 Task: Add a signature Mia Wilson containing Best wishes for a happy National Puzzle Day, Mia Wilson to email address softage.6@softage.net and add a folder Long-term care insurance
Action: Mouse pressed left at (487, 308)
Screenshot: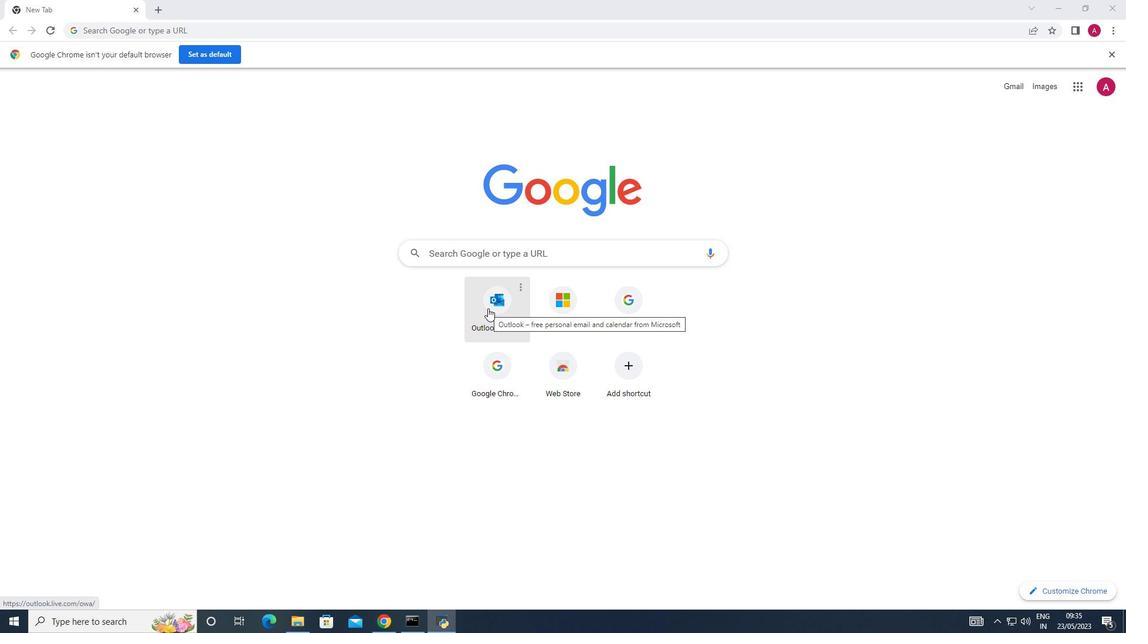 
Action: Mouse moved to (820, 48)
Screenshot: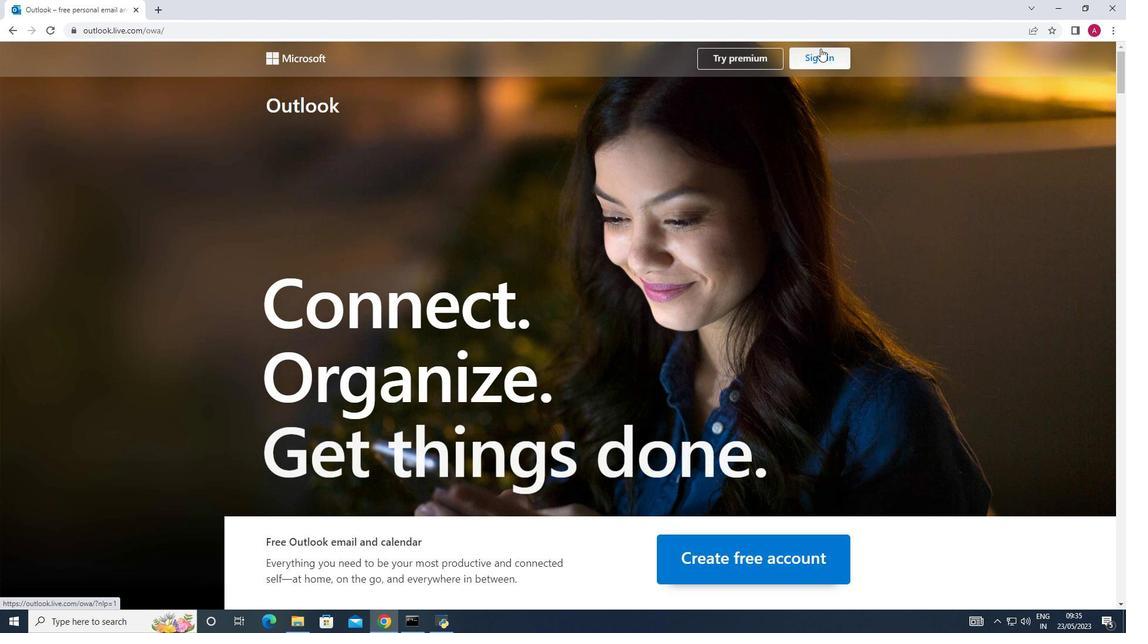 
Action: Mouse pressed left at (820, 48)
Screenshot: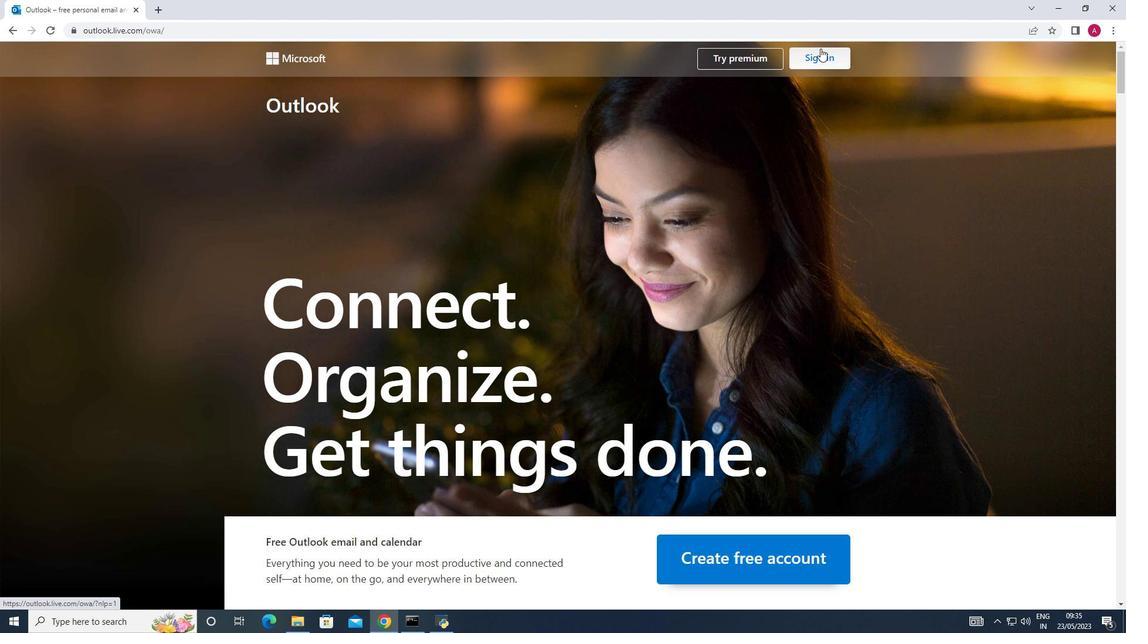 
Action: Mouse moved to (615, 280)
Screenshot: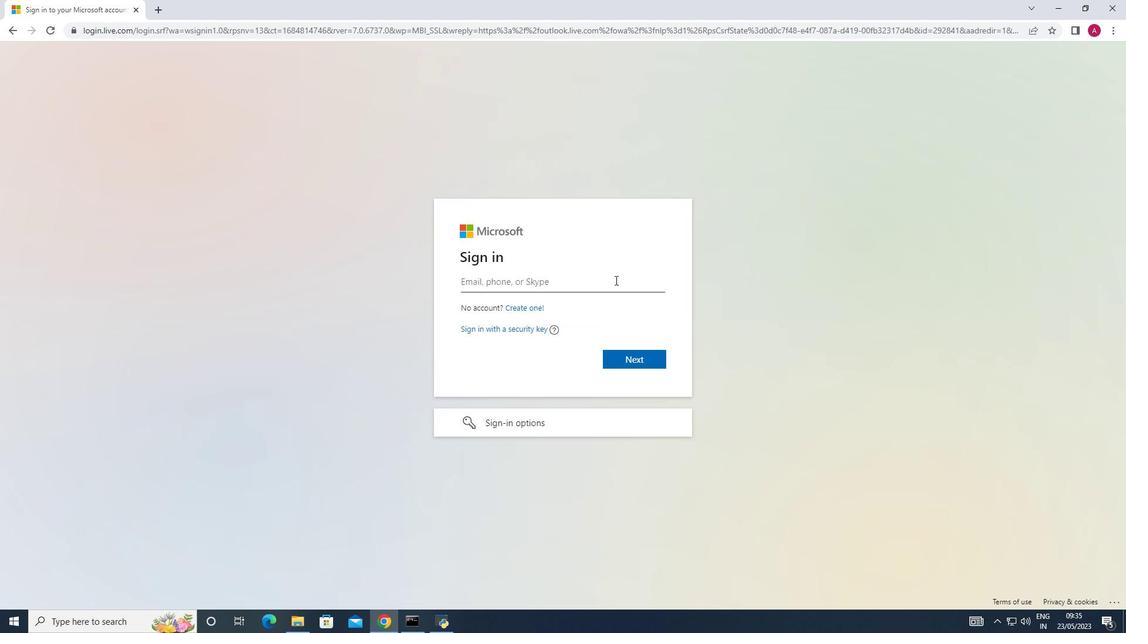 
Action: Key pressed anu<Key.shift>@softage.net
Screenshot: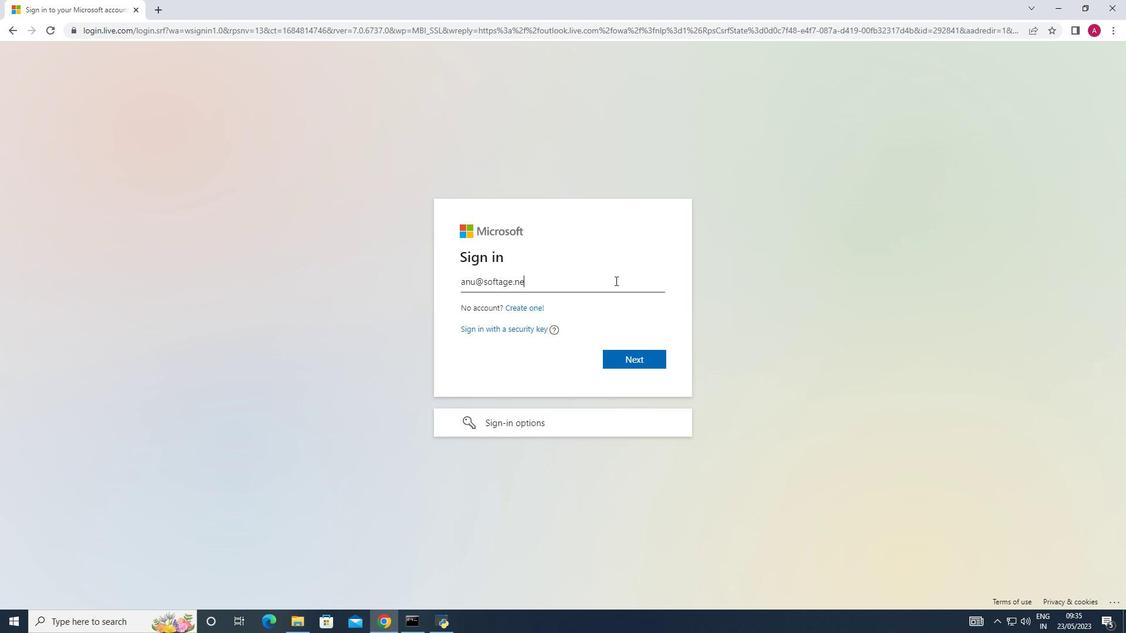 
Action: Mouse moved to (636, 353)
Screenshot: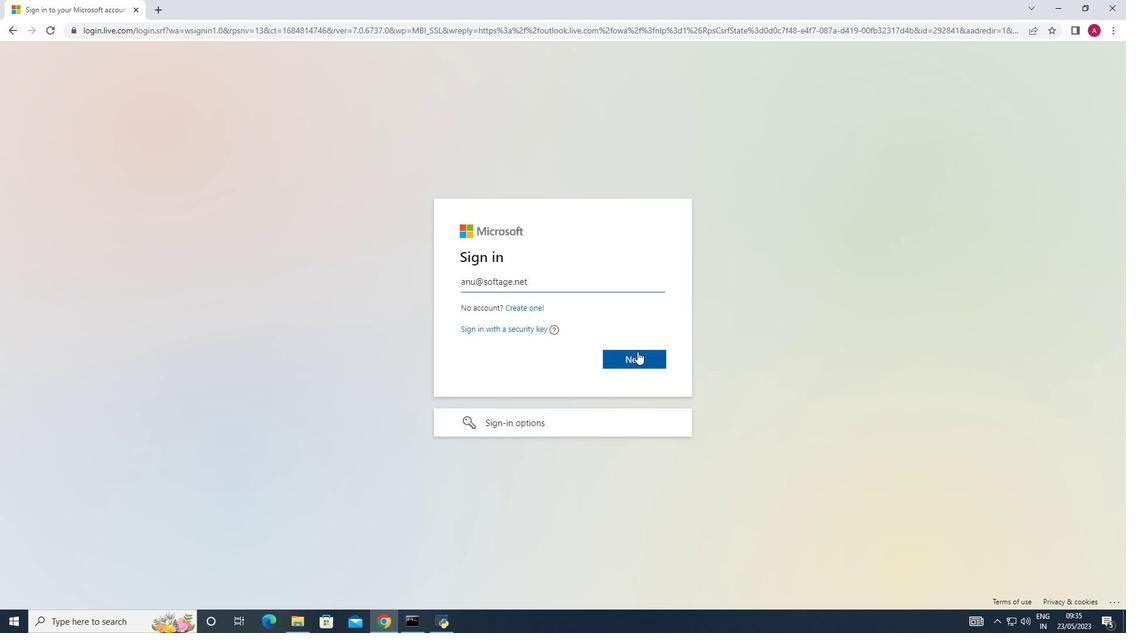 
Action: Mouse pressed left at (636, 353)
Screenshot: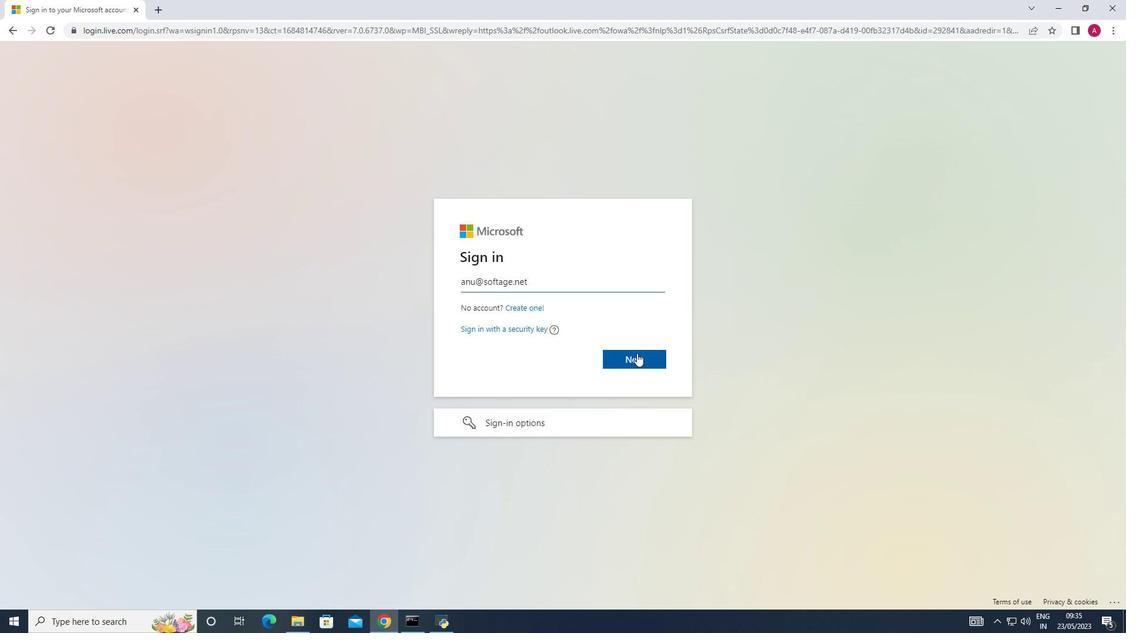 
Action: Mouse moved to (251, 502)
Screenshot: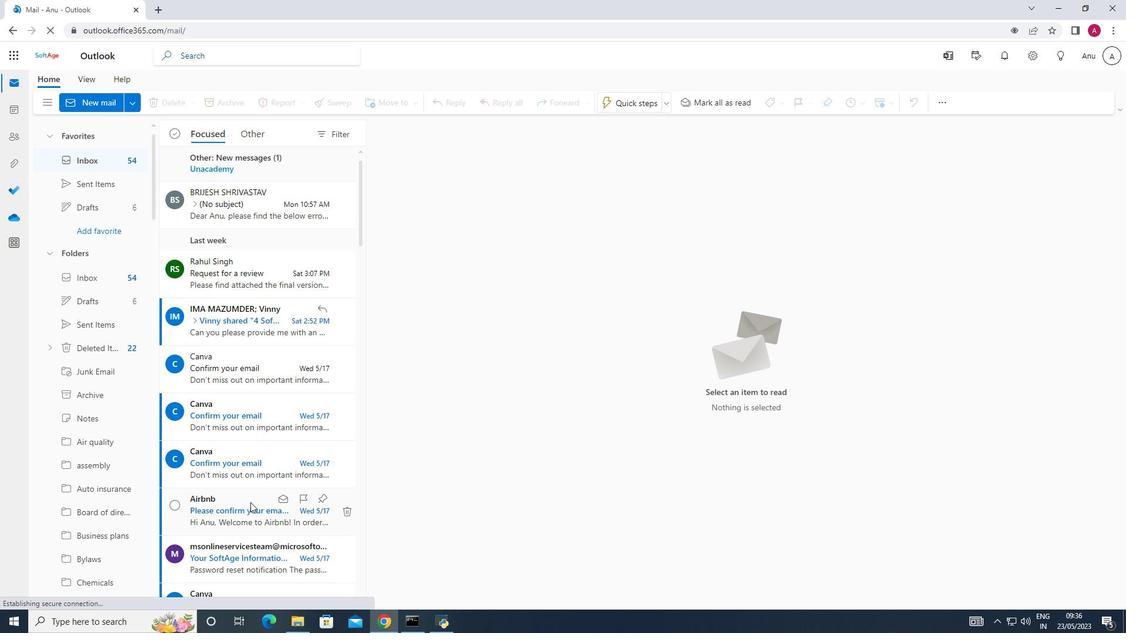 
Action: Mouse scrolled (251, 503) with delta (0, 0)
Screenshot: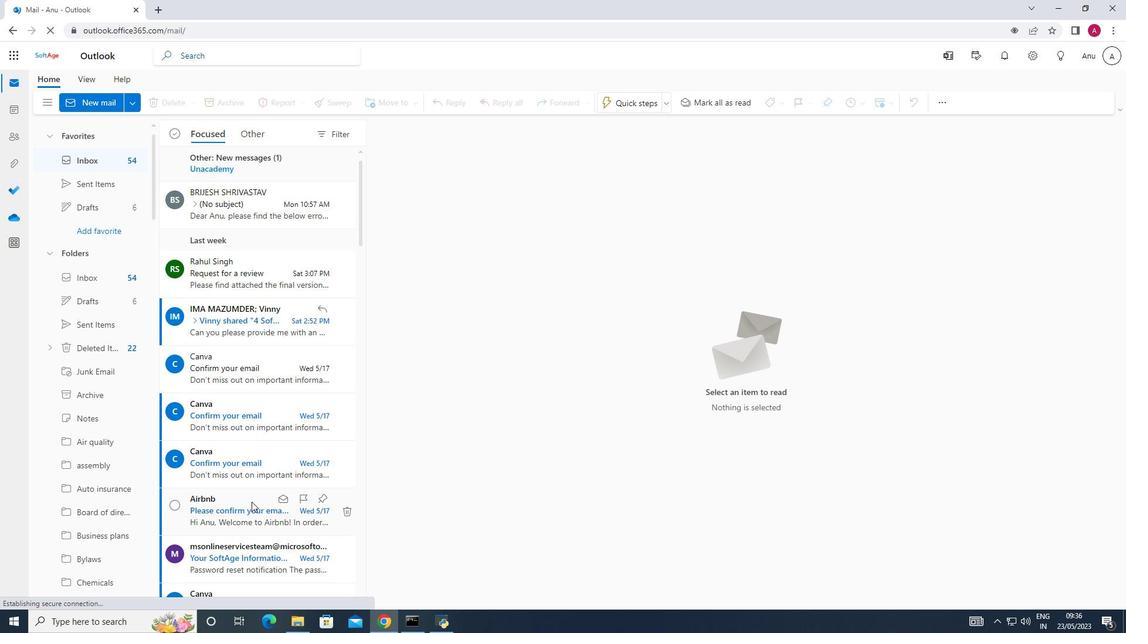 
Action: Mouse moved to (251, 502)
Screenshot: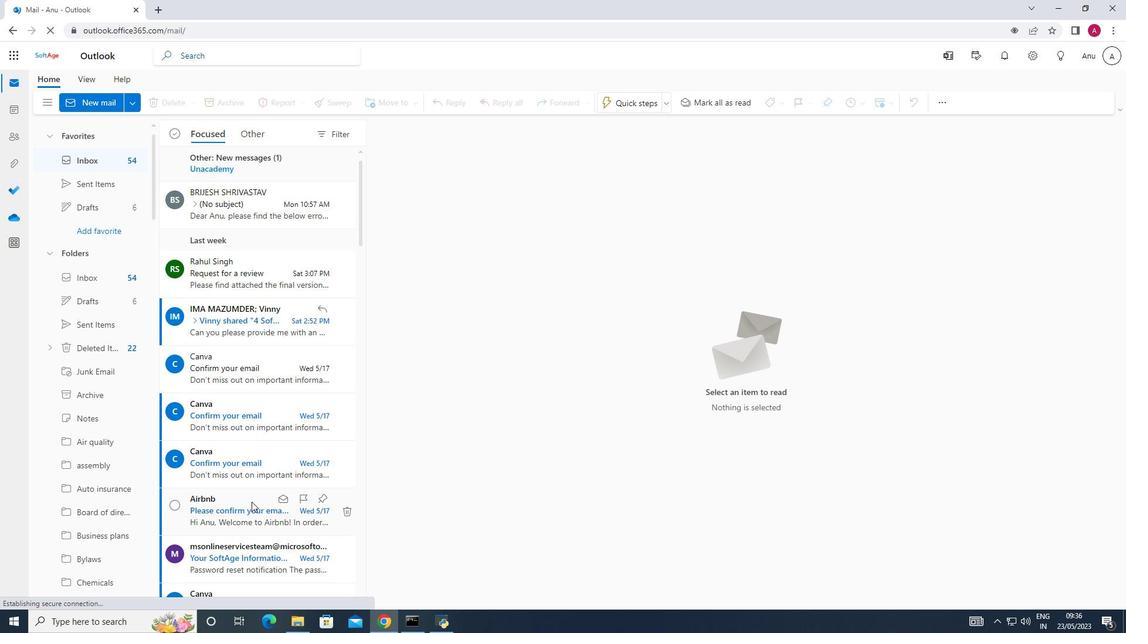
Action: Mouse scrolled (251, 502) with delta (0, 0)
Screenshot: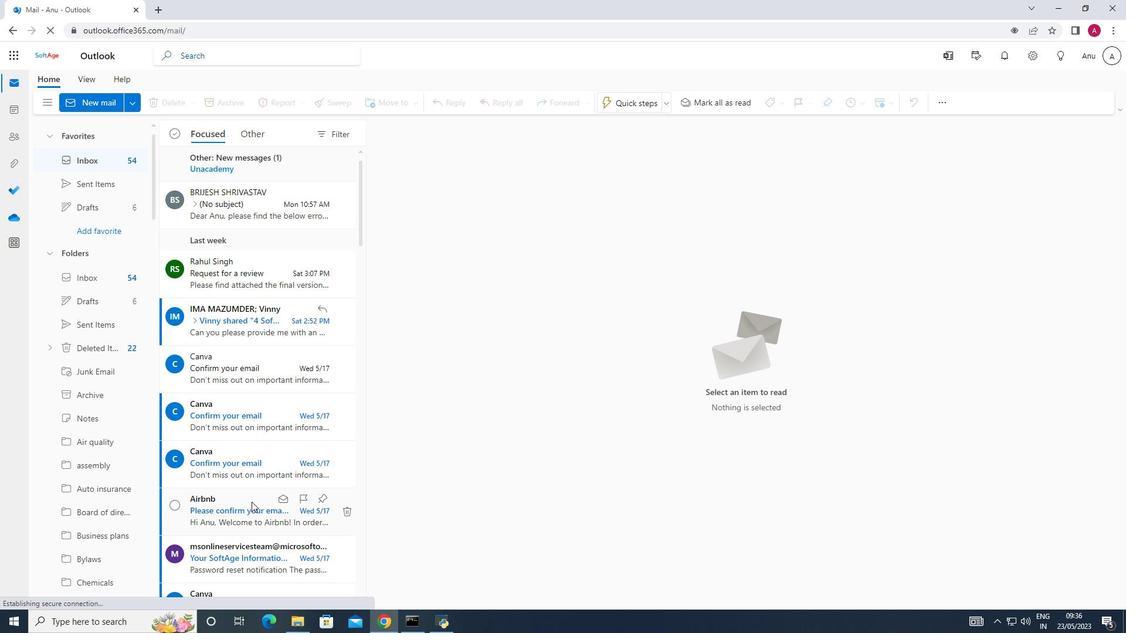 
Action: Mouse moved to (112, 106)
Screenshot: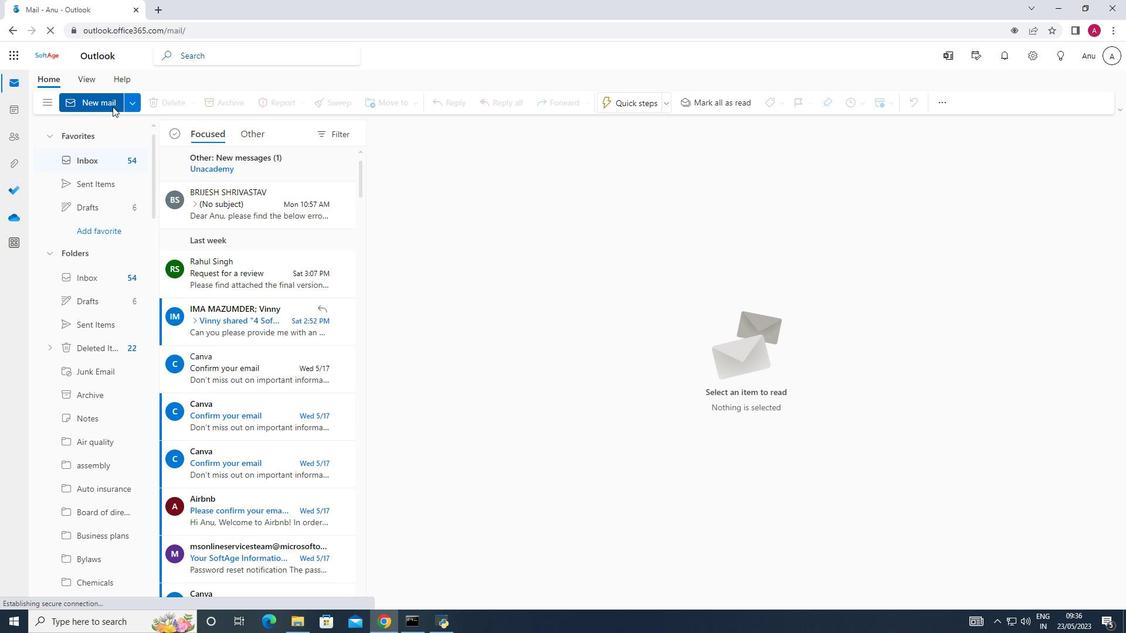 
Action: Mouse pressed left at (112, 106)
Screenshot: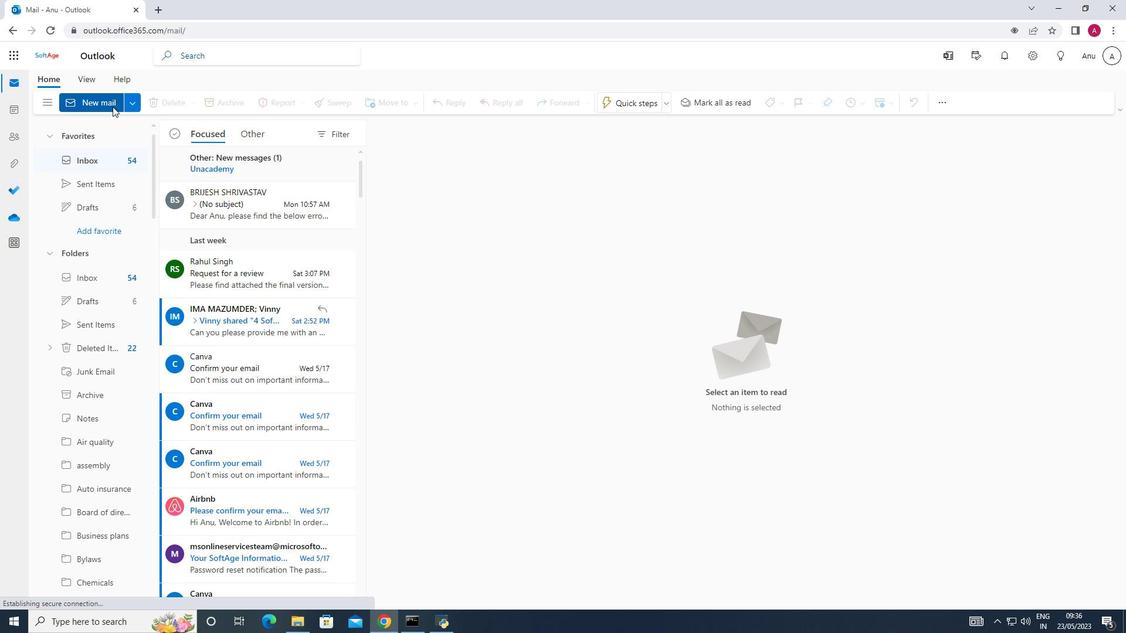 
Action: Mouse moved to (798, 103)
Screenshot: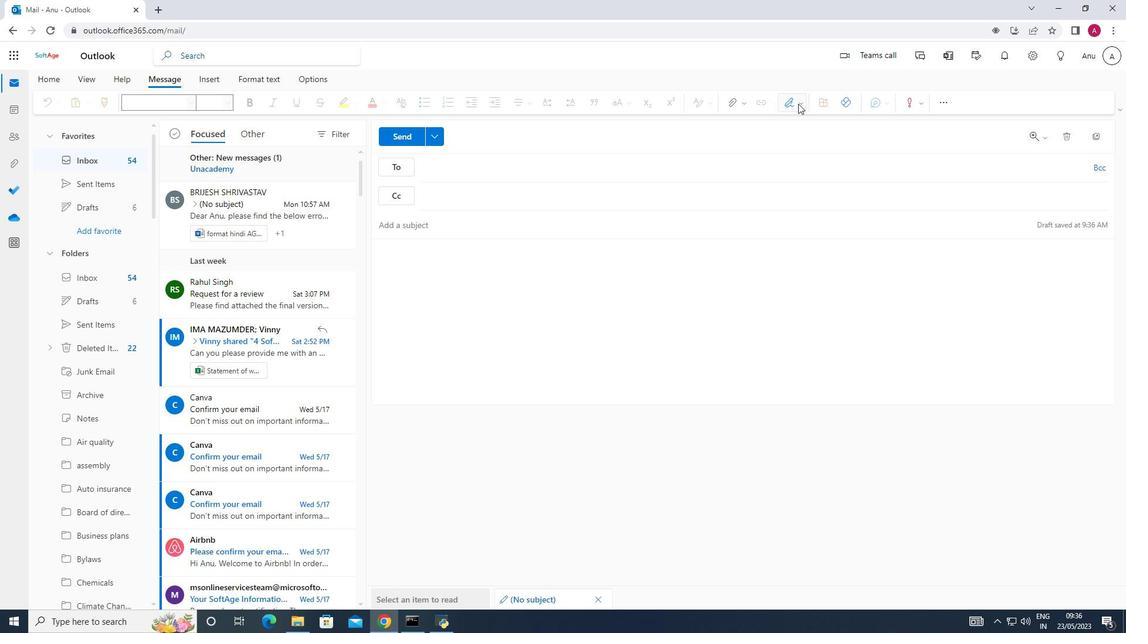 
Action: Mouse pressed left at (798, 103)
Screenshot: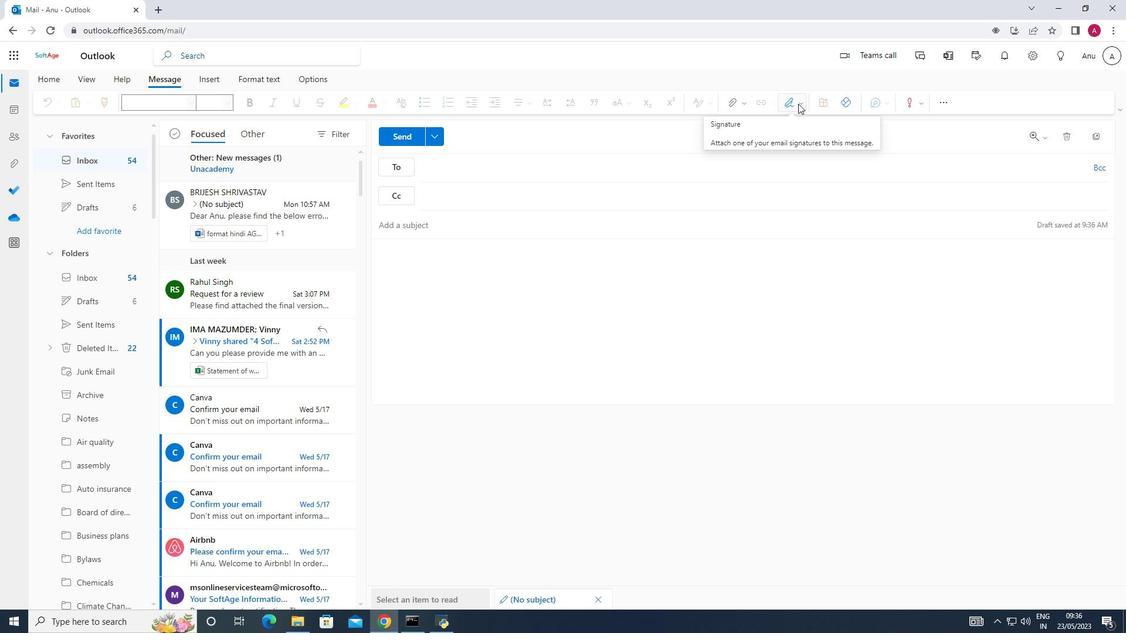 
Action: Mouse moved to (781, 147)
Screenshot: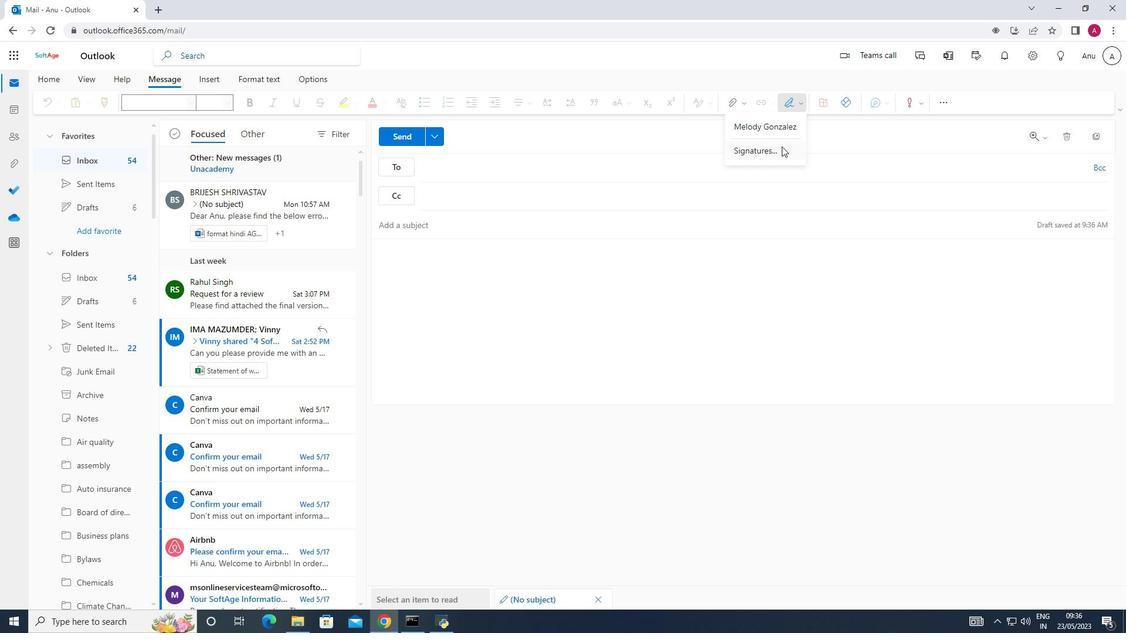
Action: Mouse pressed left at (781, 147)
Screenshot: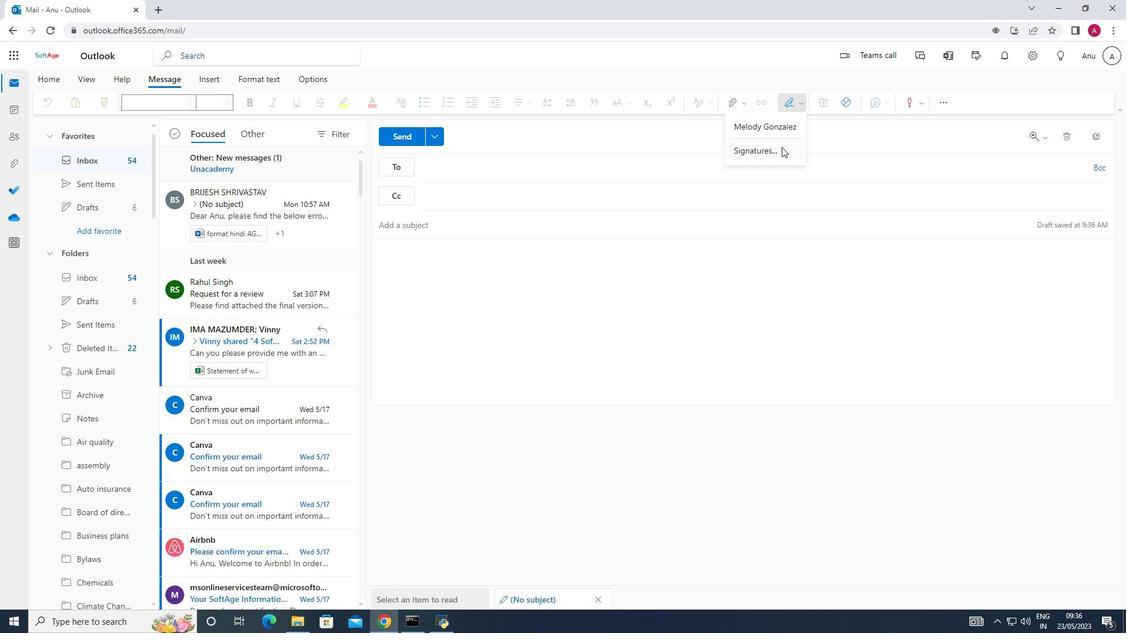 
Action: Mouse moved to (785, 201)
Screenshot: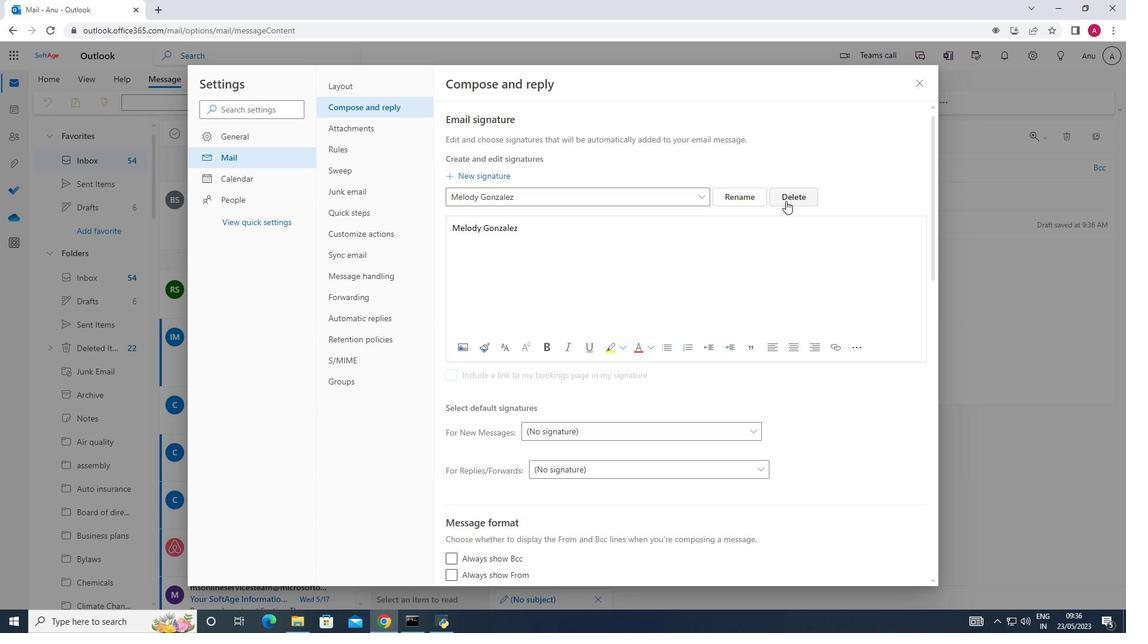 
Action: Mouse pressed left at (785, 201)
Screenshot: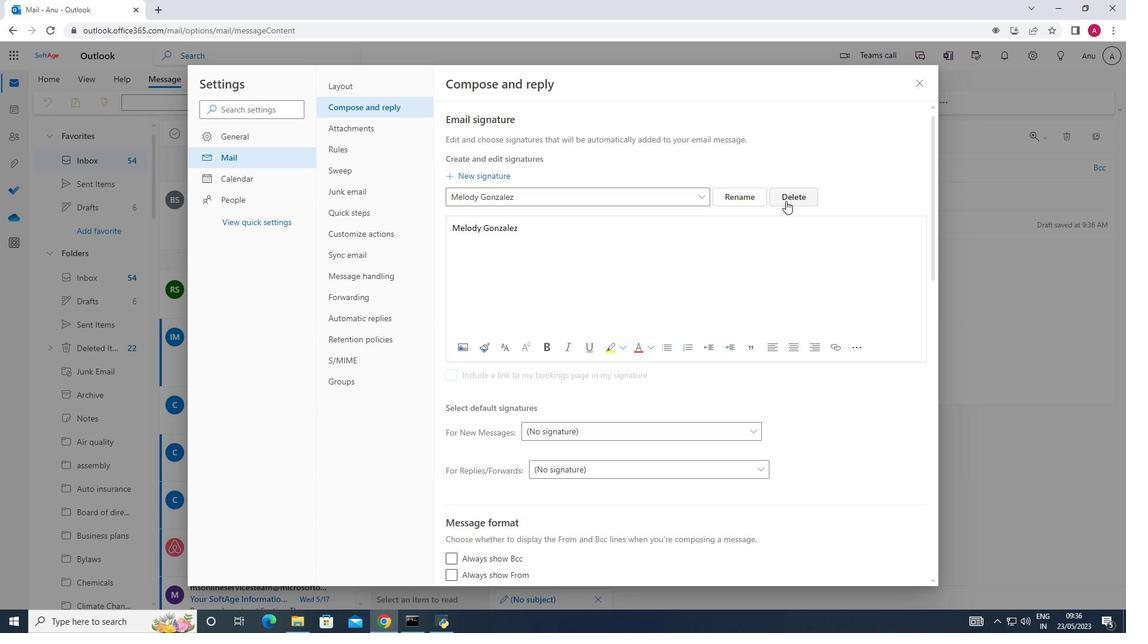 
Action: Mouse moved to (554, 198)
Screenshot: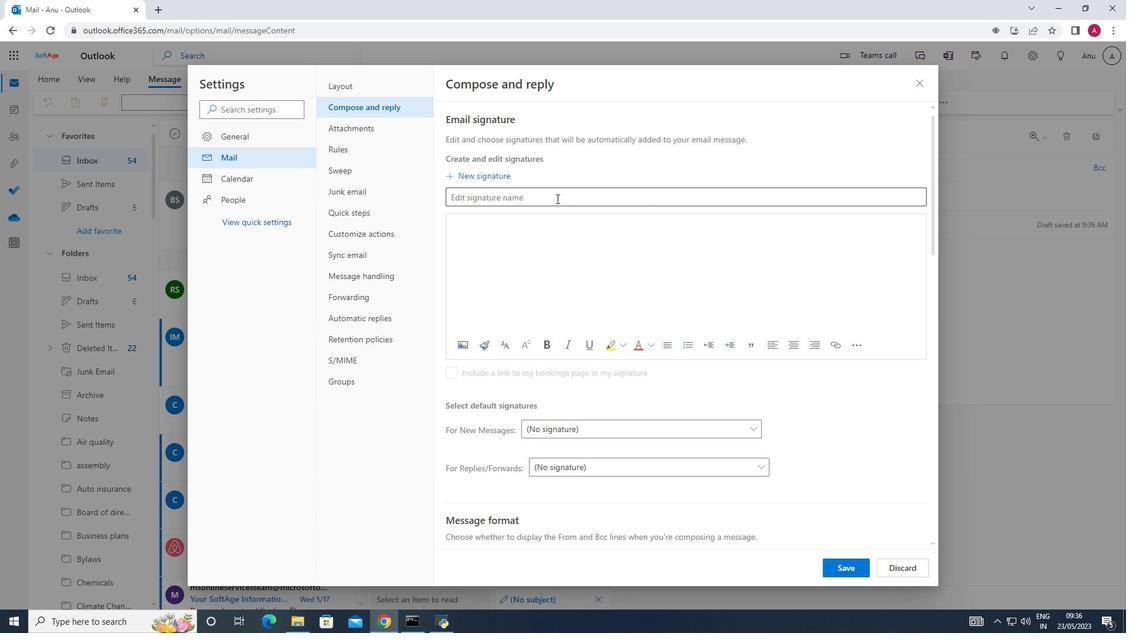 
Action: Mouse pressed left at (554, 198)
Screenshot: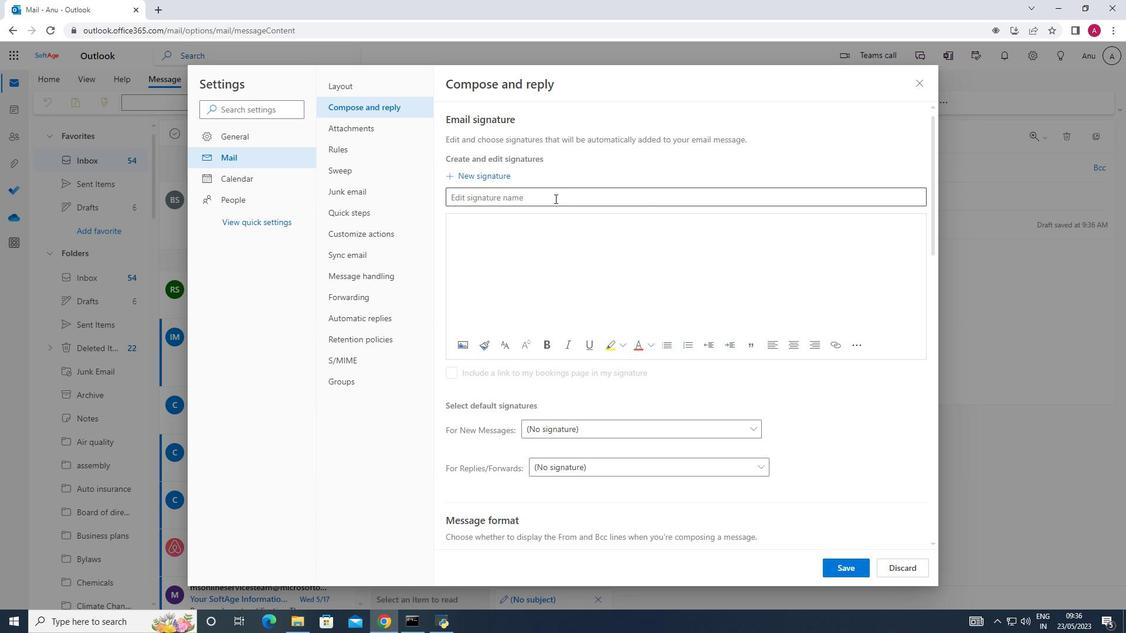 
Action: Key pressed m<Key.backspace><Key.shift_r>Mia<Key.space><Key.shift>Wilson
Screenshot: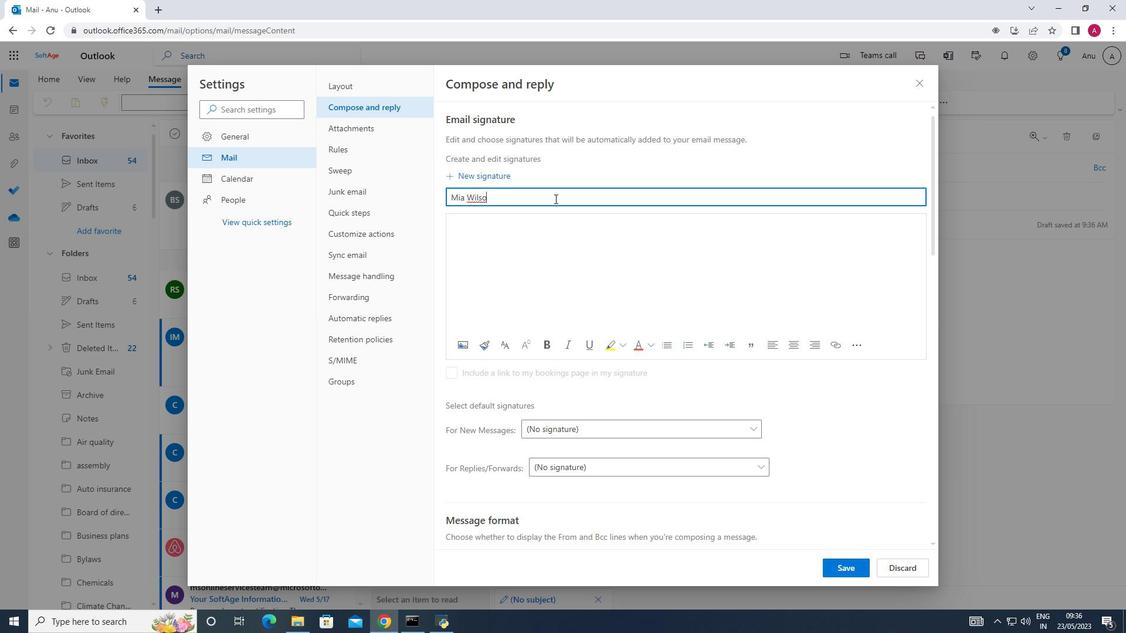 
Action: Mouse moved to (462, 232)
Screenshot: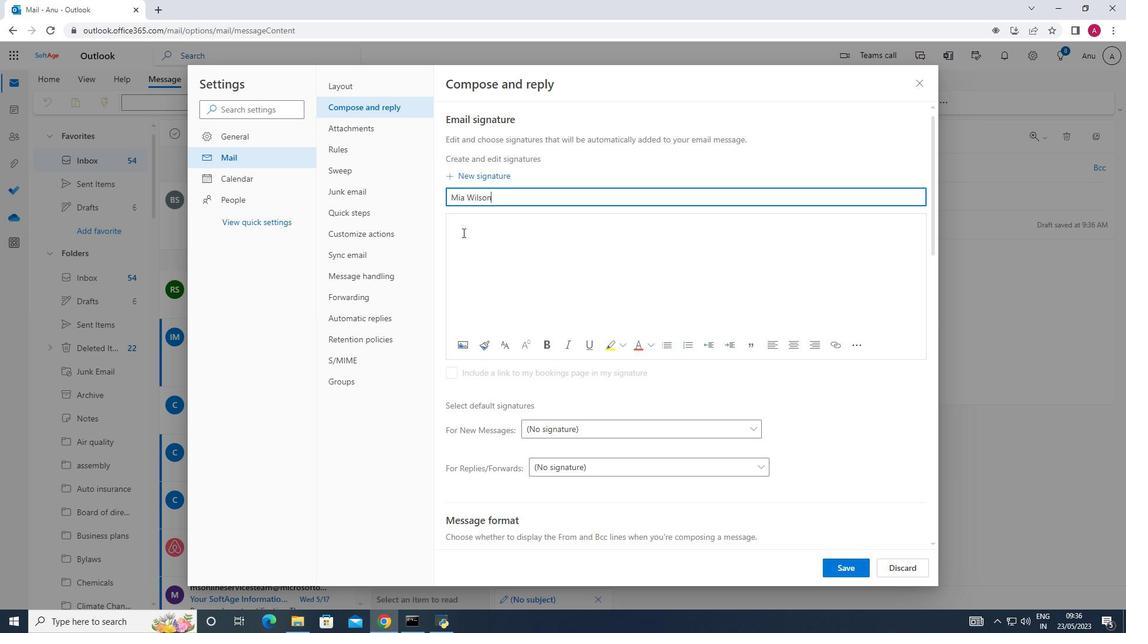 
Action: Mouse pressed left at (462, 232)
Screenshot: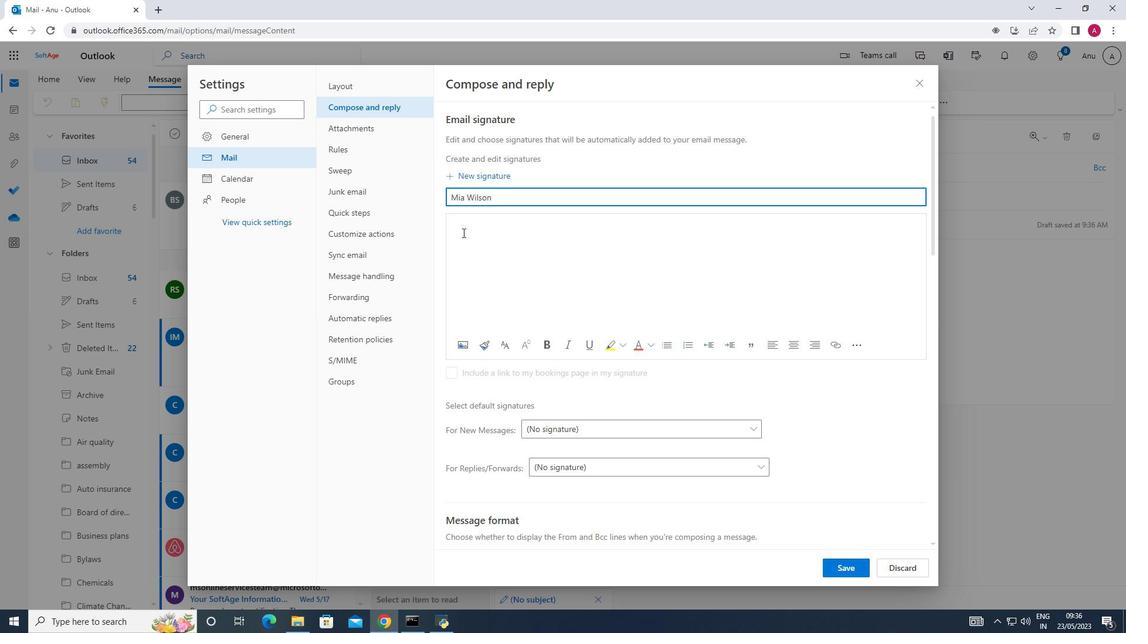 
Action: Key pressed <Key.shift_r>Mia<Key.space><Key.shift>Wilson
Screenshot: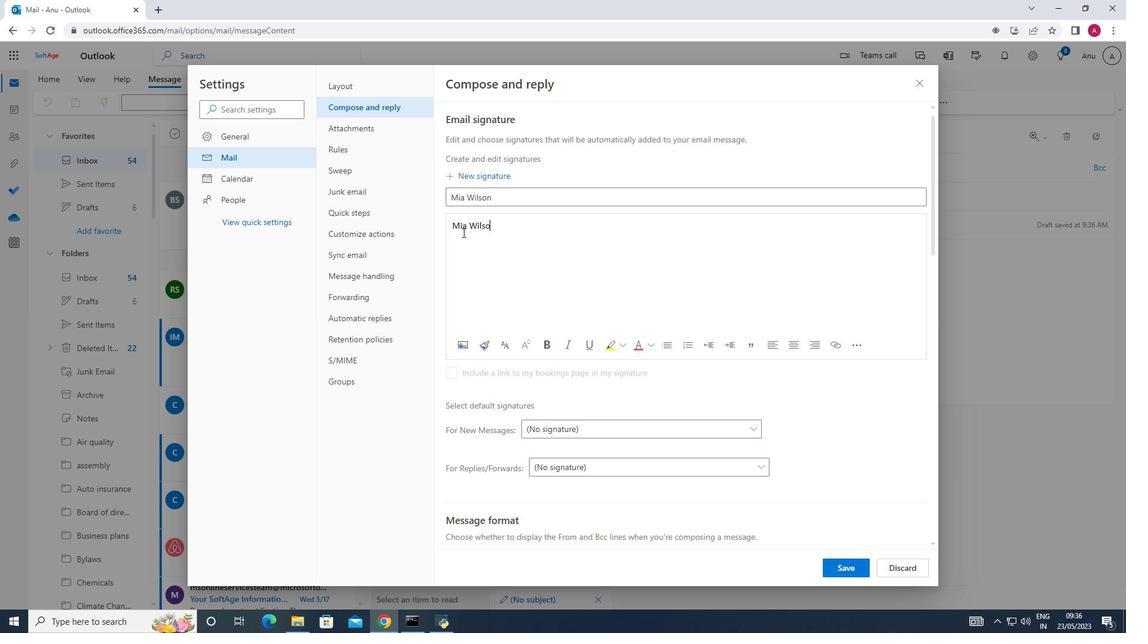 
Action: Mouse moved to (849, 567)
Screenshot: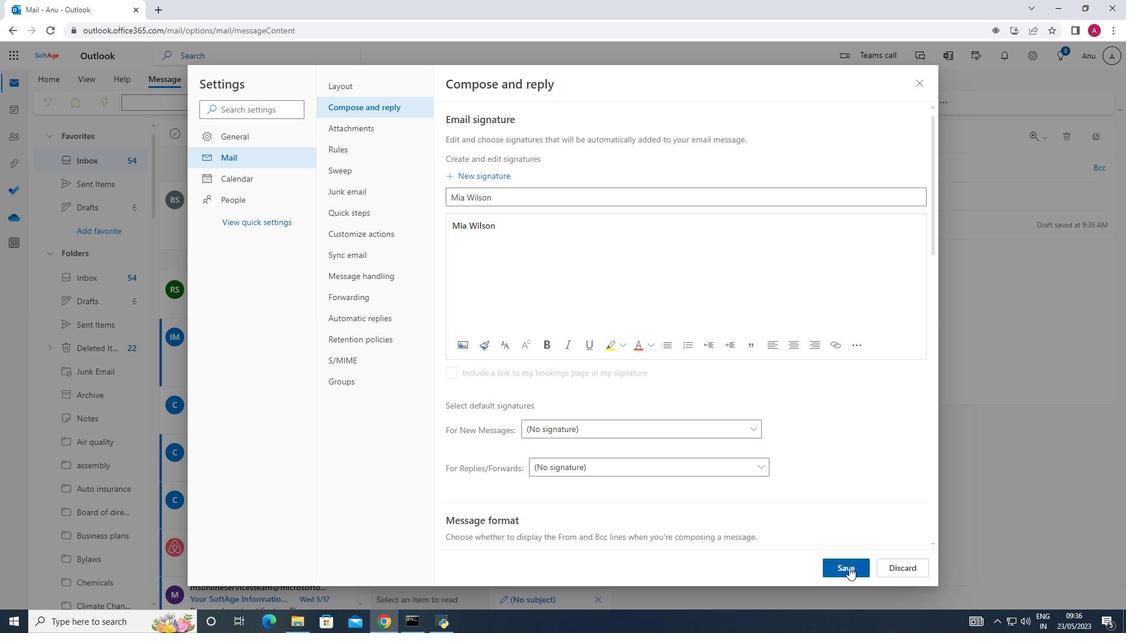 
Action: Mouse pressed left at (849, 567)
Screenshot: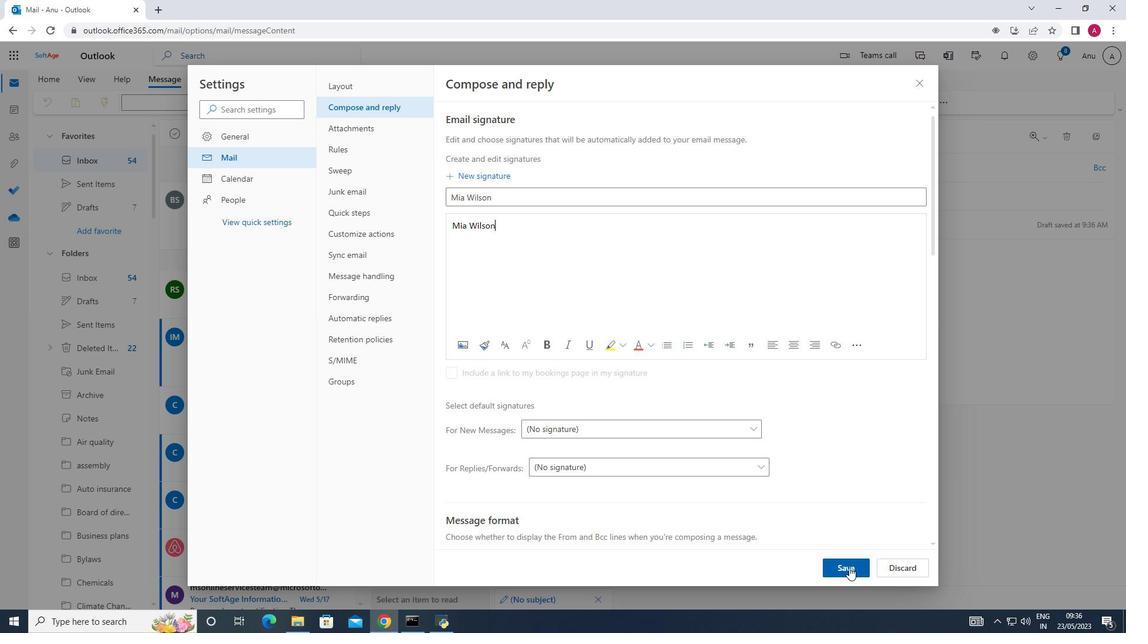 
Action: Mouse moved to (916, 80)
Screenshot: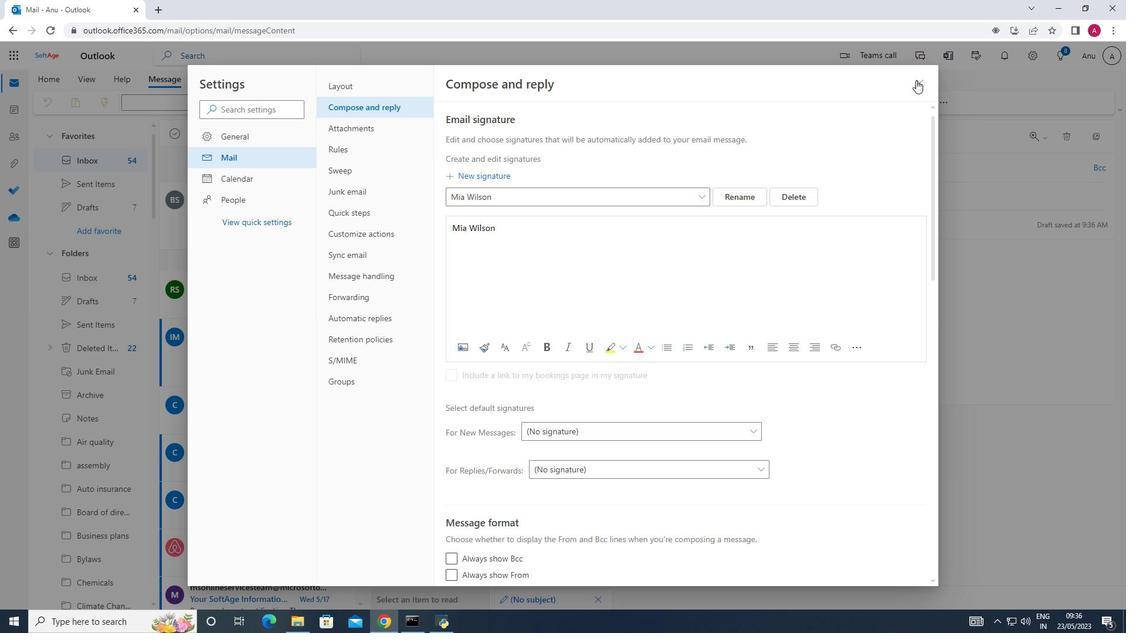 
Action: Mouse pressed left at (916, 80)
Screenshot: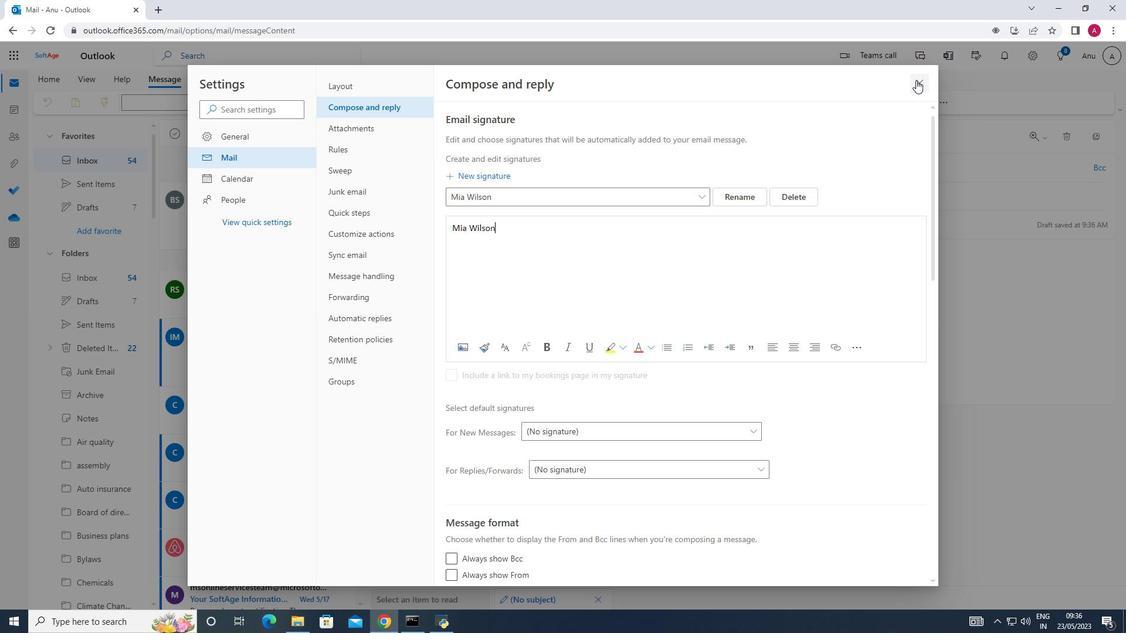 
Action: Mouse moved to (806, 100)
Screenshot: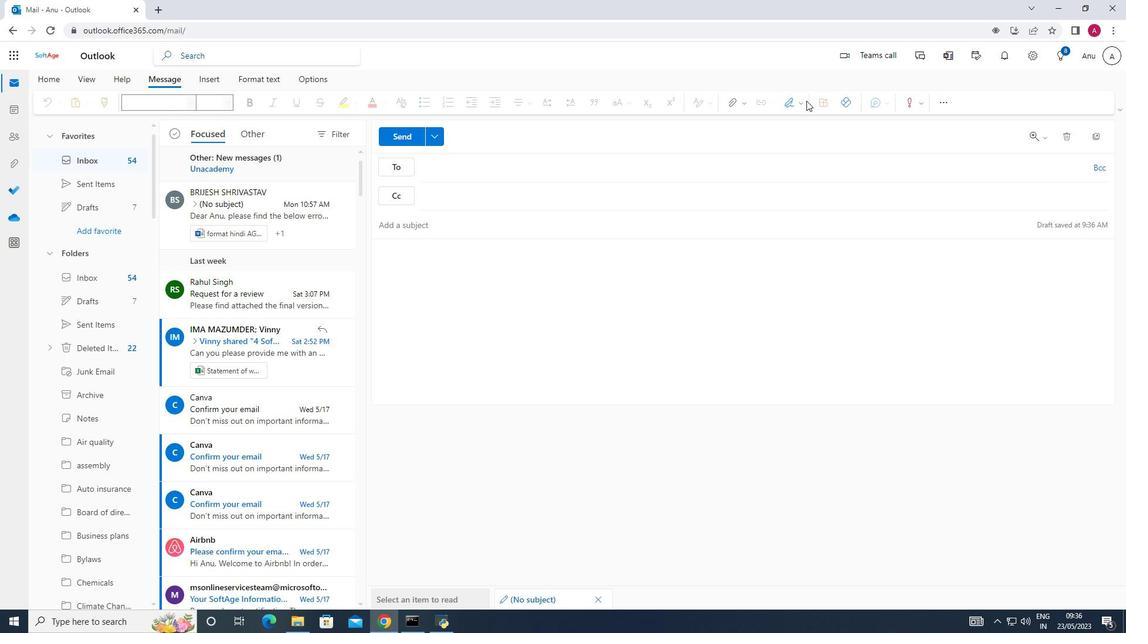 
Action: Mouse pressed left at (806, 100)
Screenshot: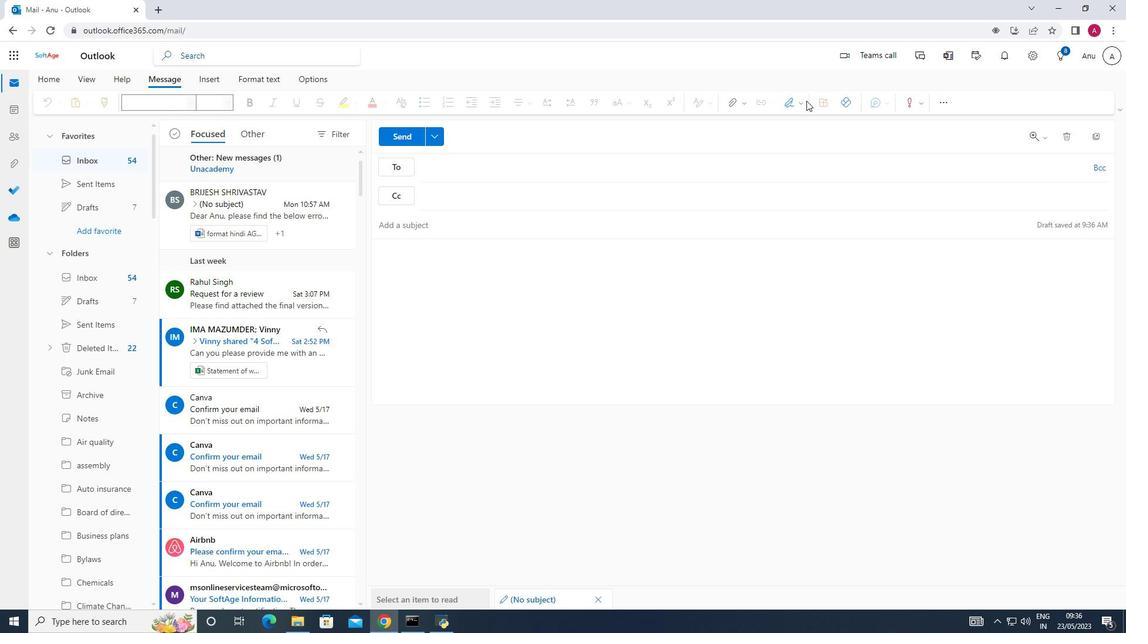 
Action: Mouse moved to (804, 102)
Screenshot: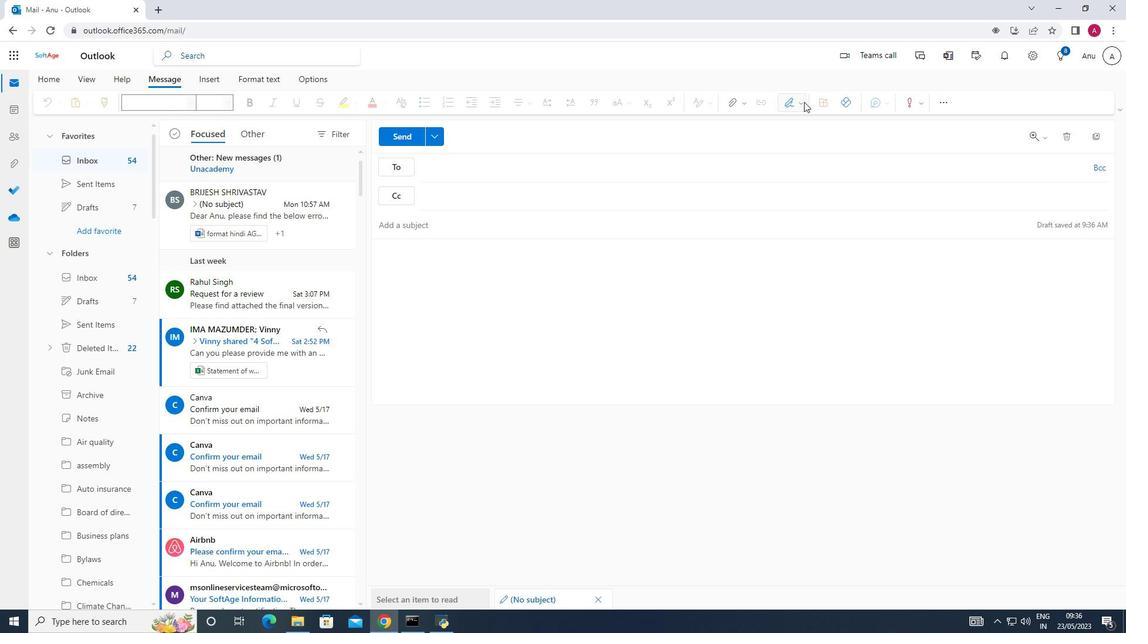 
Action: Mouse pressed left at (804, 102)
Screenshot: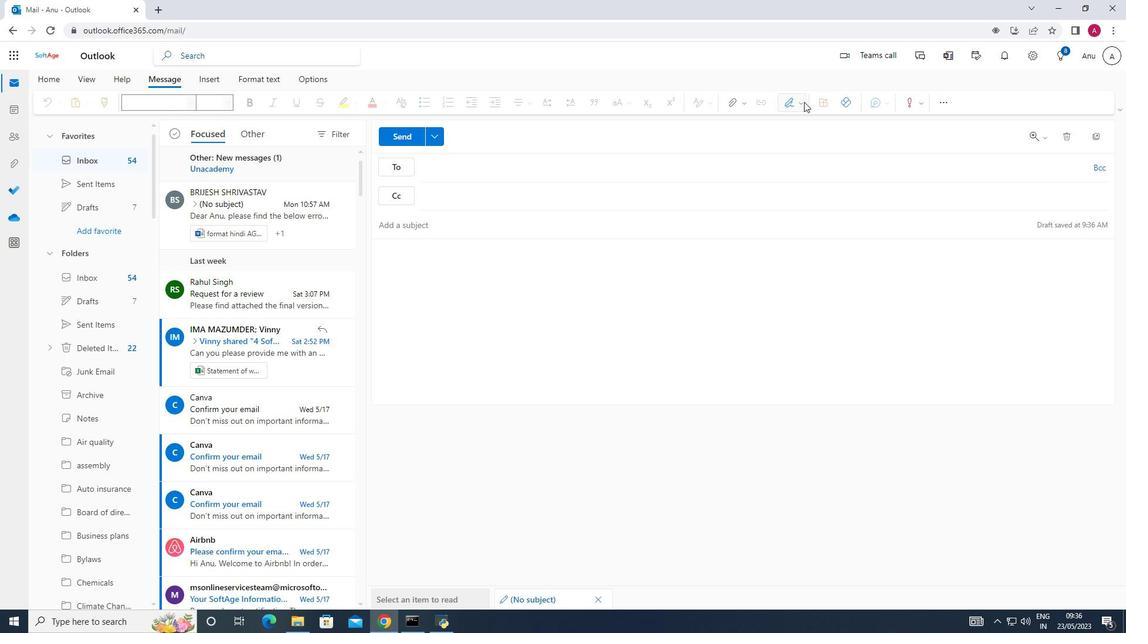 
Action: Mouse moved to (785, 123)
Screenshot: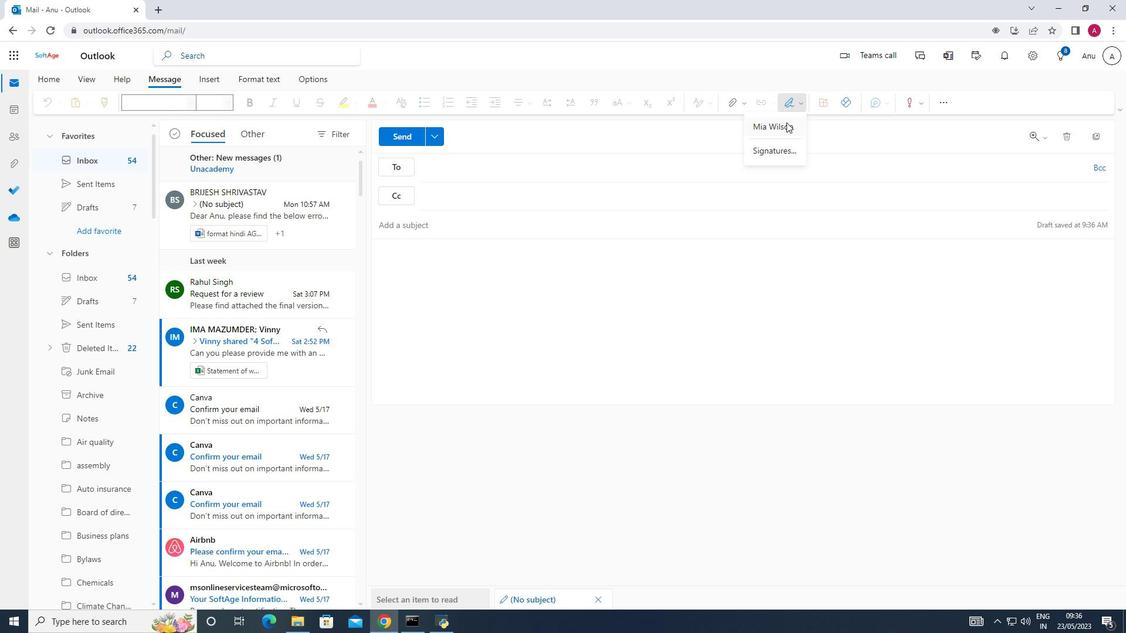 
Action: Mouse pressed left at (785, 123)
Screenshot: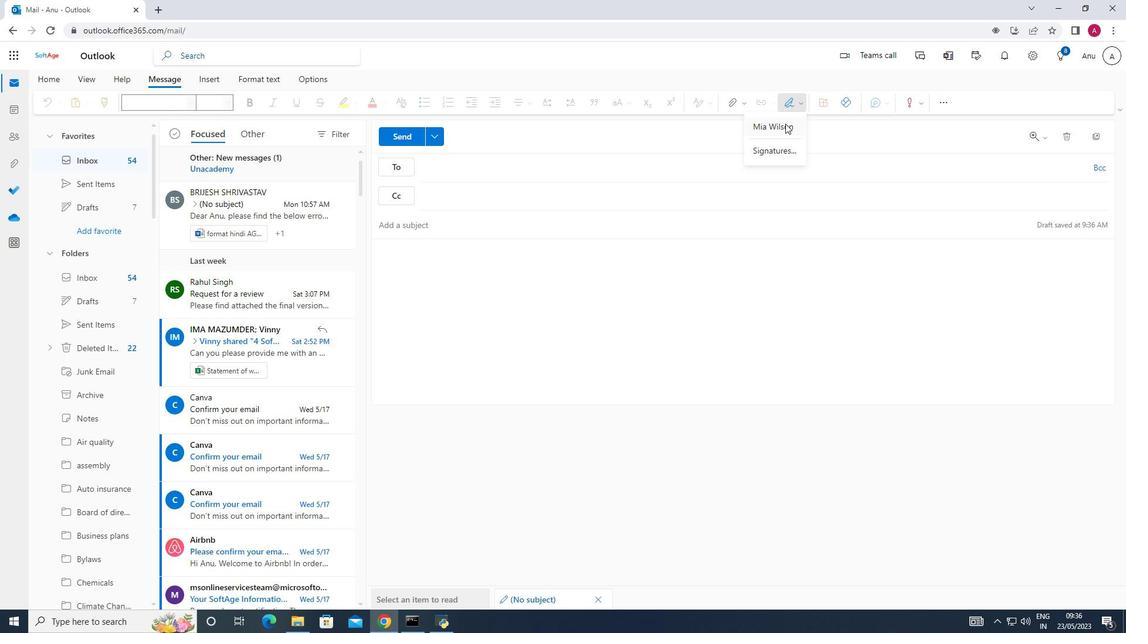 
Action: Mouse moved to (737, 164)
Screenshot: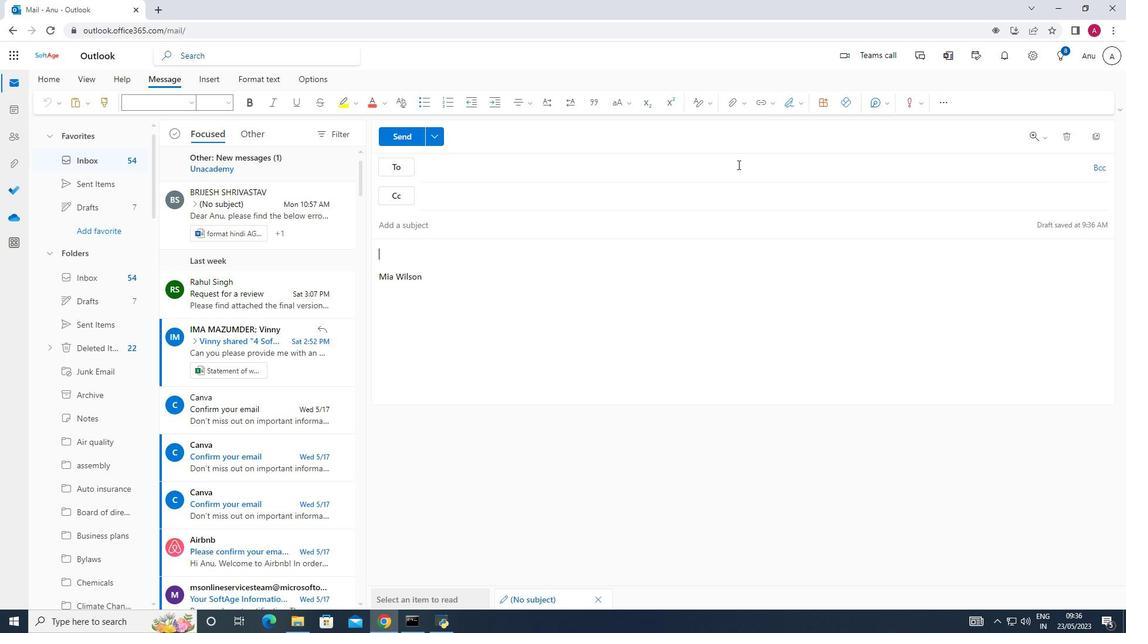
Action: Key pressed <Key.shift>Best<Key.space>wishes<Key.space>for<Key.space>a<Key.space>happy<Key.space><Key.shift>National<Key.space><Key.shift_r>Puzzle<Key.space><Key.shift><Key.shift><Key.shift><Key.shift><Key.shift><Key.shift><Key.shift><Key.shift><Key.shift><Key.shift><Key.shift><Key.shift><Key.shift><Key.shift><Key.shift><Key.shift><Key.shift><Key.shift>Day.
Screenshot: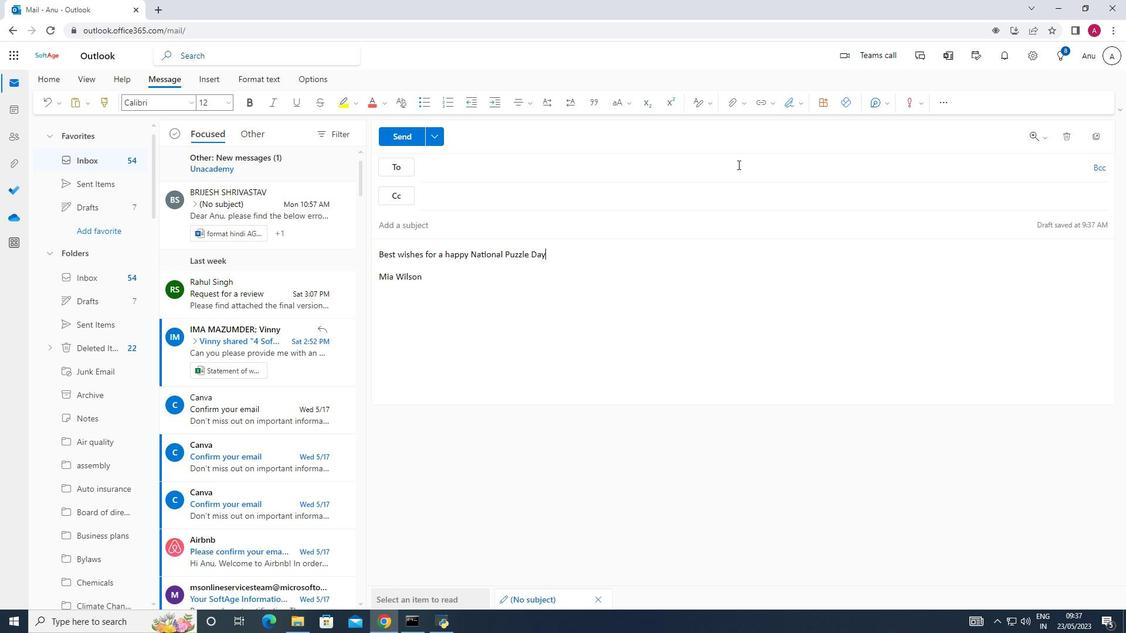 
Action: Mouse moved to (423, 172)
Screenshot: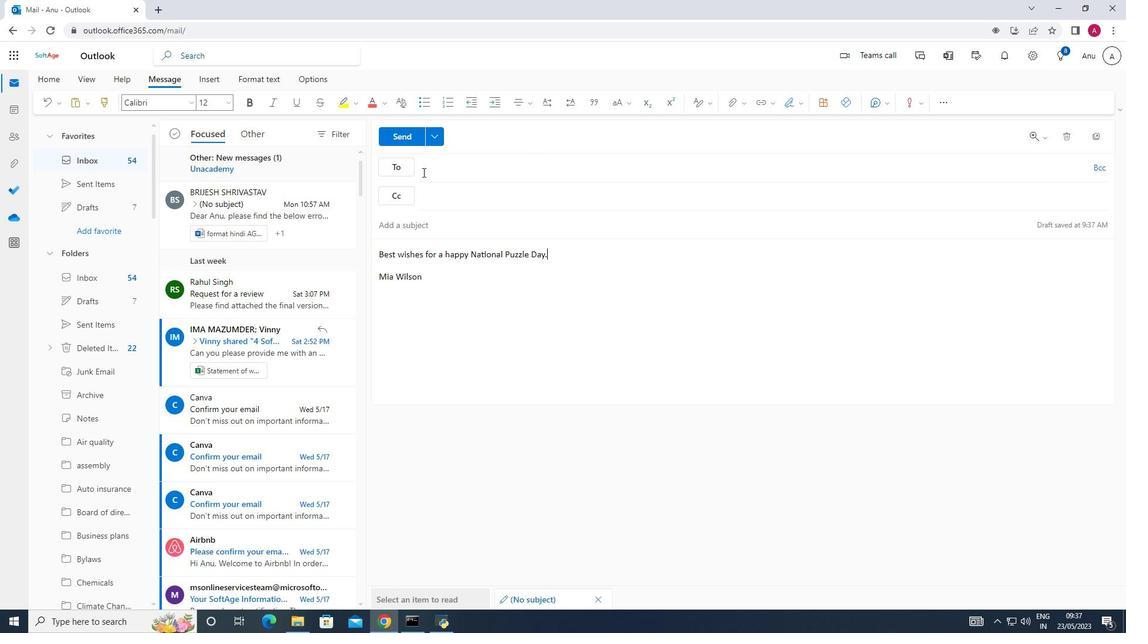 
Action: Mouse pressed left at (423, 172)
Screenshot: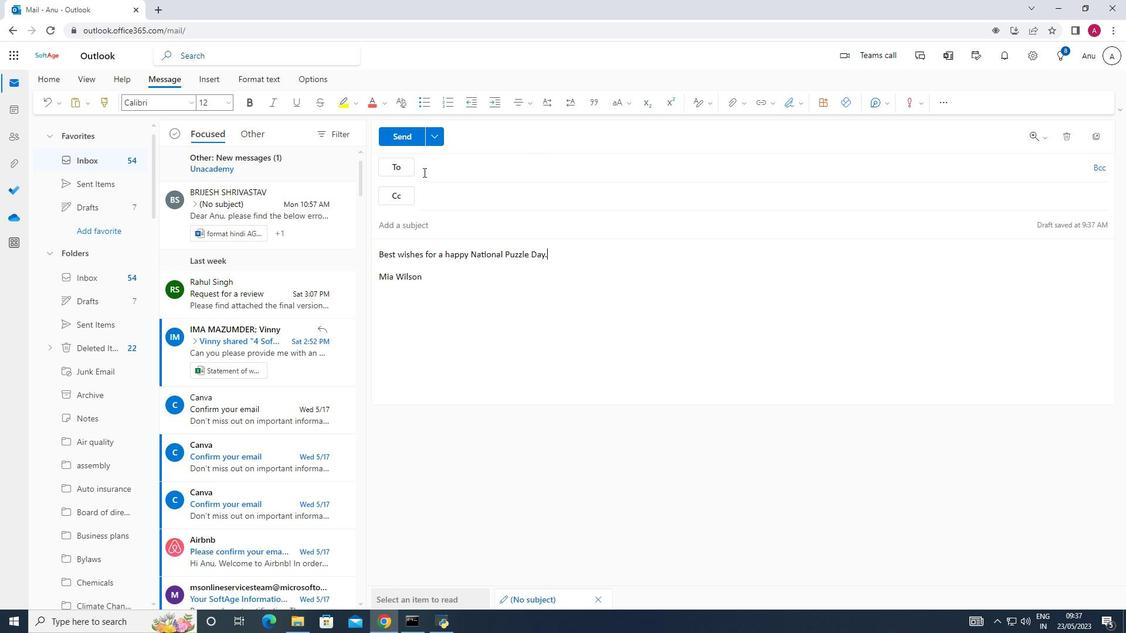 
Action: Key pressed softage.6<Key.shift>@softage.net
Screenshot: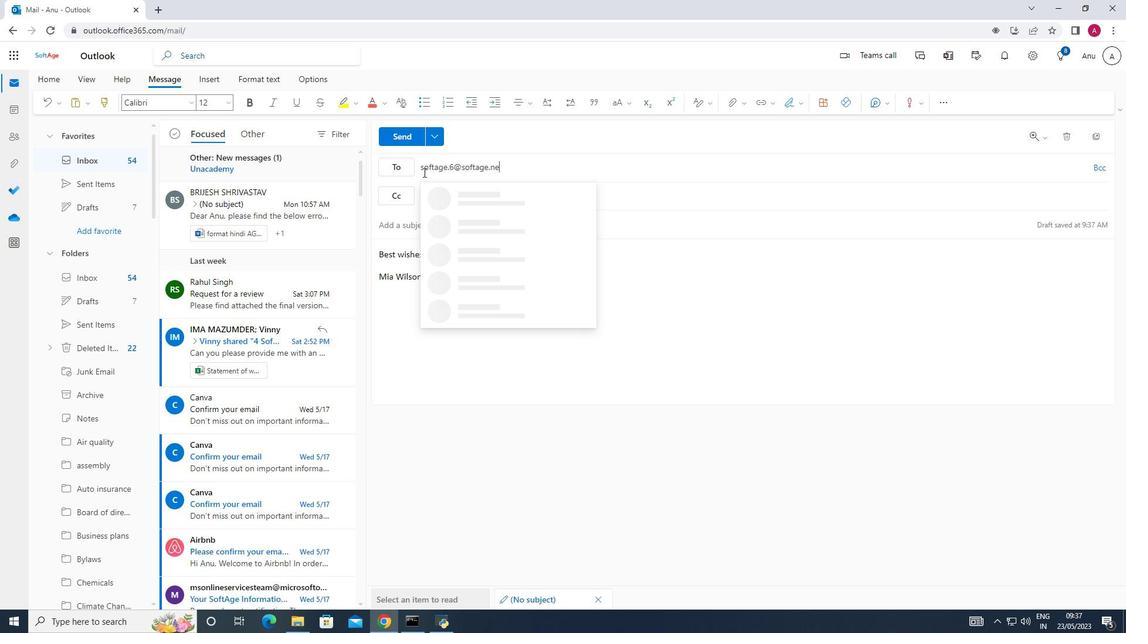 
Action: Mouse moved to (494, 196)
Screenshot: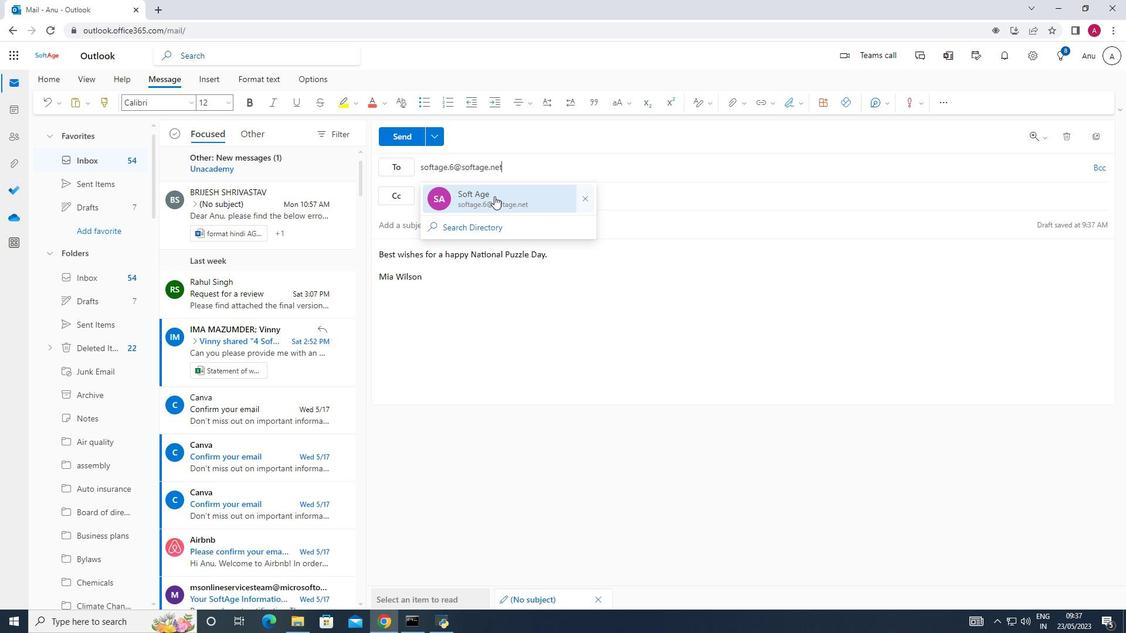 
Action: Mouse pressed left at (494, 196)
Screenshot: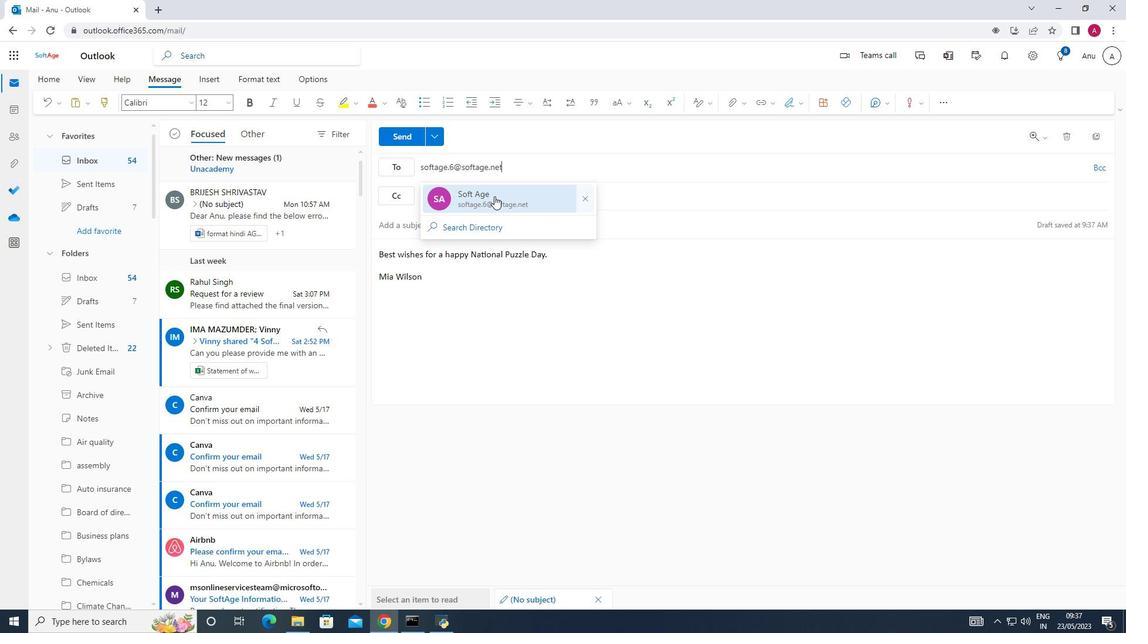 
Action: Mouse moved to (105, 520)
Screenshot: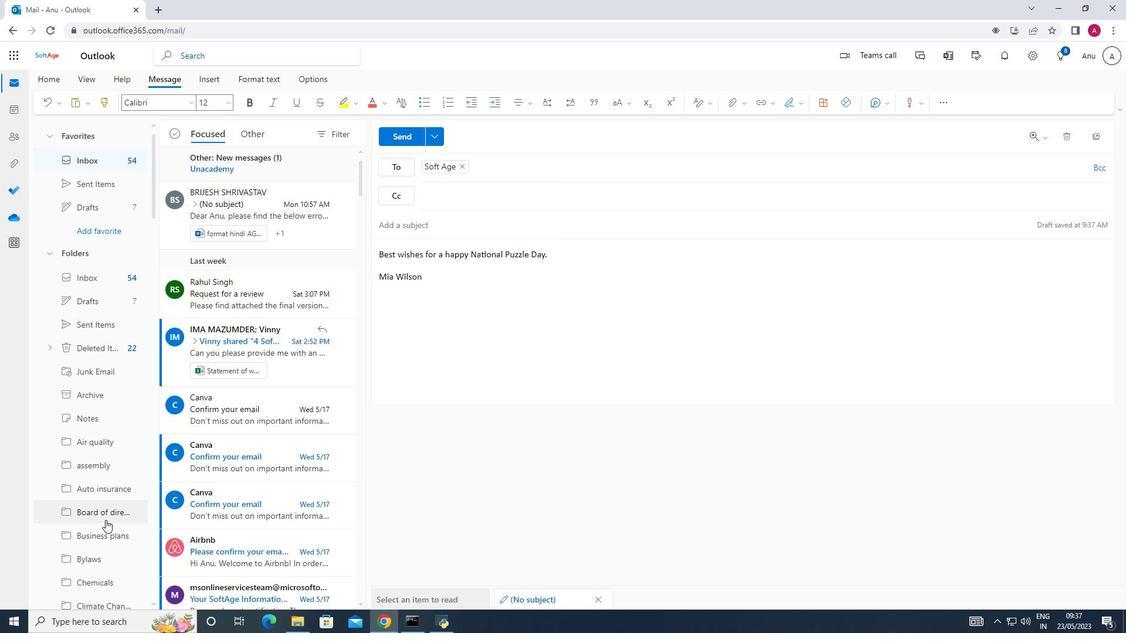 
Action: Mouse scrolled (105, 519) with delta (0, 0)
Screenshot: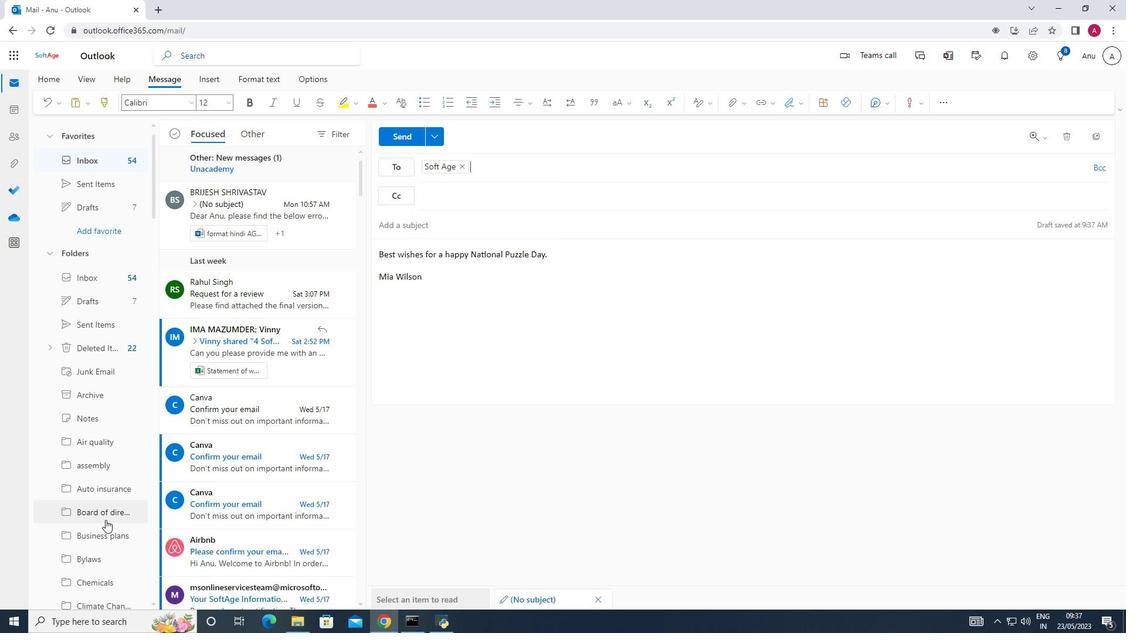 
Action: Mouse scrolled (105, 519) with delta (0, 0)
Screenshot: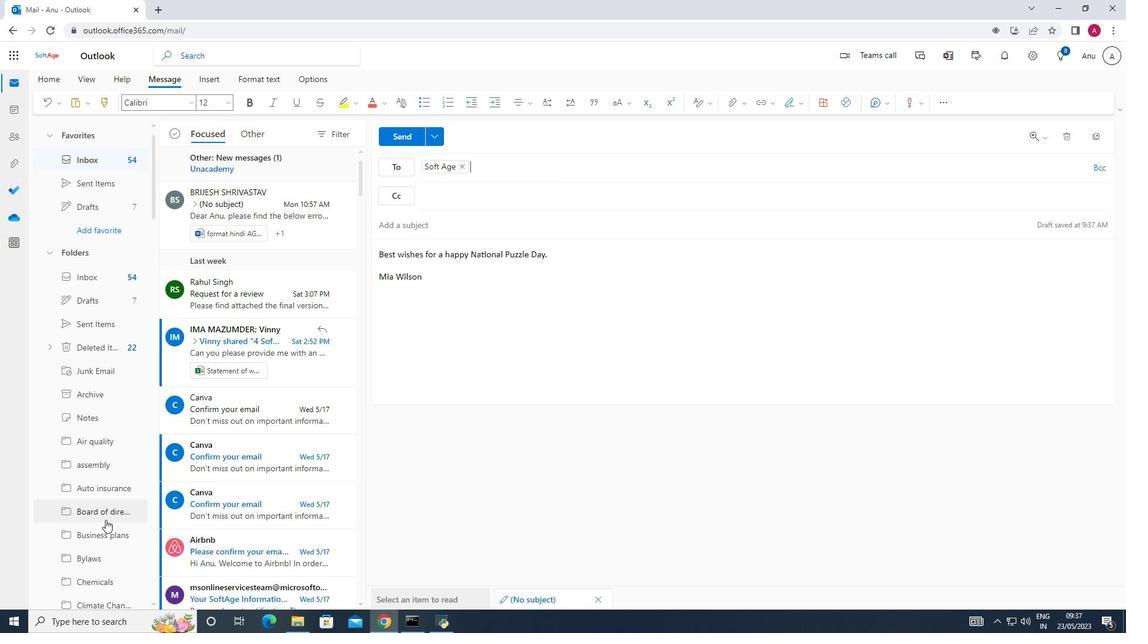 
Action: Mouse scrolled (105, 519) with delta (0, 0)
Screenshot: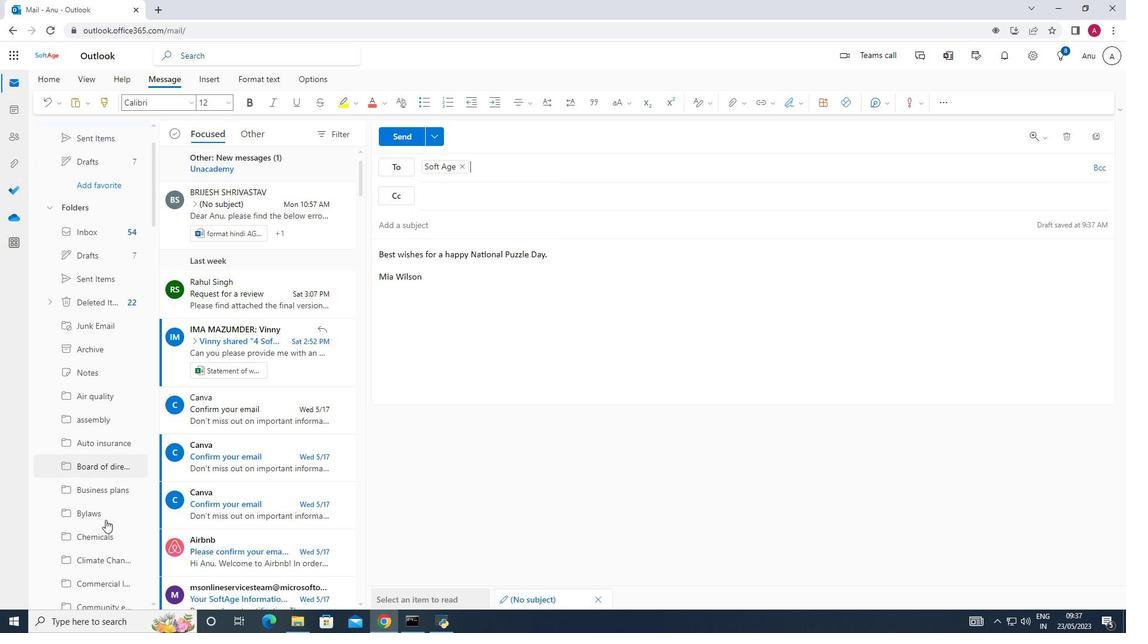 
Action: Mouse scrolled (105, 519) with delta (0, 0)
Screenshot: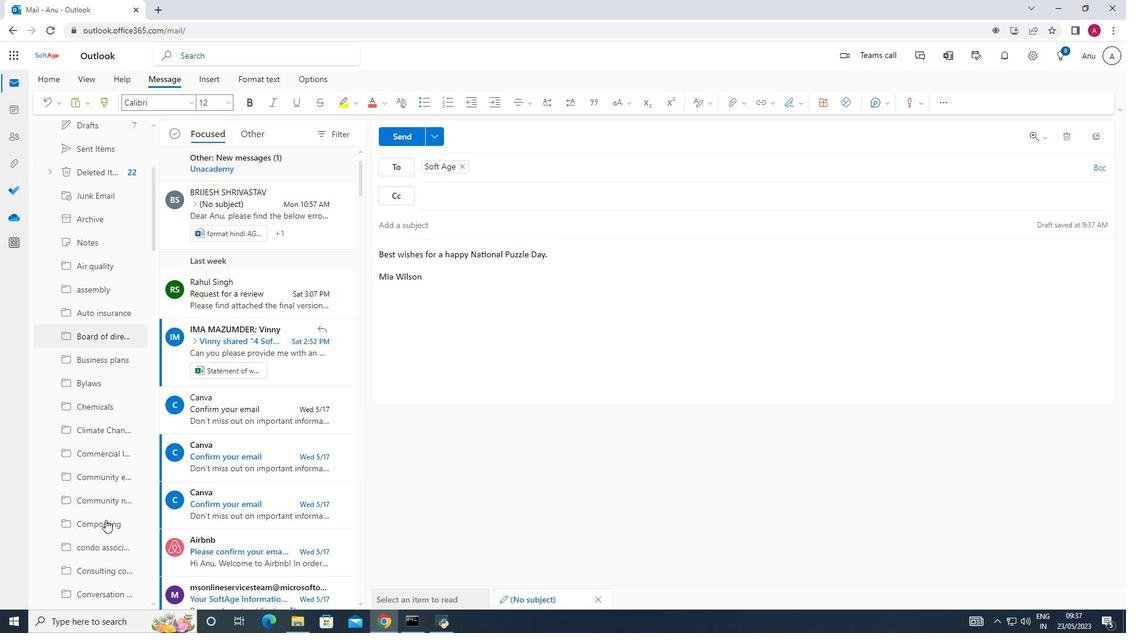 
Action: Mouse scrolled (105, 519) with delta (0, 0)
Screenshot: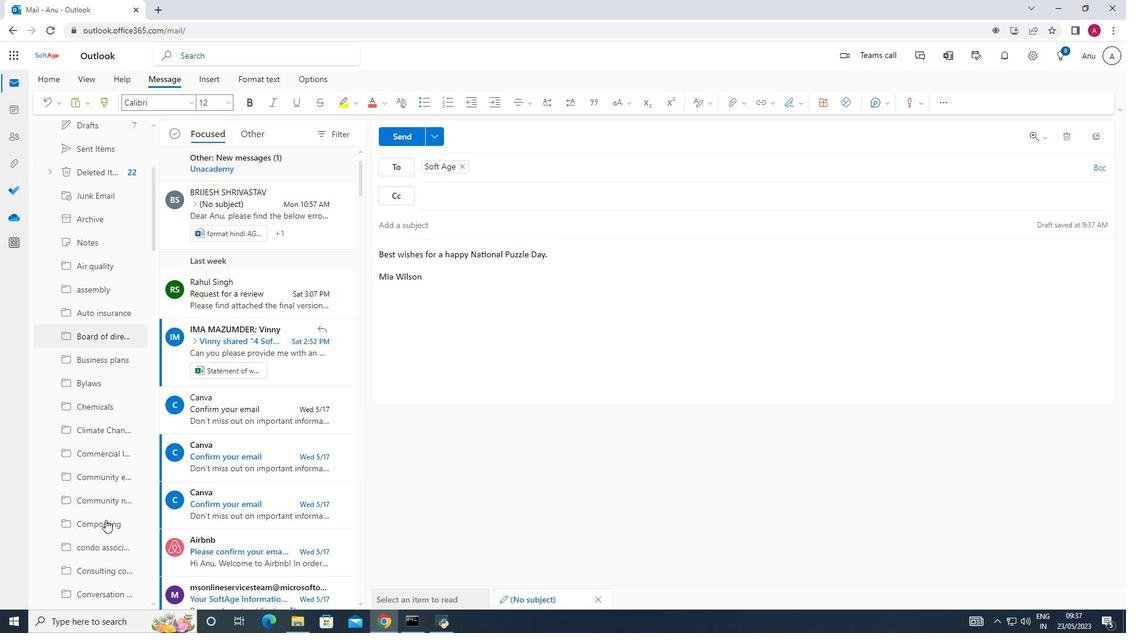 
Action: Mouse scrolled (105, 519) with delta (0, 0)
Screenshot: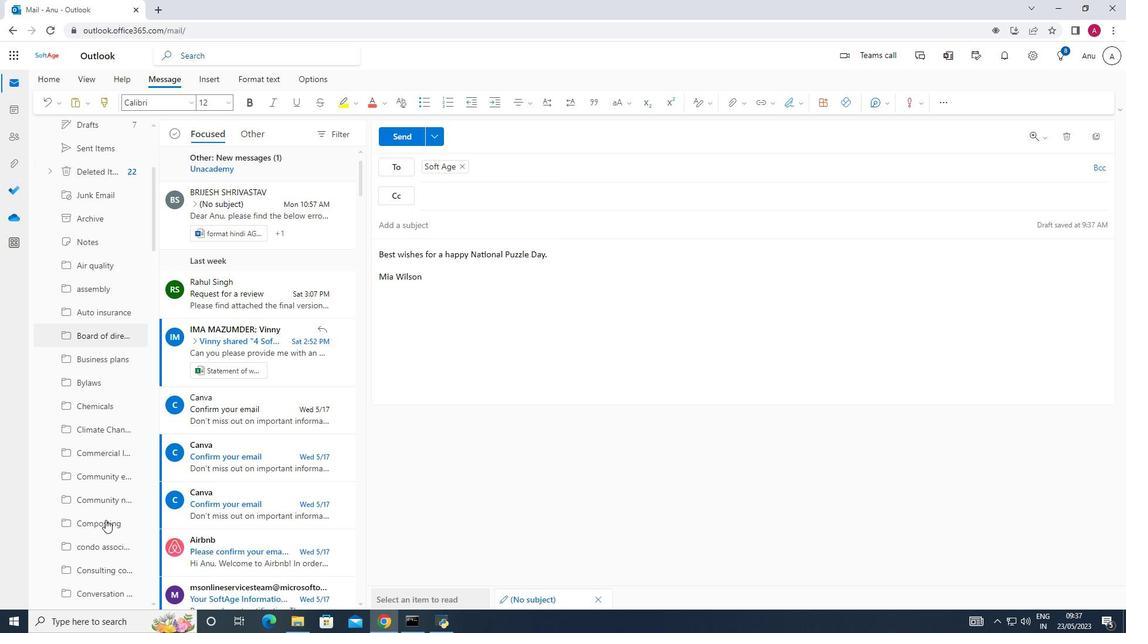 
Action: Mouse scrolled (105, 519) with delta (0, 0)
Screenshot: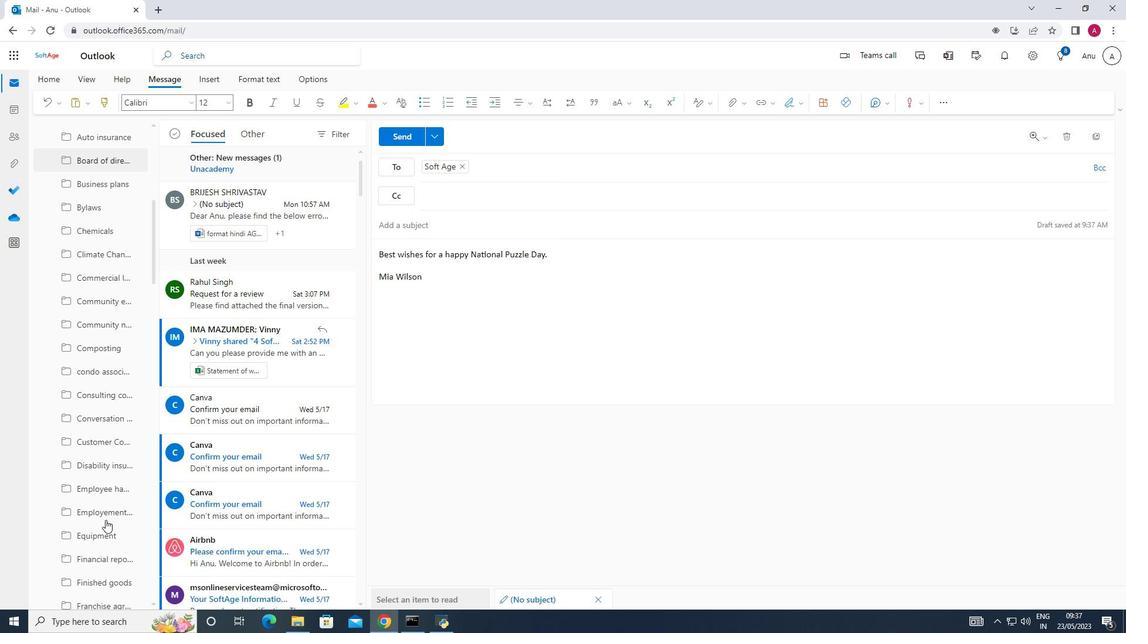 
Action: Mouse scrolled (105, 519) with delta (0, 0)
Screenshot: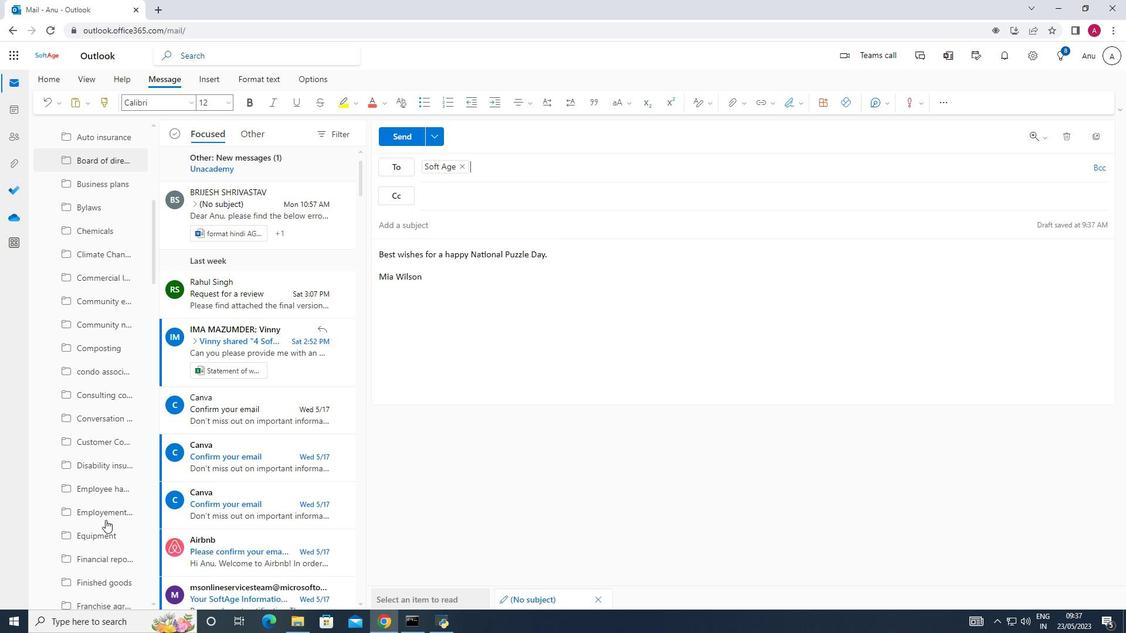 
Action: Mouse scrolled (105, 519) with delta (0, 0)
Screenshot: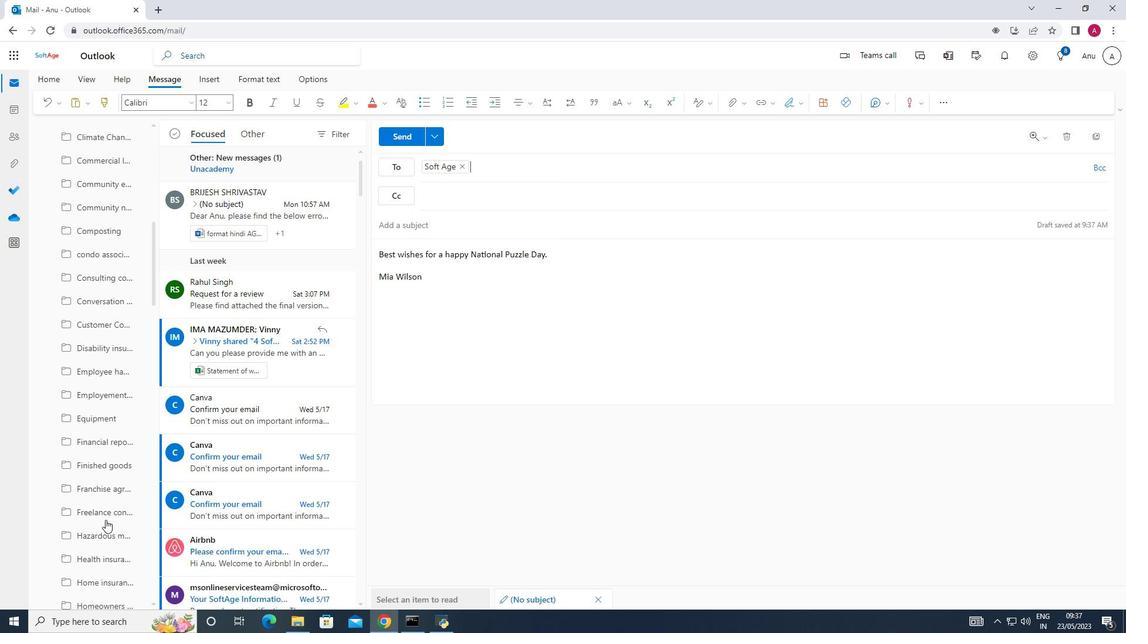 
Action: Mouse scrolled (105, 519) with delta (0, 0)
Screenshot: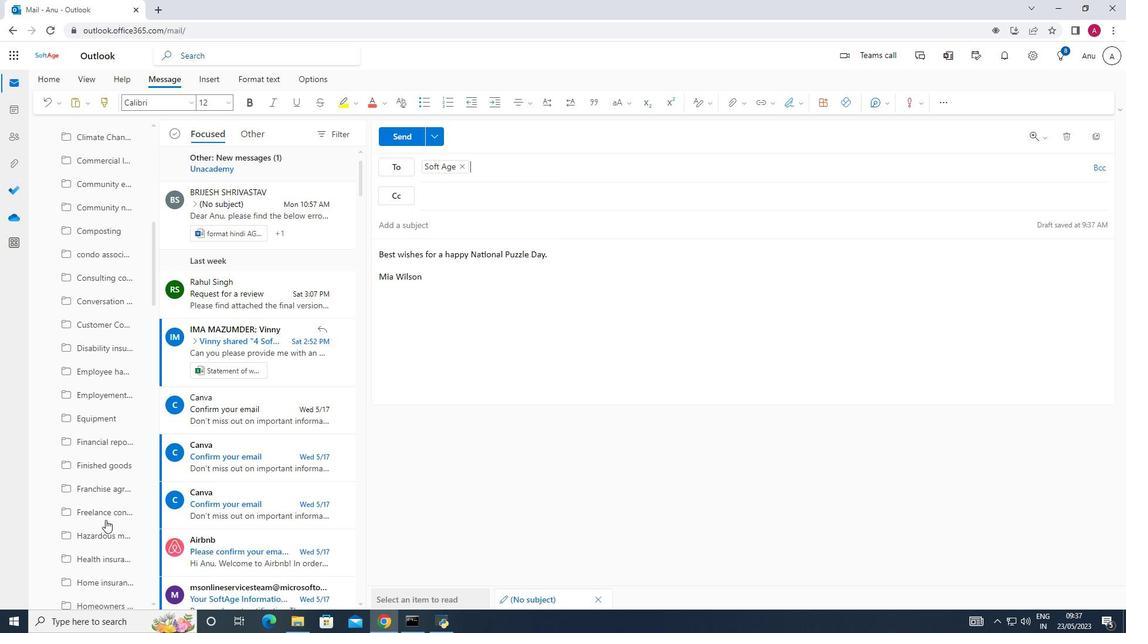 
Action: Mouse scrolled (105, 519) with delta (0, 0)
Screenshot: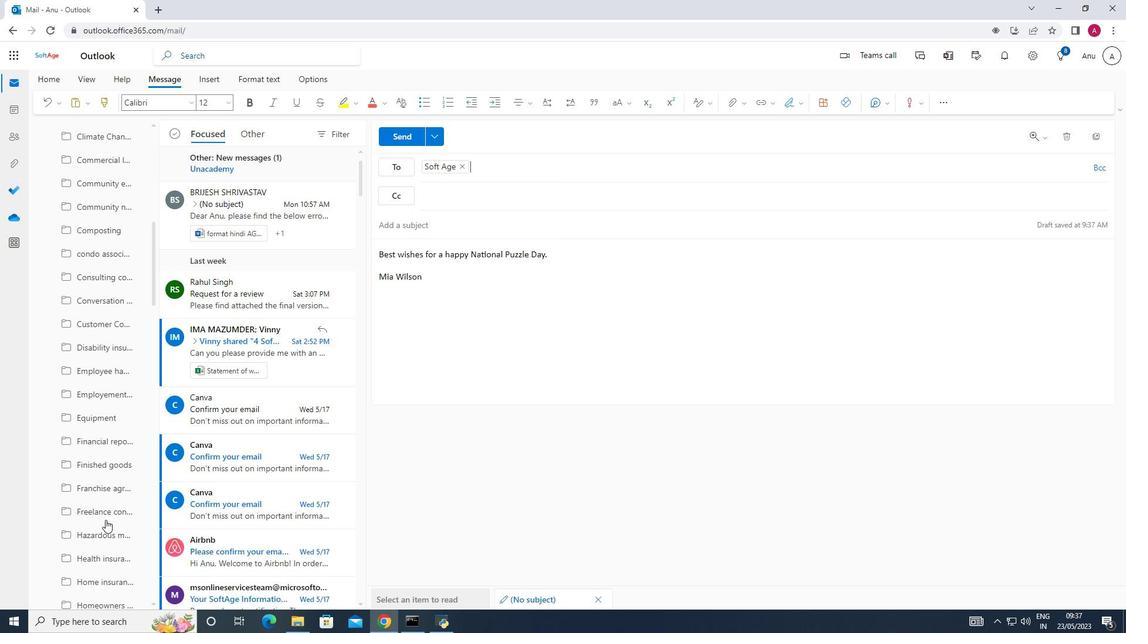 
Action: Mouse scrolled (105, 519) with delta (0, 0)
Screenshot: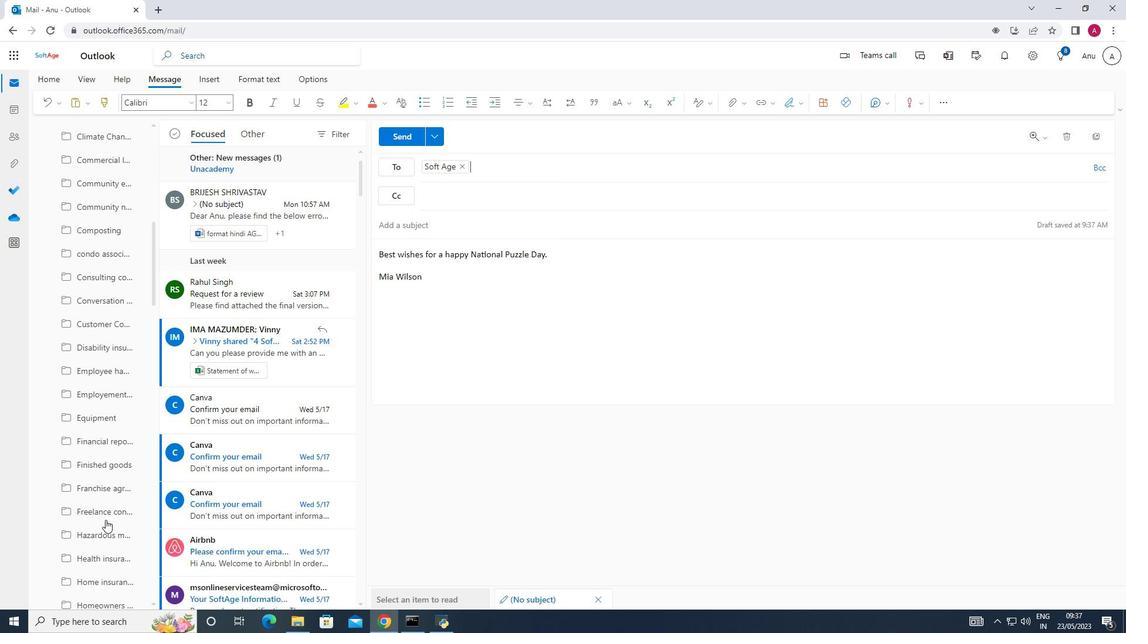 
Action: Mouse scrolled (105, 519) with delta (0, 0)
Screenshot: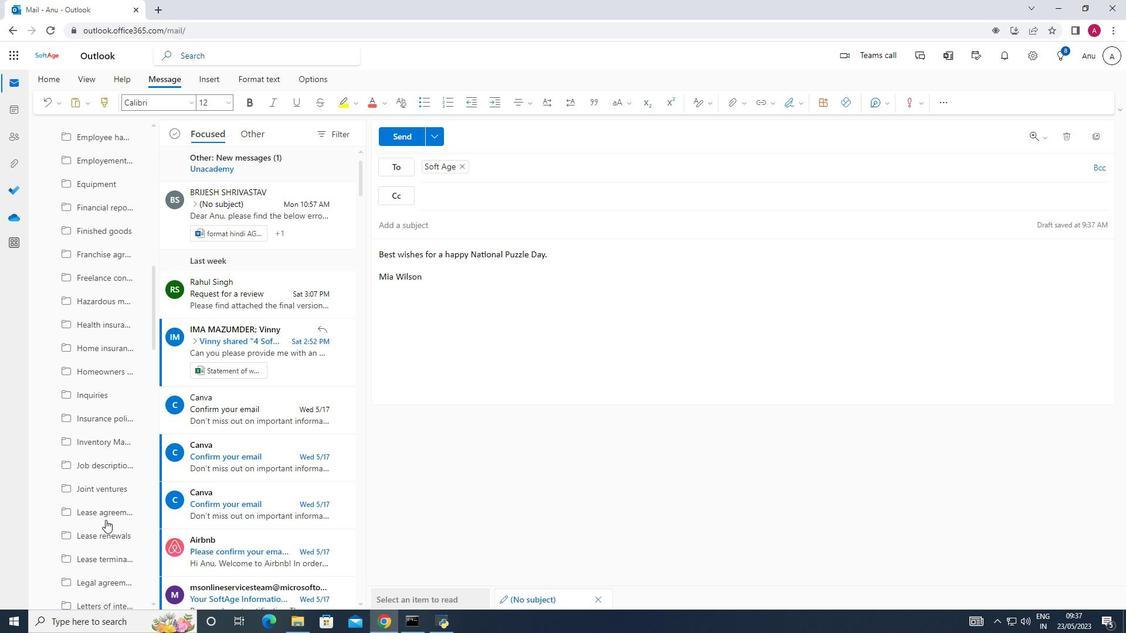 
Action: Mouse scrolled (105, 519) with delta (0, 0)
Screenshot: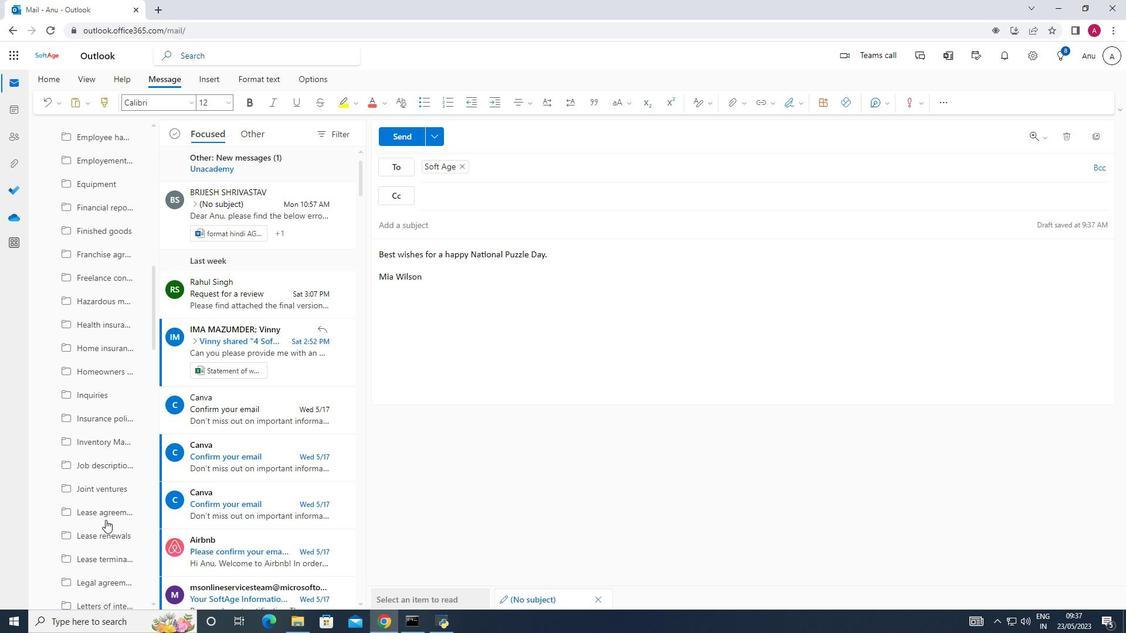 
Action: Mouse scrolled (105, 520) with delta (0, 0)
Screenshot: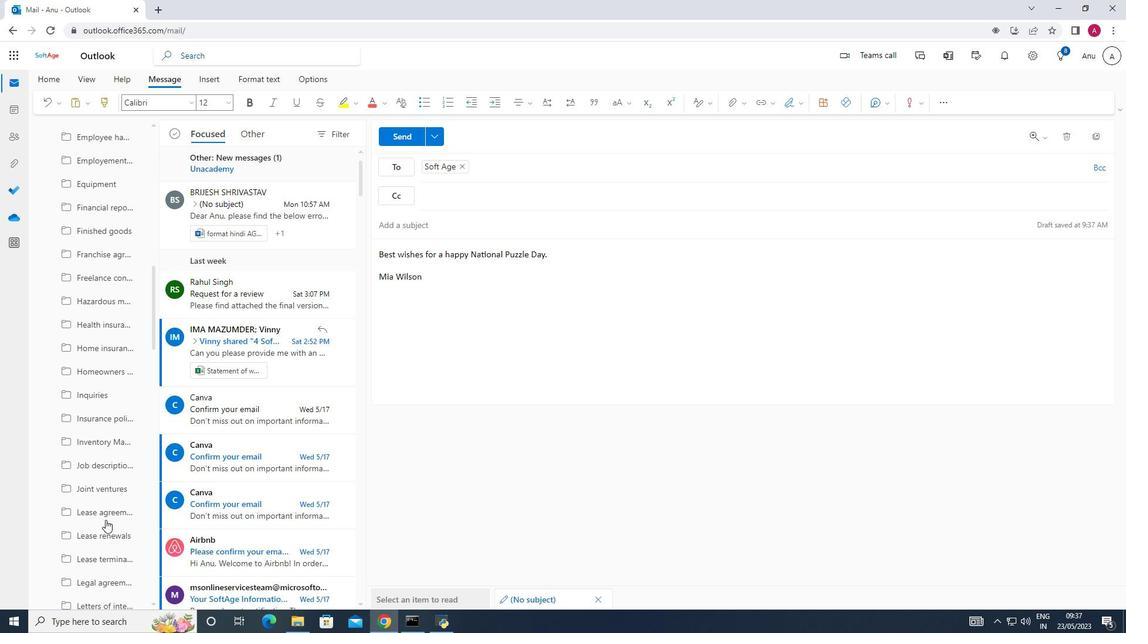 
Action: Mouse scrolled (105, 519) with delta (0, 0)
Screenshot: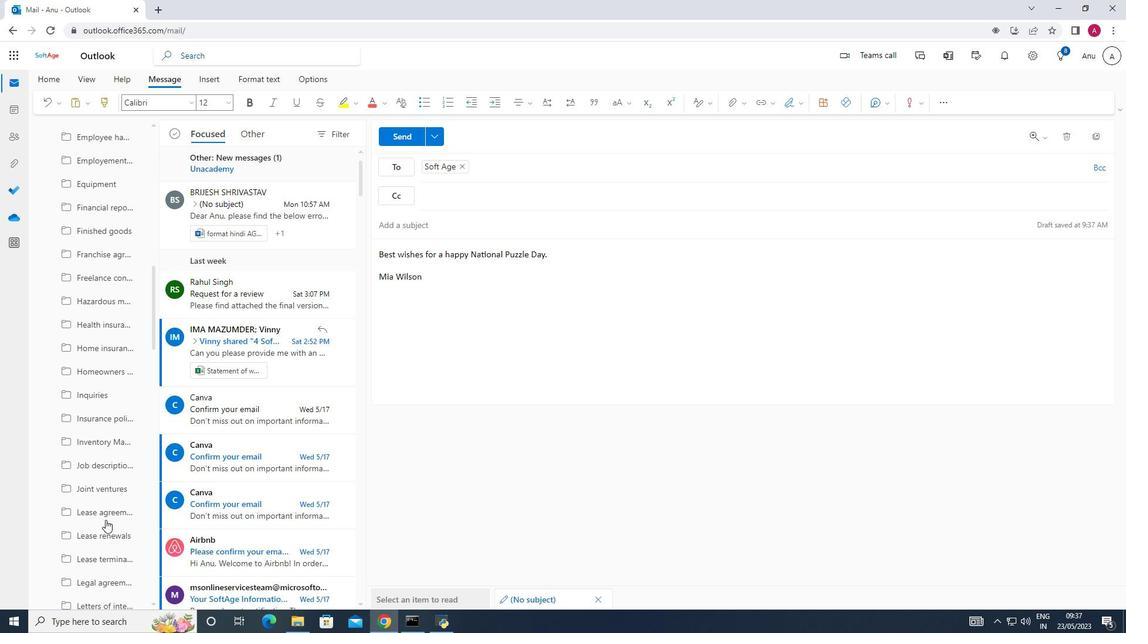 
Action: Mouse scrolled (105, 519) with delta (0, 0)
Screenshot: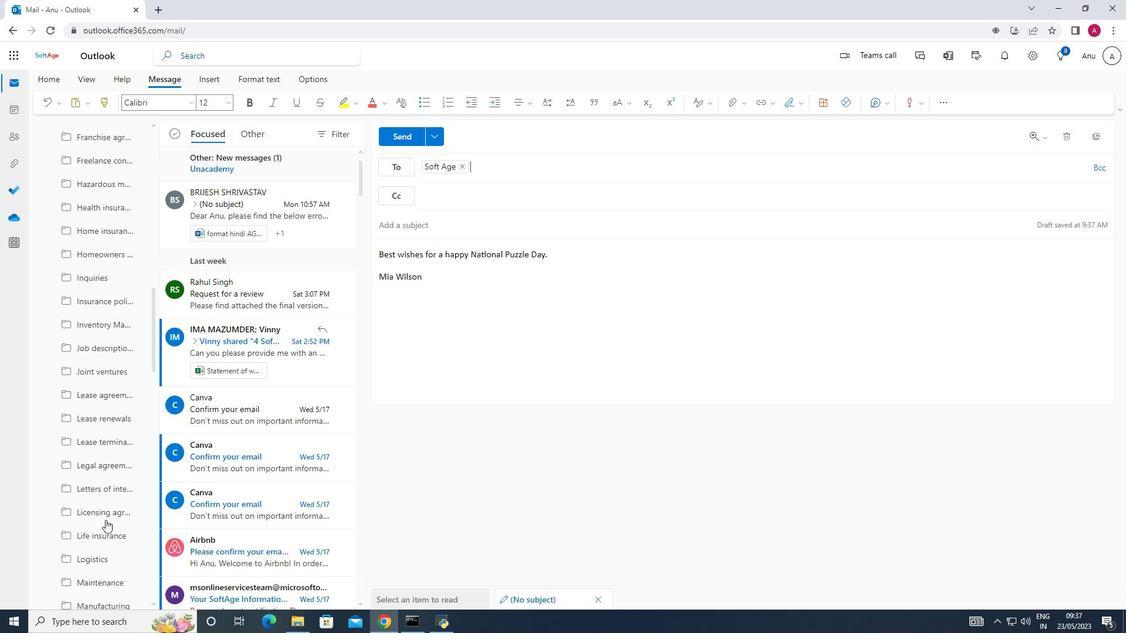 
Action: Mouse scrolled (105, 519) with delta (0, 0)
Screenshot: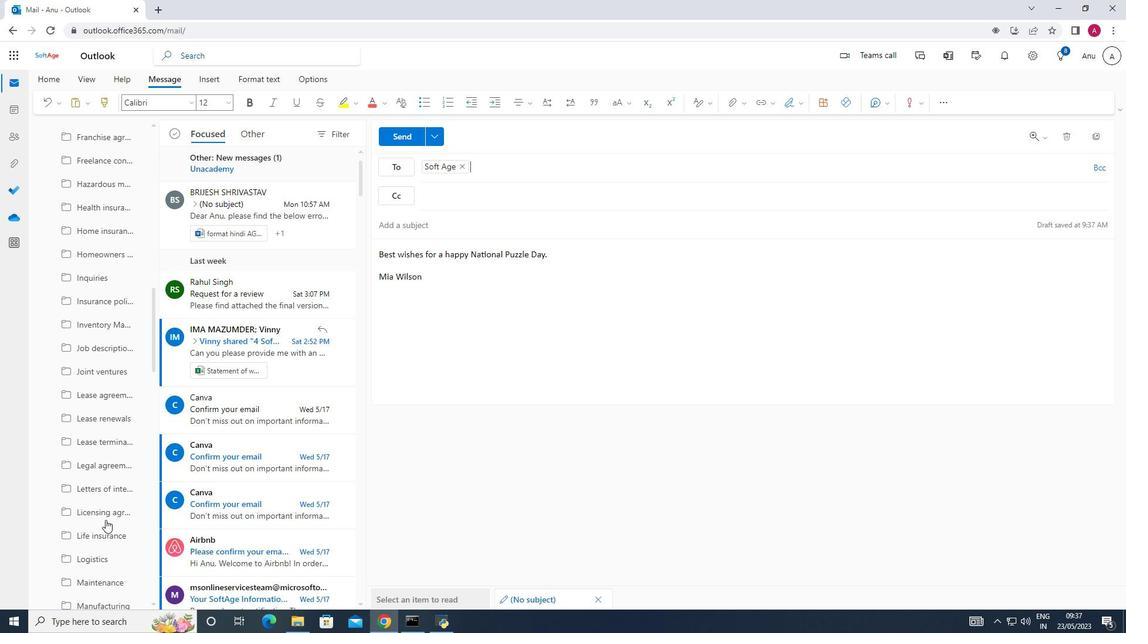 
Action: Mouse scrolled (105, 519) with delta (0, 0)
Screenshot: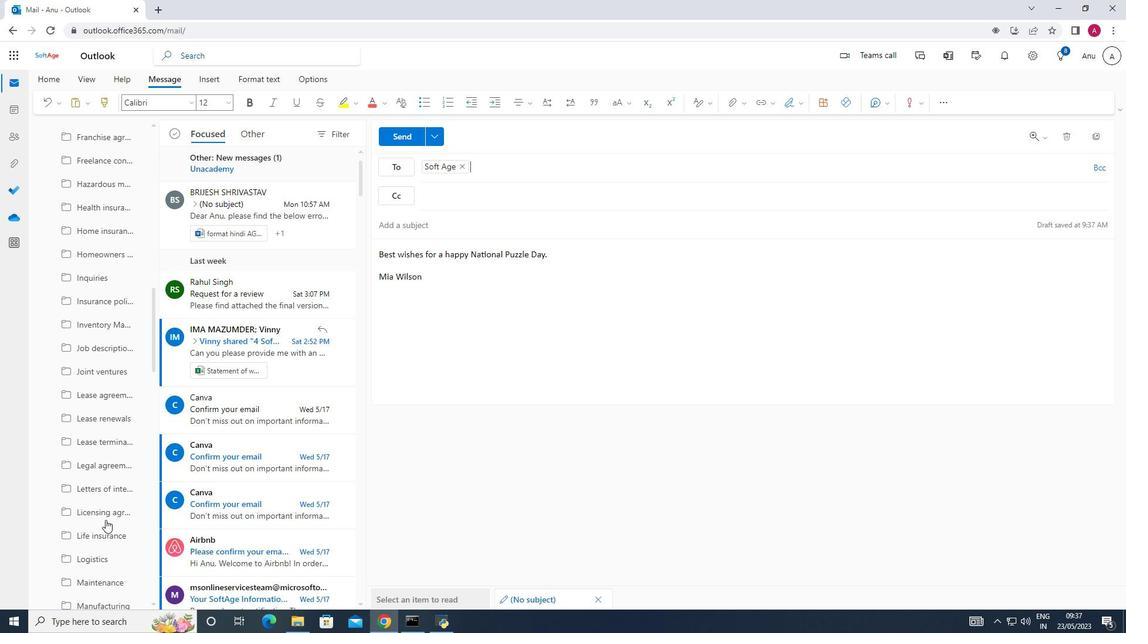 
Action: Mouse scrolled (105, 519) with delta (0, 0)
Screenshot: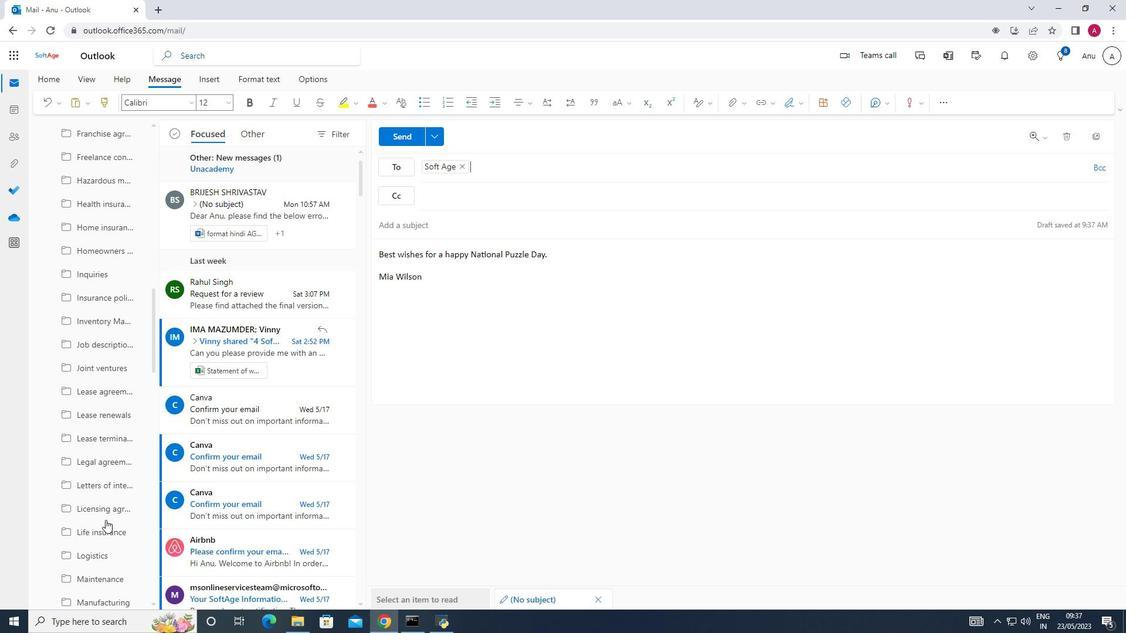 
Action: Mouse scrolled (105, 519) with delta (0, 0)
Screenshot: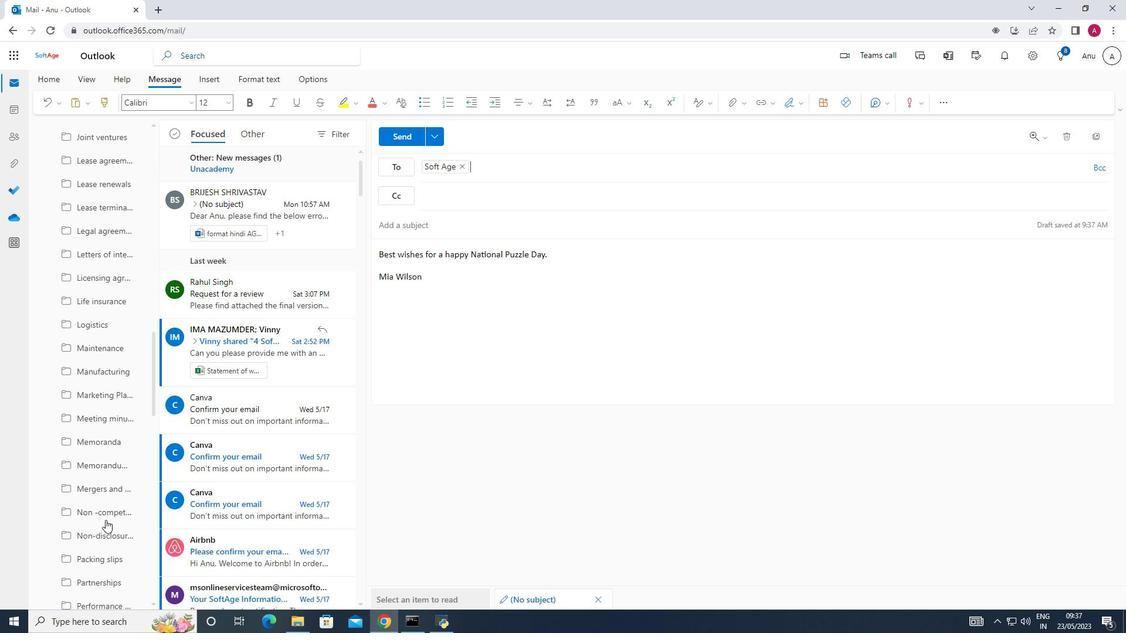 
Action: Mouse scrolled (105, 519) with delta (0, 0)
Screenshot: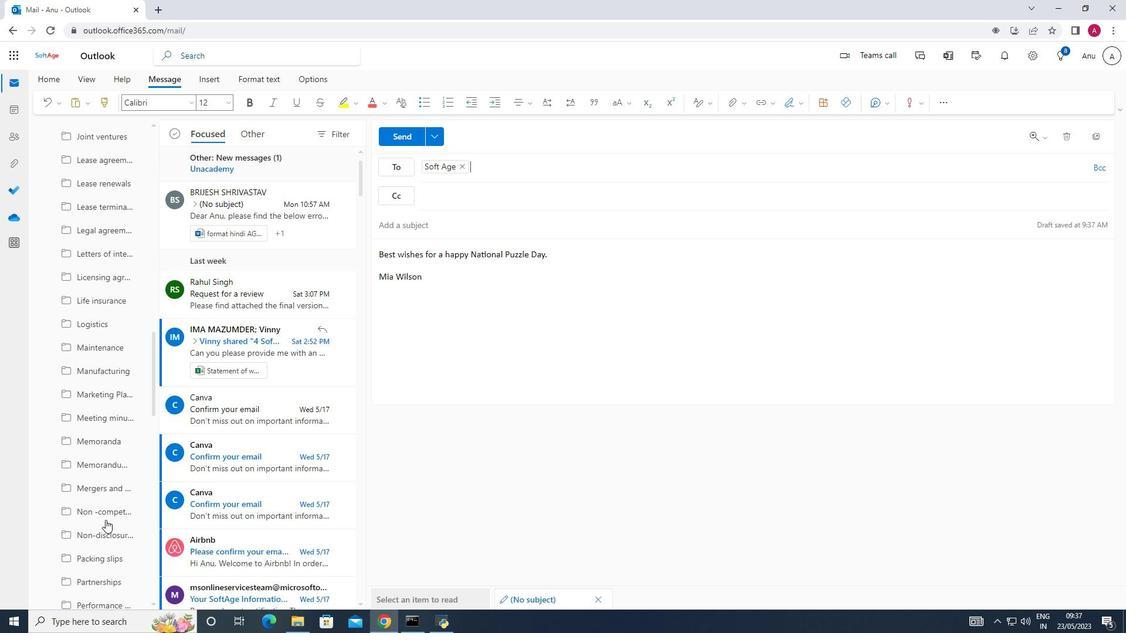 
Action: Mouse scrolled (105, 519) with delta (0, 0)
Screenshot: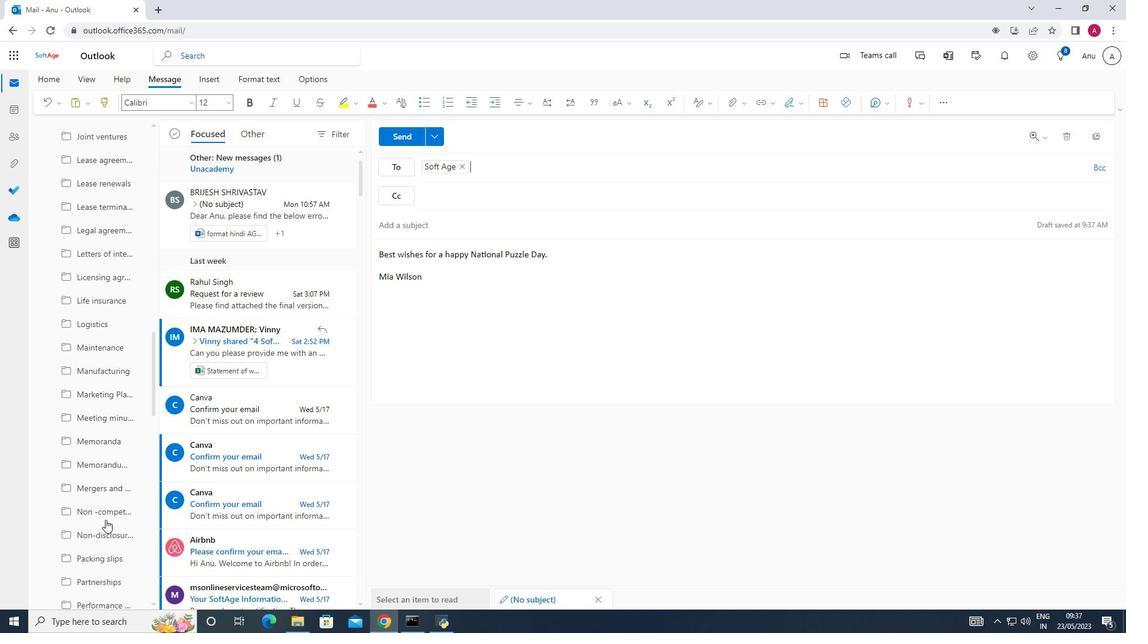 
Action: Mouse scrolled (105, 519) with delta (0, 0)
Screenshot: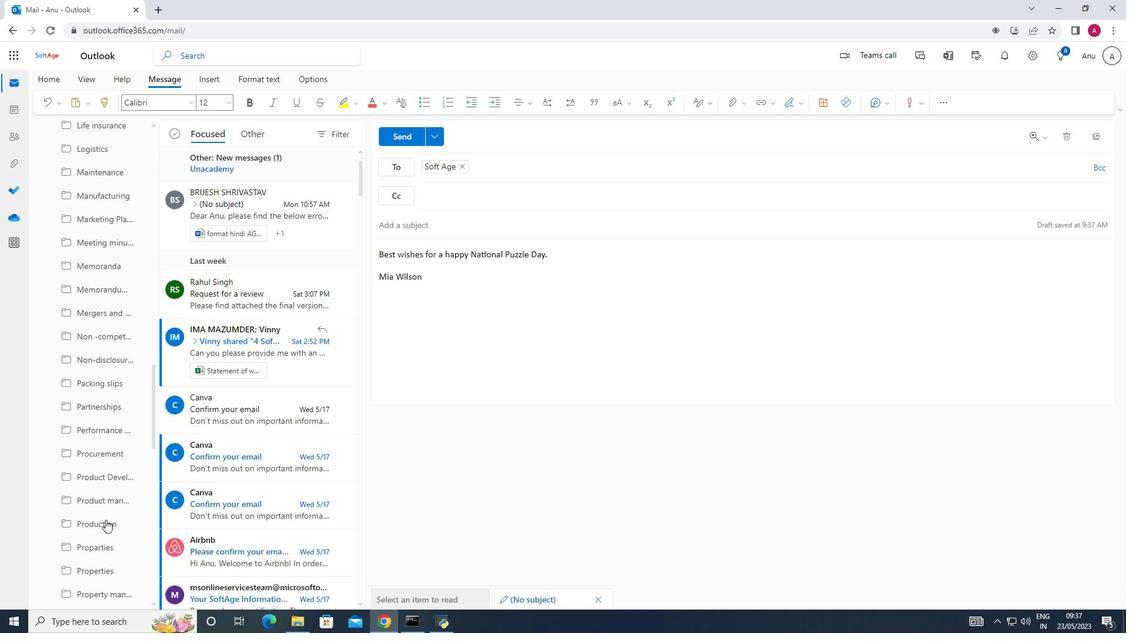
Action: Mouse moved to (104, 520)
Screenshot: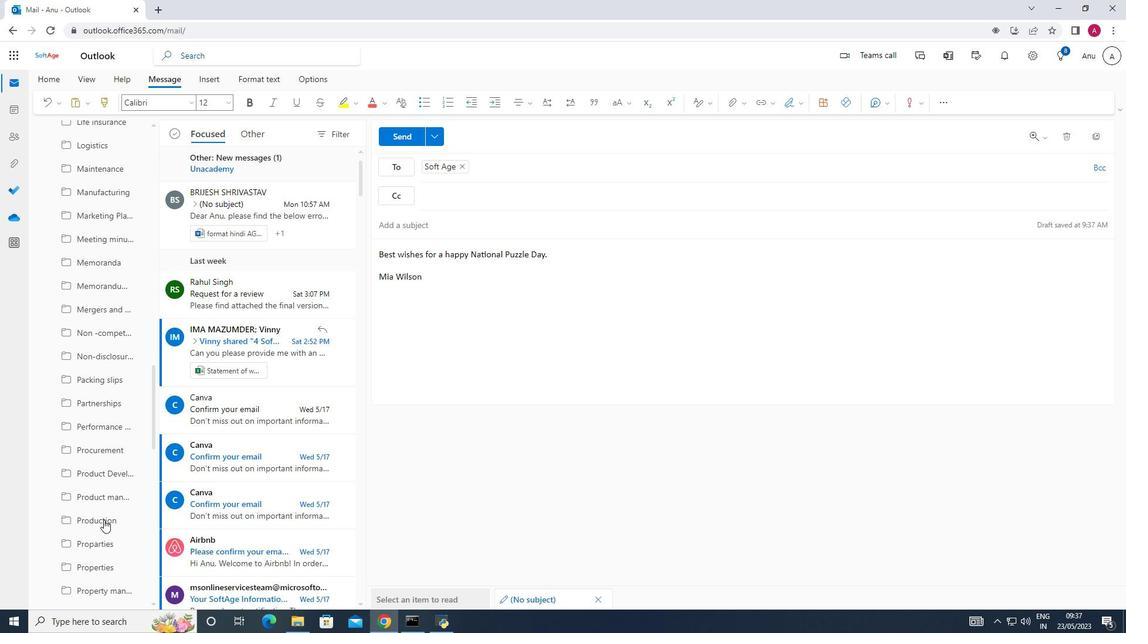 
Action: Mouse scrolled (104, 519) with delta (0, 0)
Screenshot: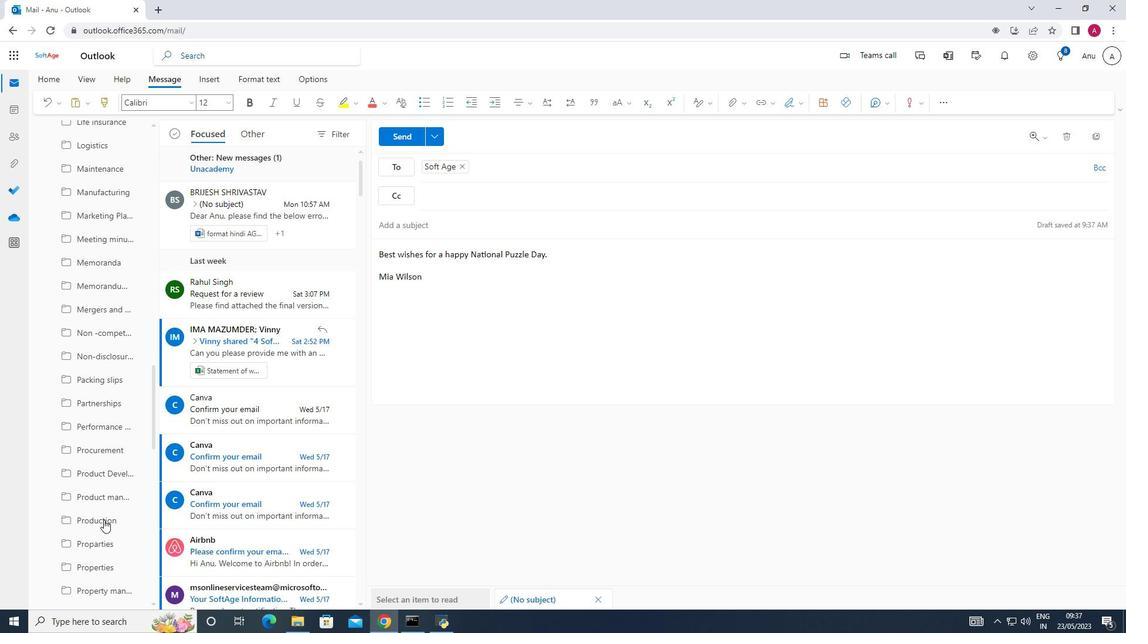 
Action: Mouse moved to (103, 520)
Screenshot: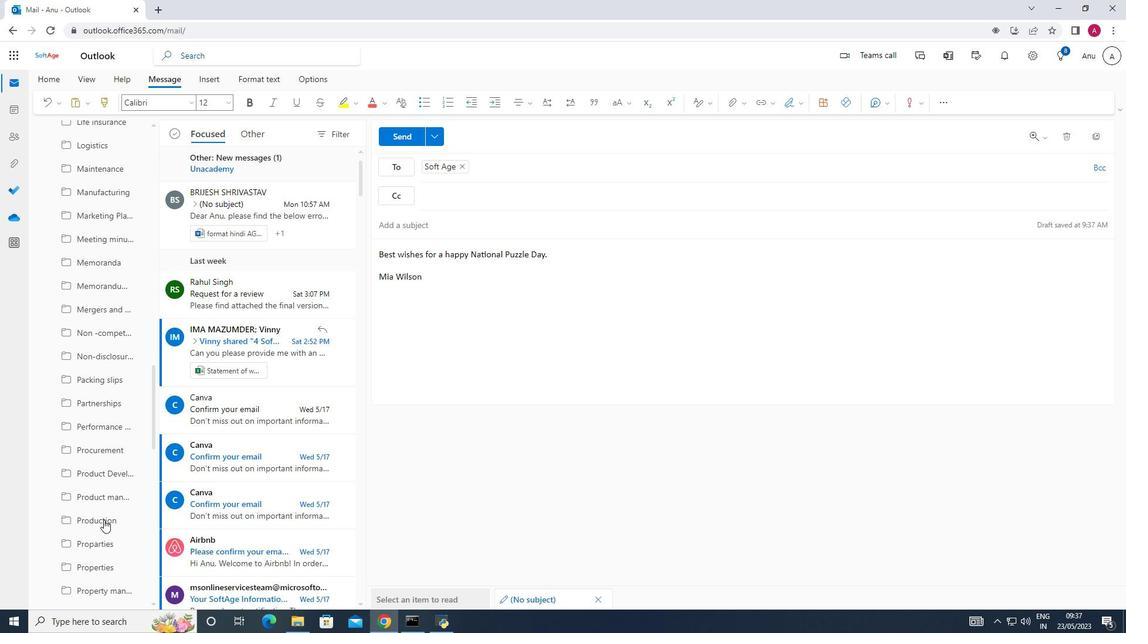 
Action: Mouse scrolled (103, 519) with delta (0, 0)
Screenshot: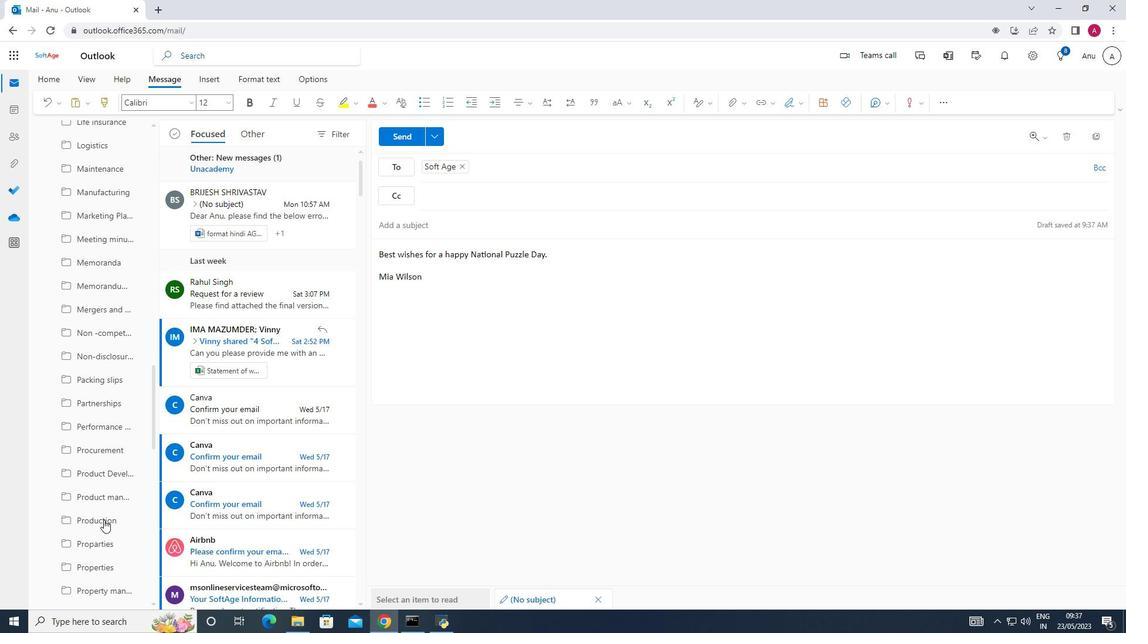 
Action: Mouse moved to (102, 520)
Screenshot: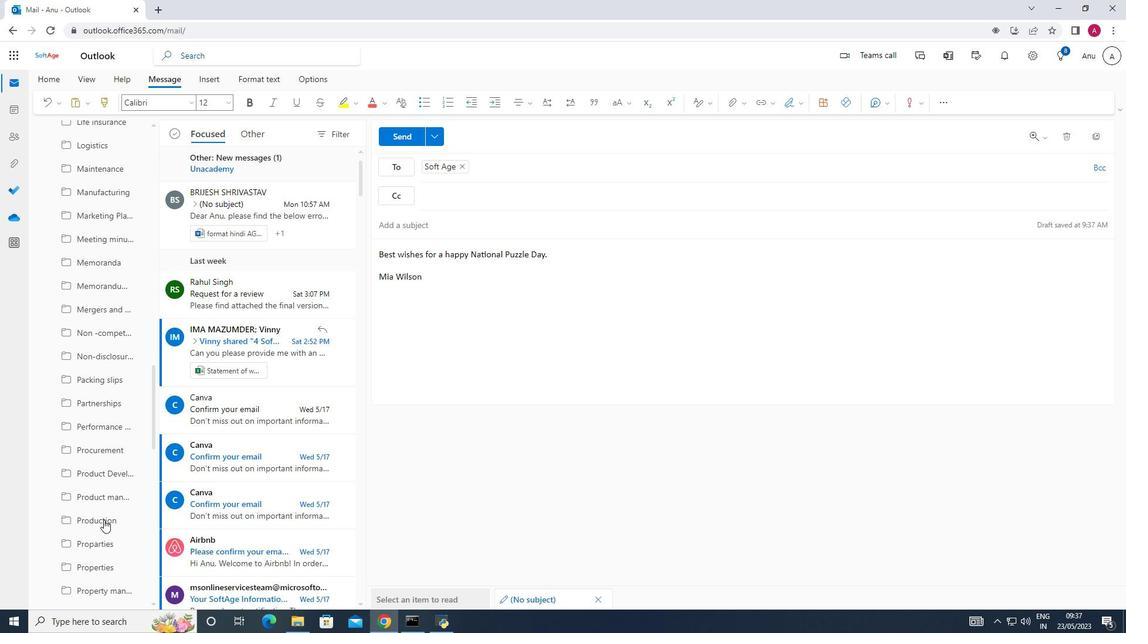 
Action: Mouse scrolled (102, 519) with delta (0, 0)
Screenshot: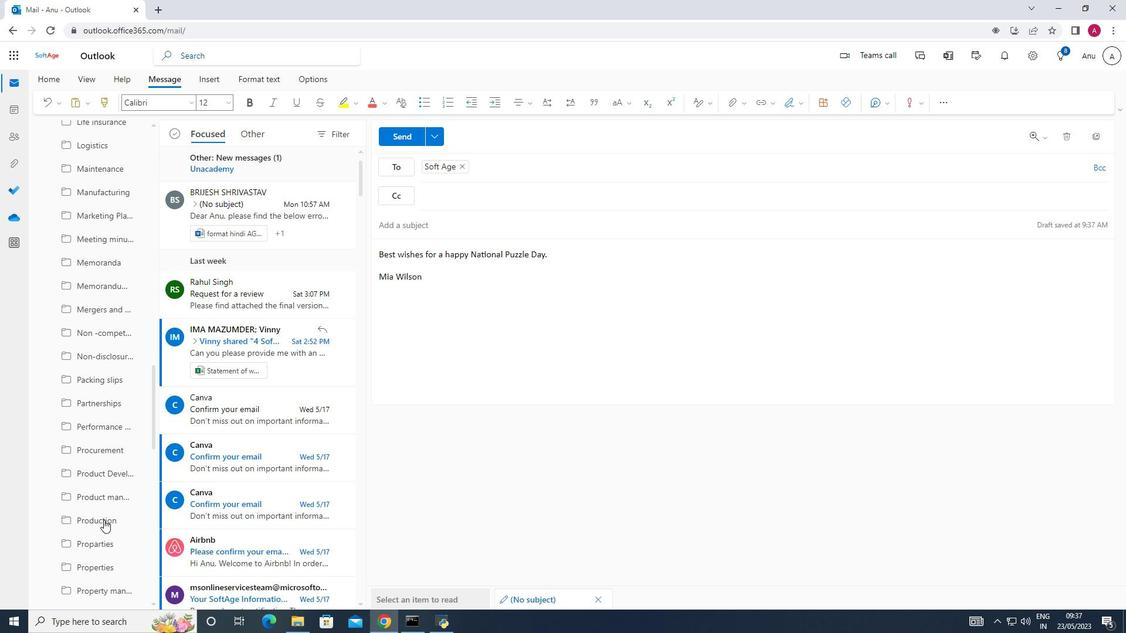 
Action: Mouse scrolled (102, 519) with delta (0, 0)
Screenshot: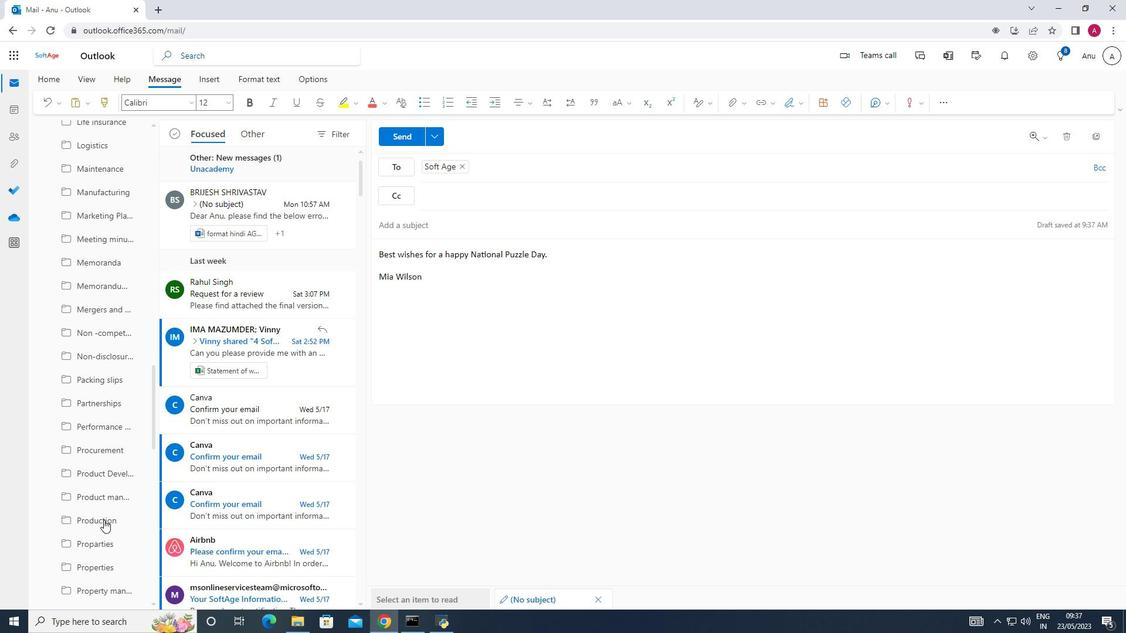 
Action: Mouse scrolled (102, 519) with delta (0, 0)
Screenshot: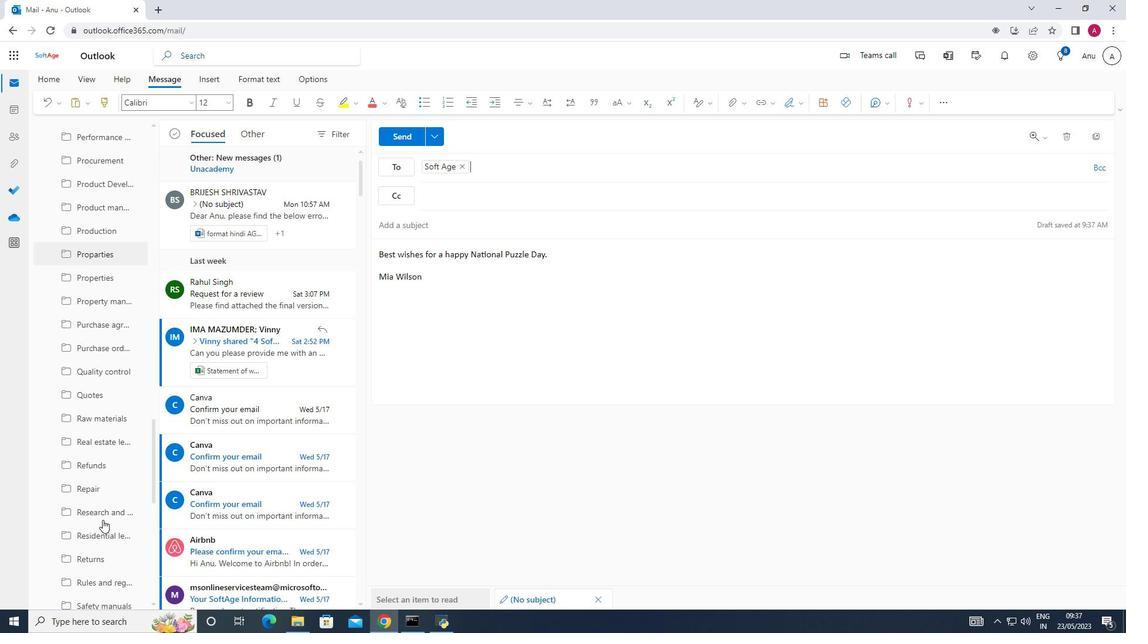 
Action: Mouse scrolled (102, 519) with delta (0, 0)
Screenshot: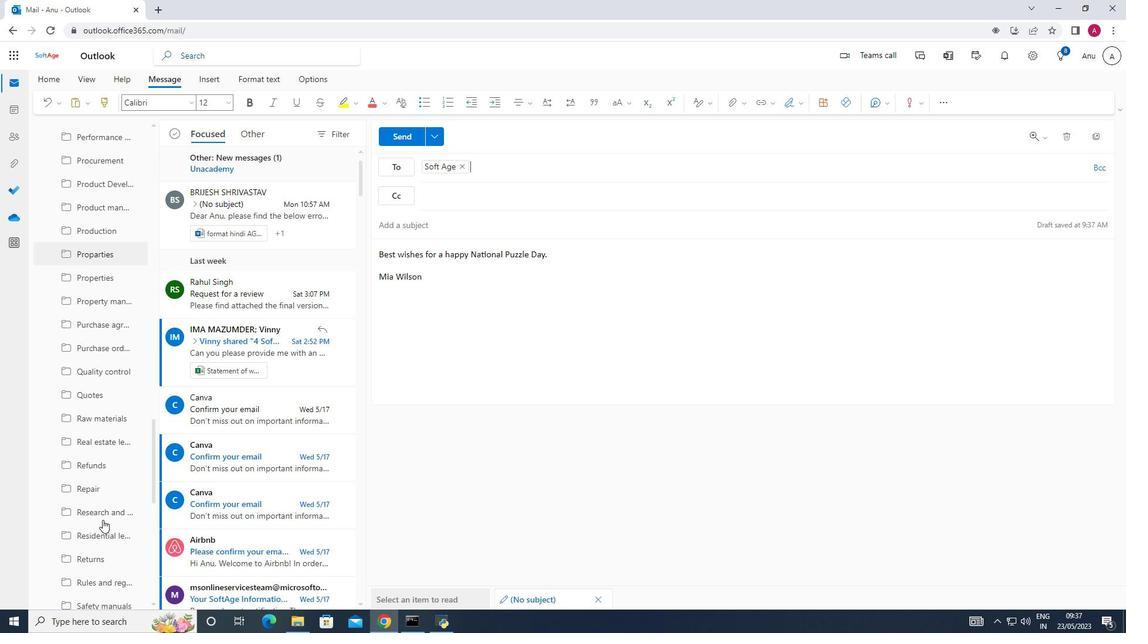 
Action: Mouse scrolled (102, 519) with delta (0, 0)
Screenshot: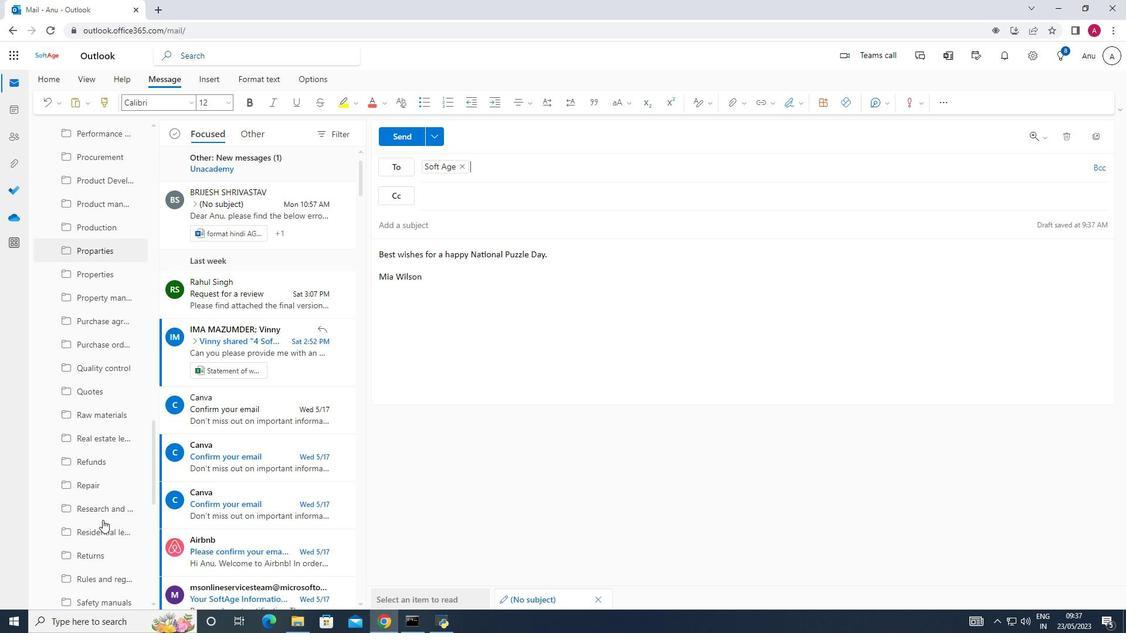 
Action: Mouse scrolled (102, 519) with delta (0, 0)
Screenshot: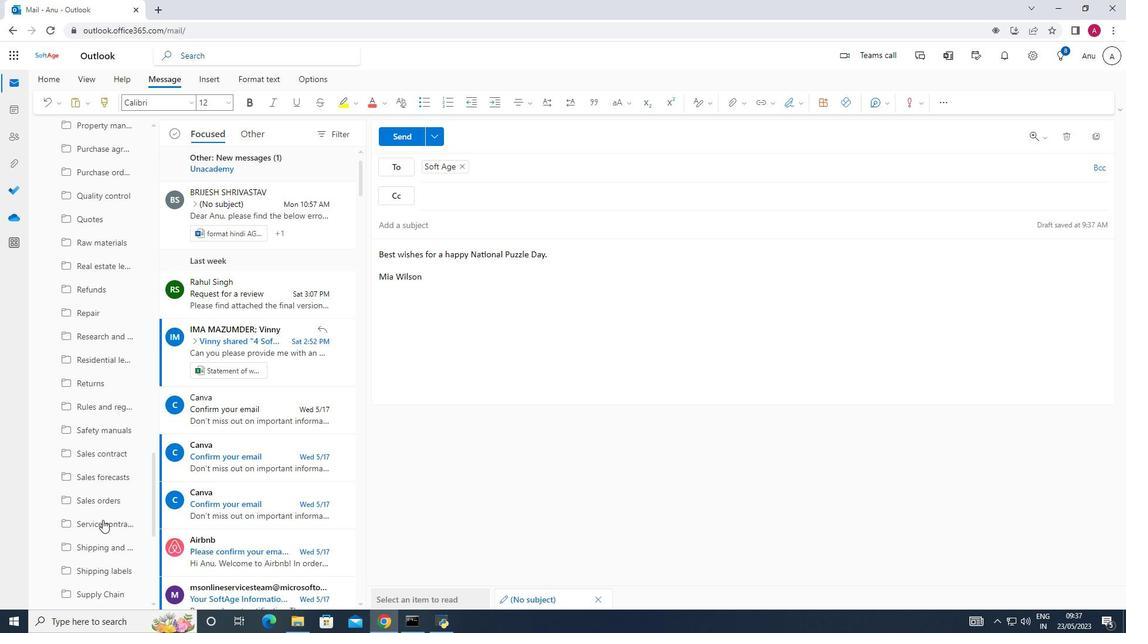 
Action: Mouse scrolled (102, 519) with delta (0, 0)
Screenshot: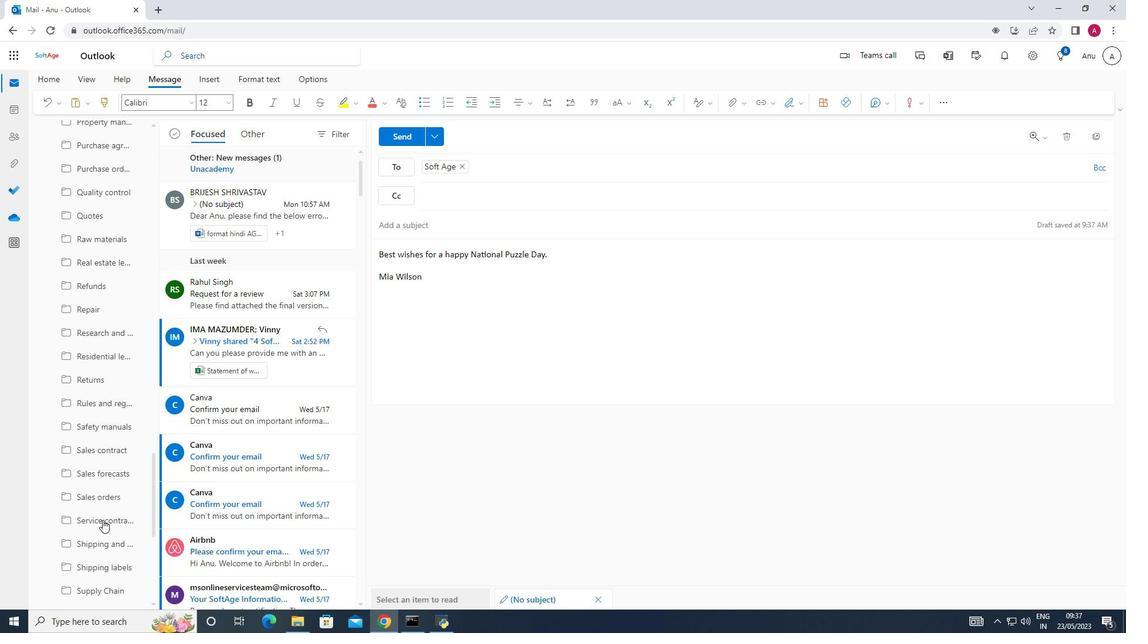 
Action: Mouse scrolled (102, 519) with delta (0, 0)
Screenshot: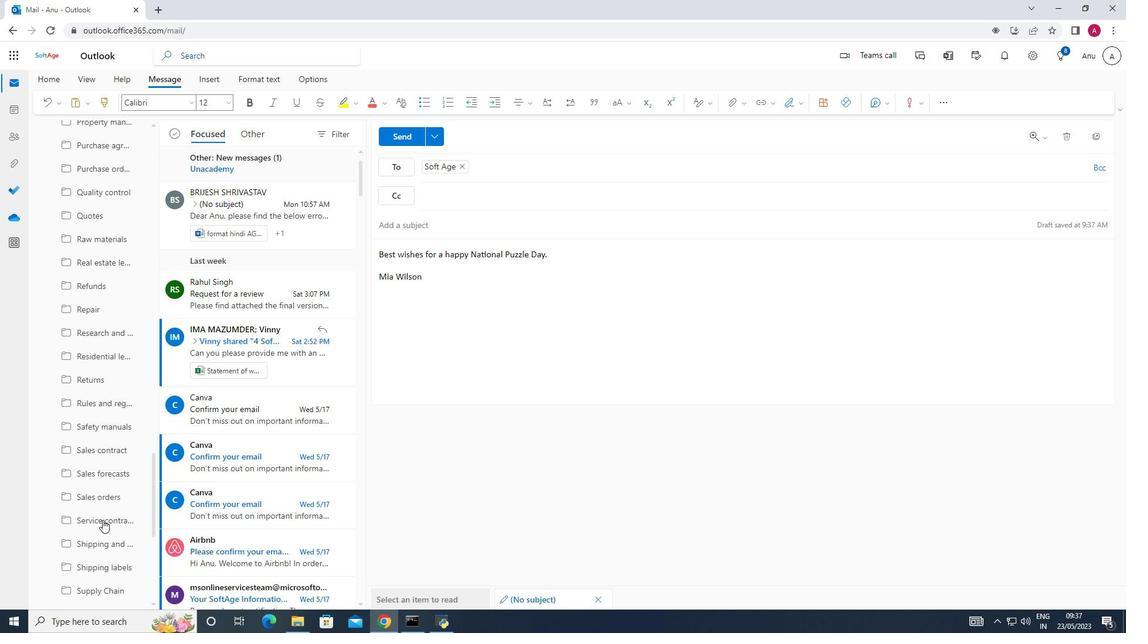 
Action: Mouse scrolled (102, 520) with delta (0, 0)
Screenshot: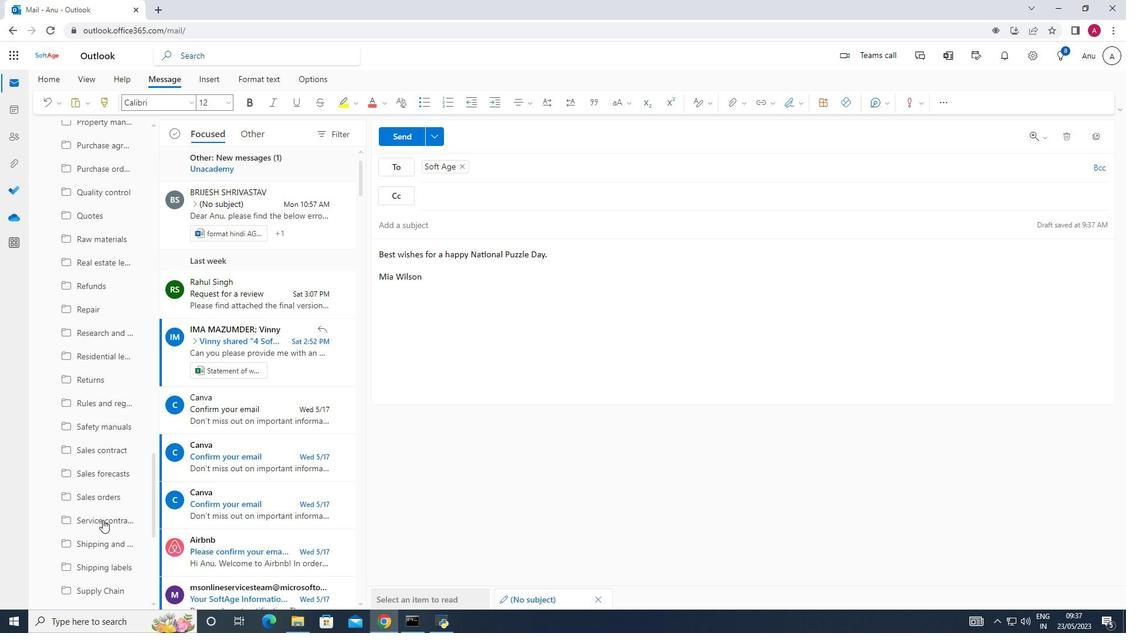 
Action: Mouse scrolled (102, 519) with delta (0, 0)
Screenshot: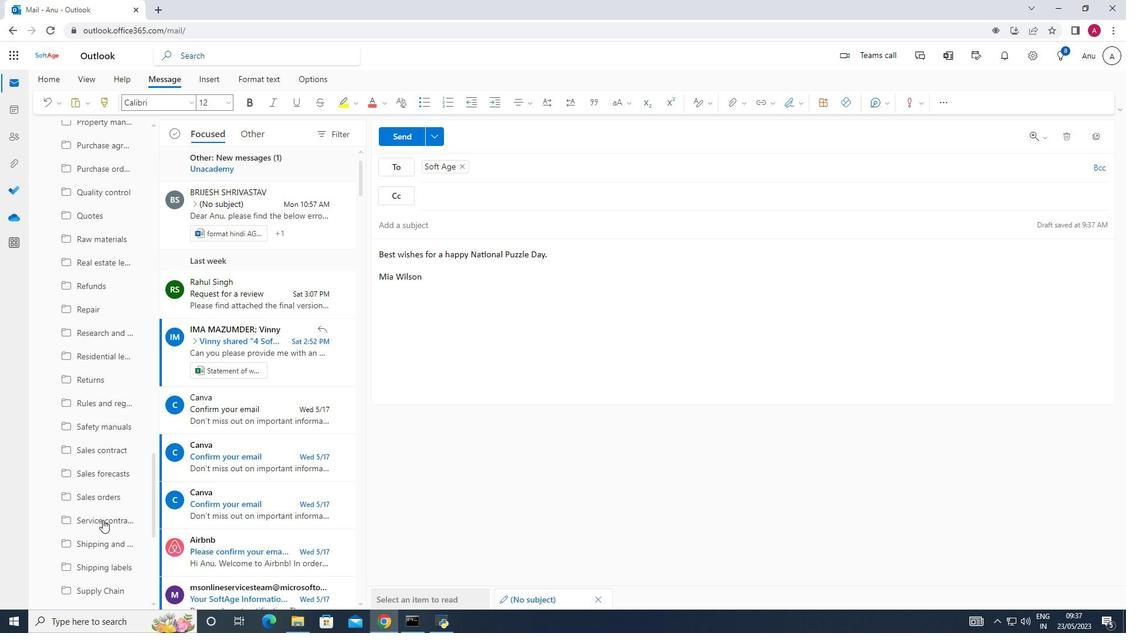 
Action: Mouse scrolled (102, 519) with delta (0, 0)
Screenshot: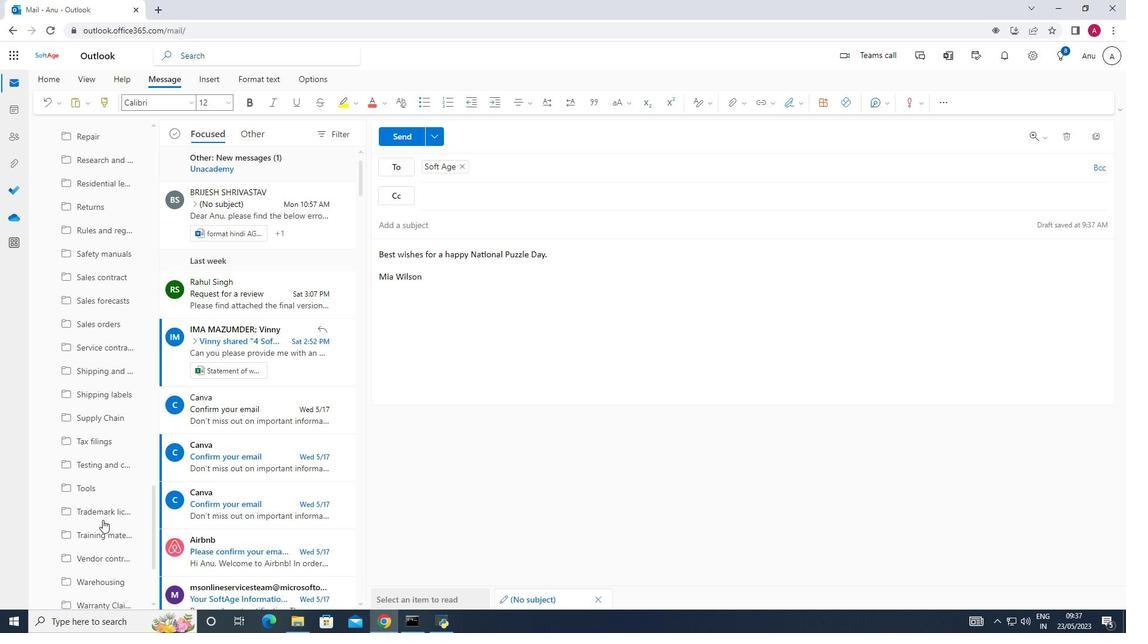 
Action: Mouse scrolled (102, 519) with delta (0, 0)
Screenshot: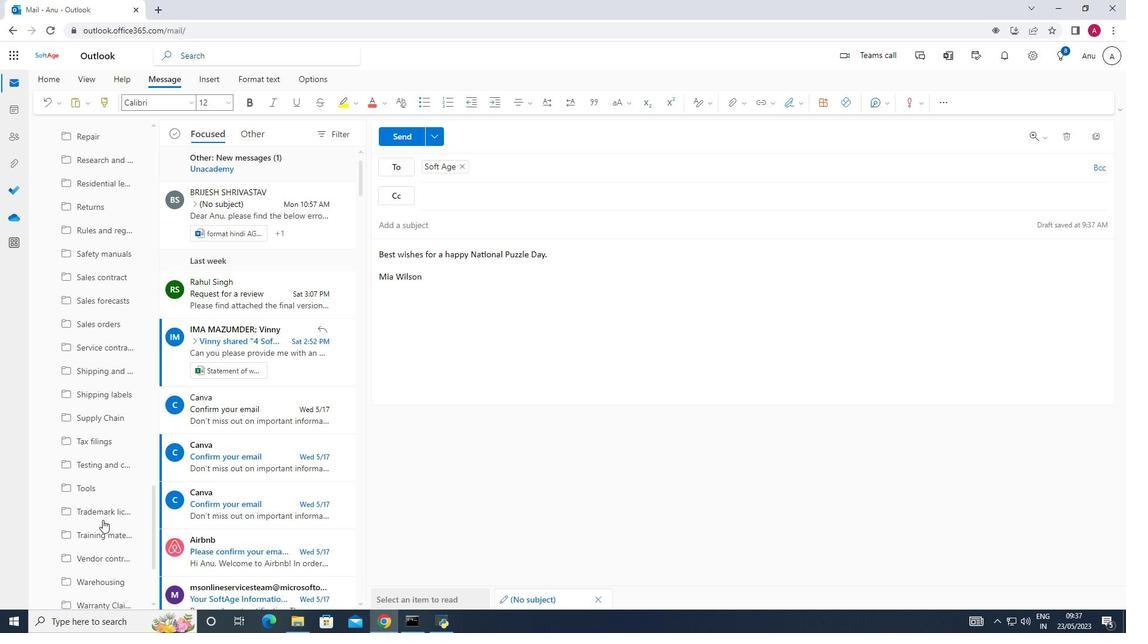 
Action: Mouse scrolled (102, 519) with delta (0, 0)
Screenshot: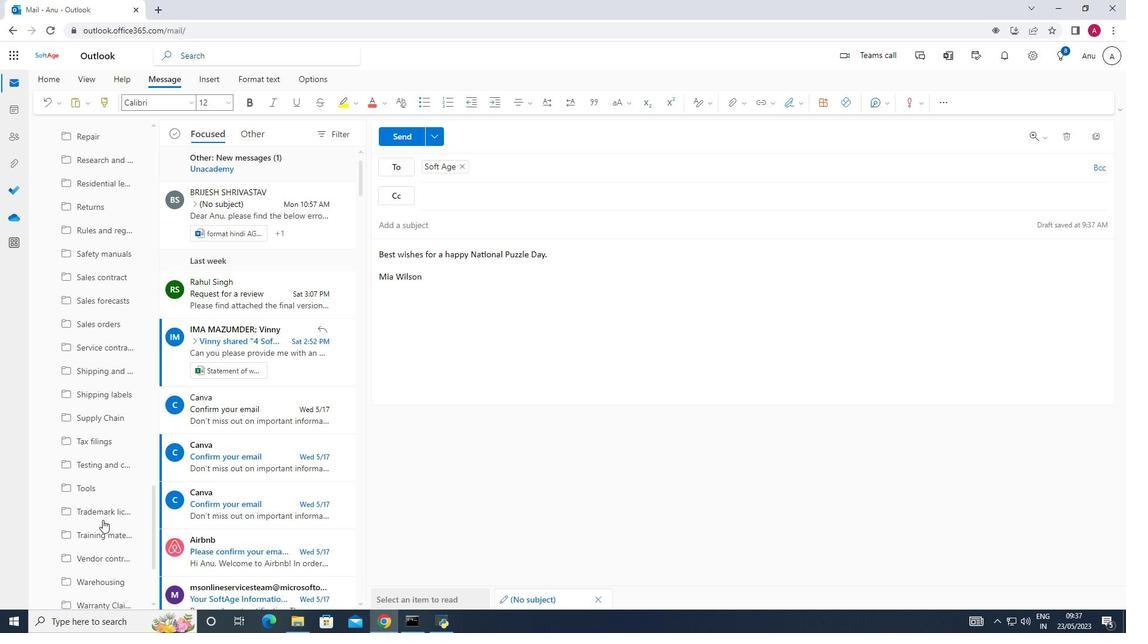 
Action: Mouse scrolled (102, 519) with delta (0, 0)
Screenshot: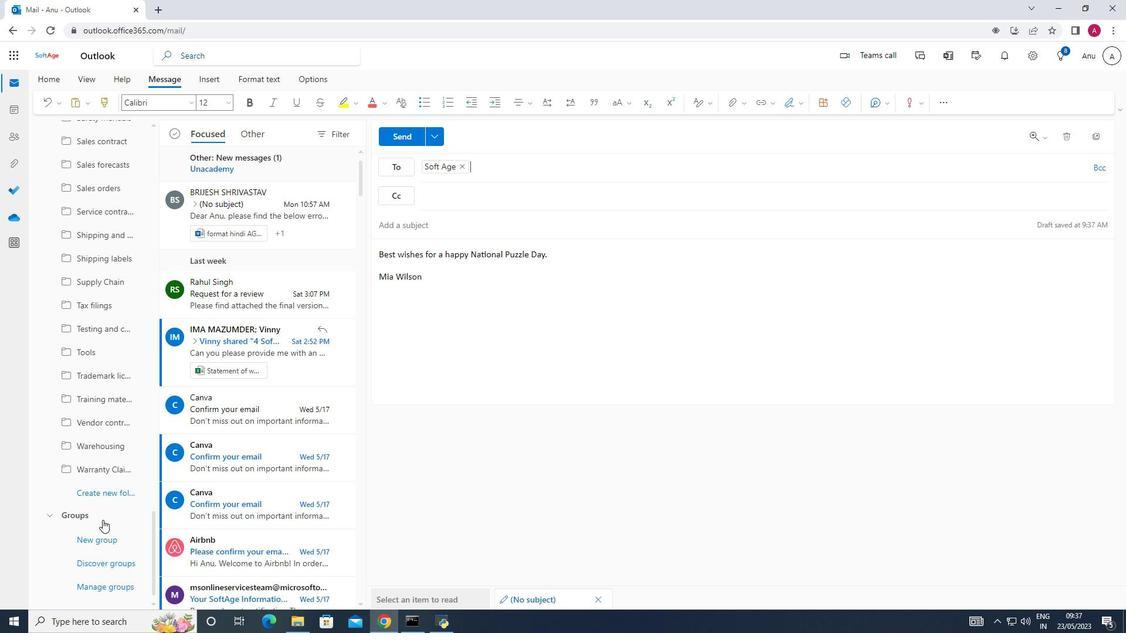 
Action: Mouse scrolled (102, 519) with delta (0, 0)
Screenshot: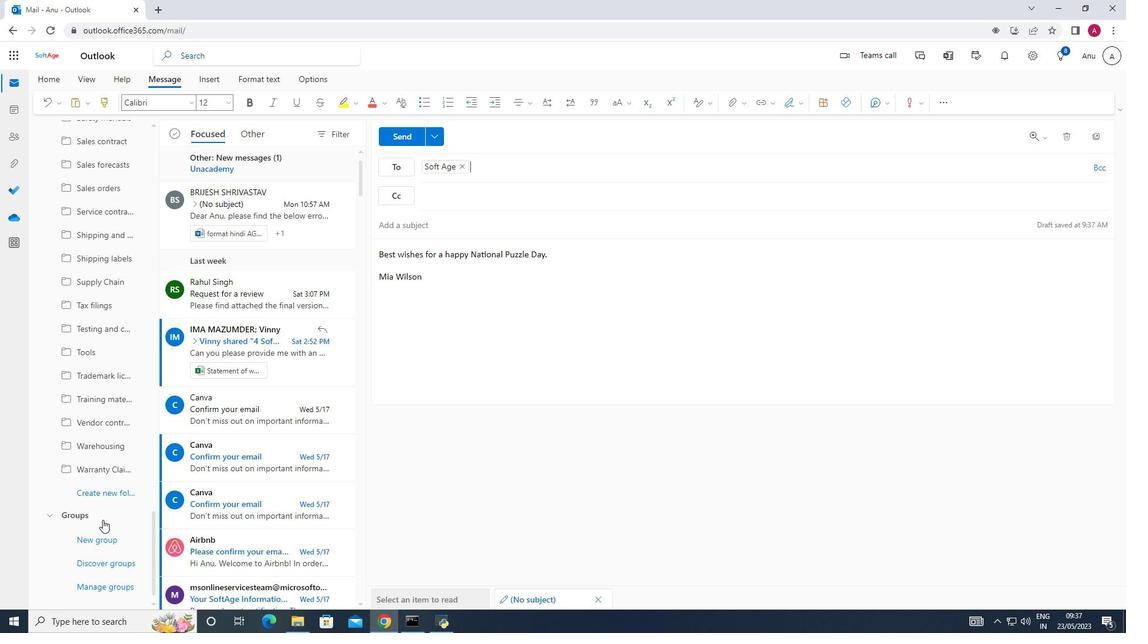 
Action: Mouse scrolled (102, 520) with delta (0, 0)
Screenshot: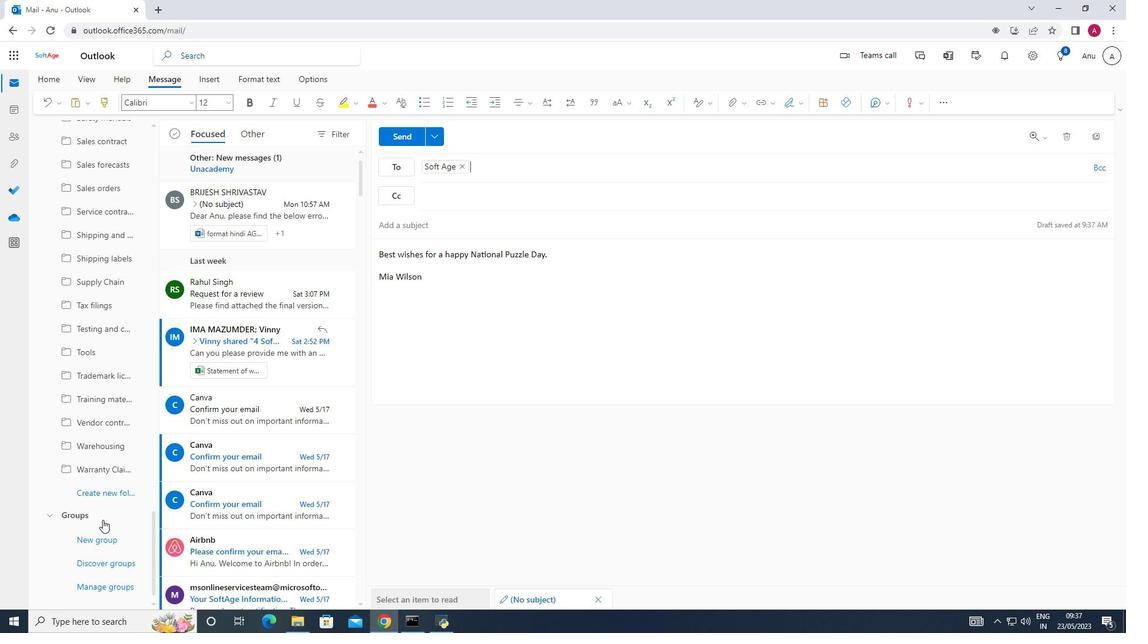 
Action: Mouse scrolled (102, 519) with delta (0, 0)
Screenshot: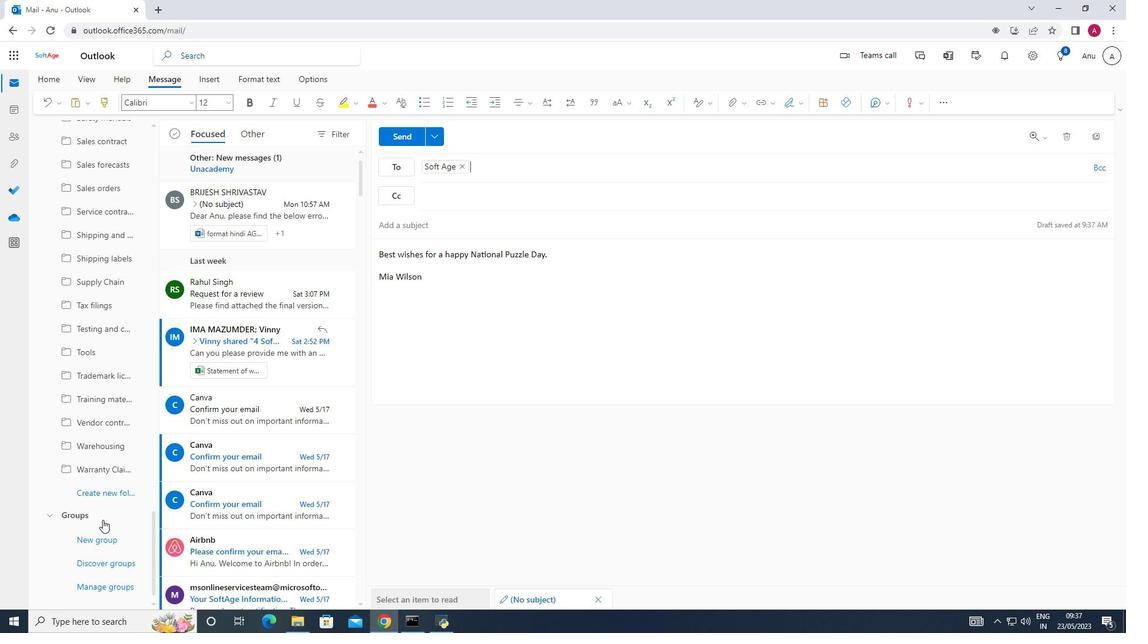 
Action: Mouse scrolled (102, 519) with delta (0, 0)
Screenshot: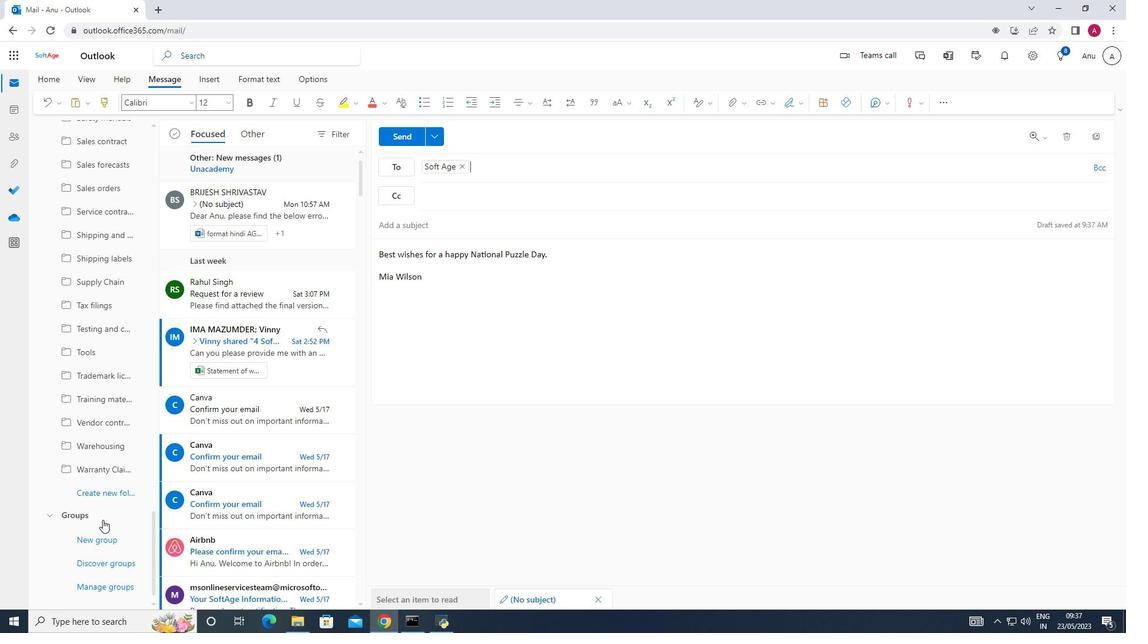 
Action: Mouse moved to (98, 491)
Screenshot: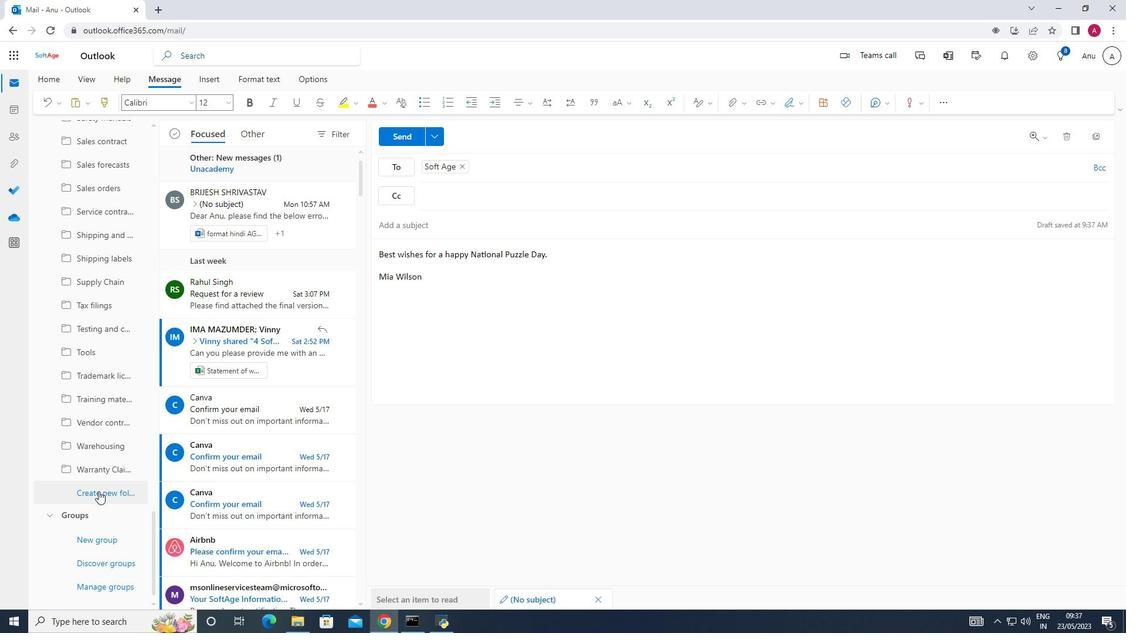 
Action: Mouse pressed left at (98, 491)
Screenshot: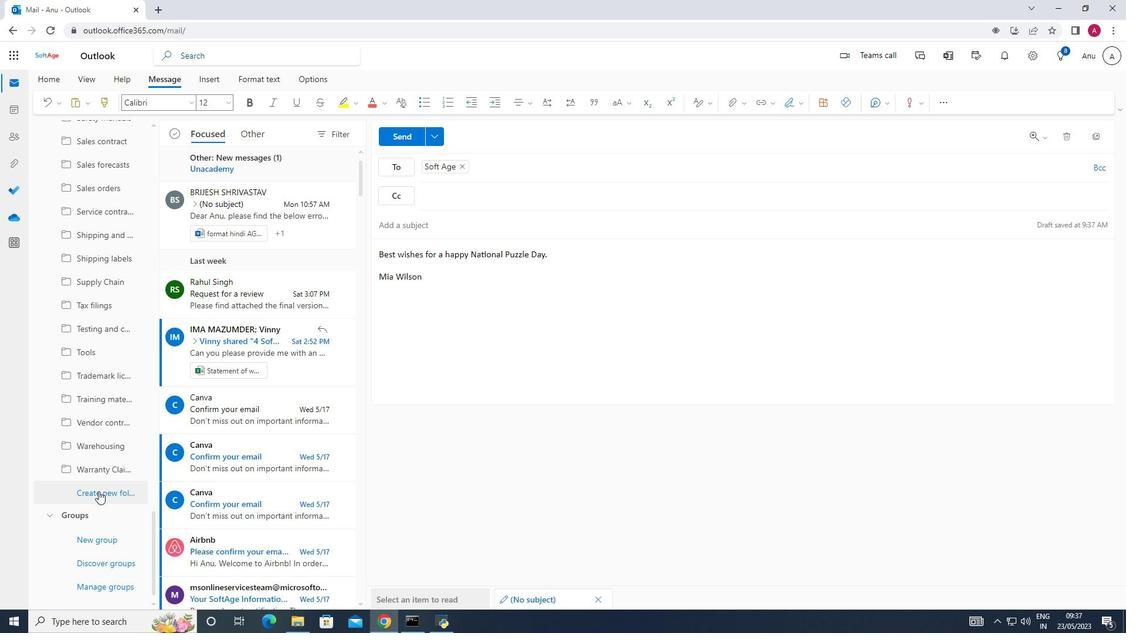 
Action: Key pressed <Key.shift_r>Long-trm<Key.space>care<Key.space>insurance
Screenshot: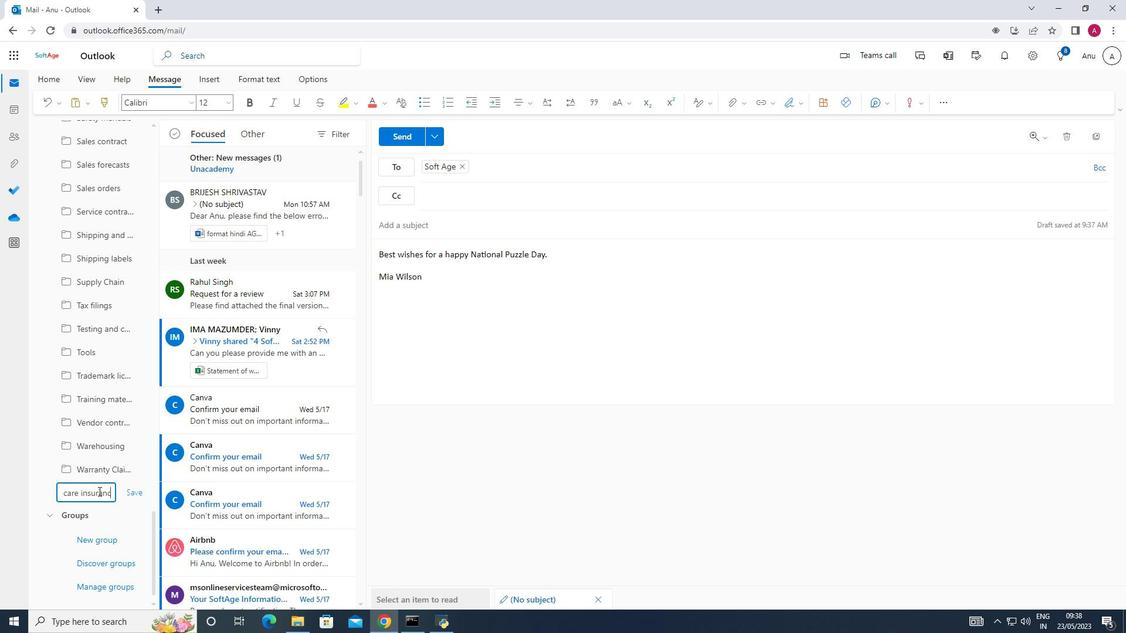 
Action: Mouse moved to (133, 489)
Screenshot: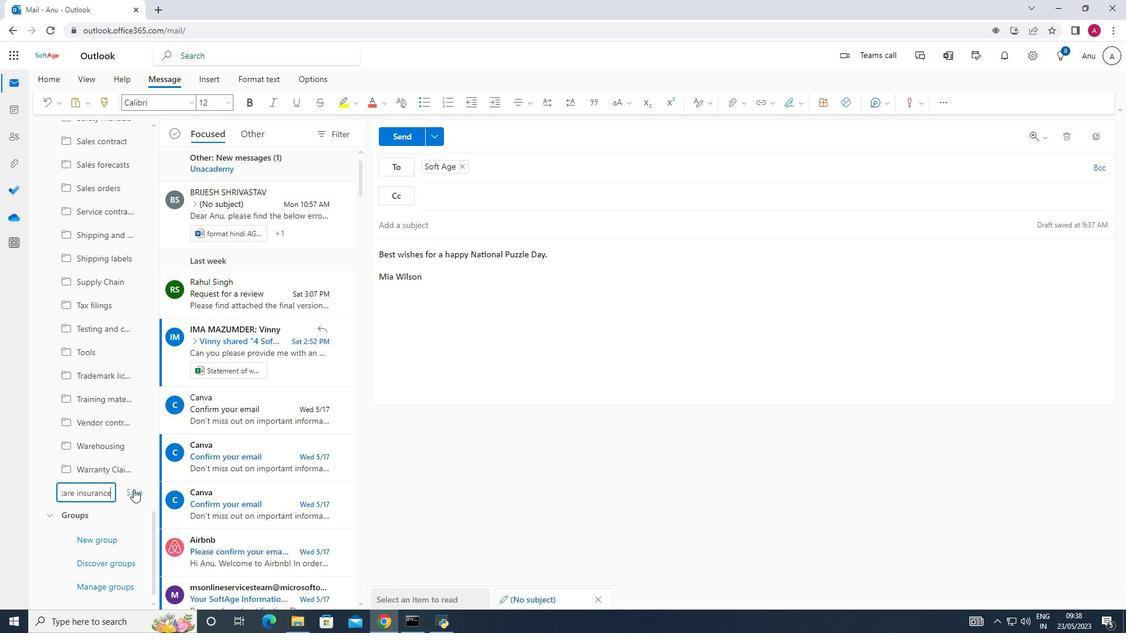 
Action: Mouse pressed left at (133, 489)
Screenshot: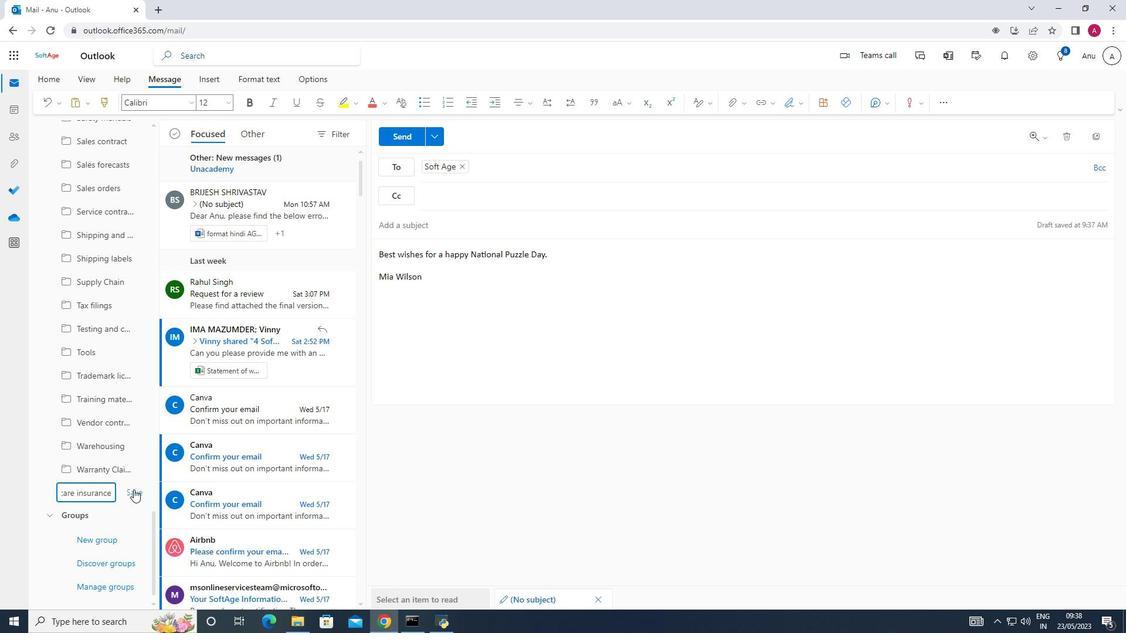 
Action: Mouse moved to (608, 356)
Screenshot: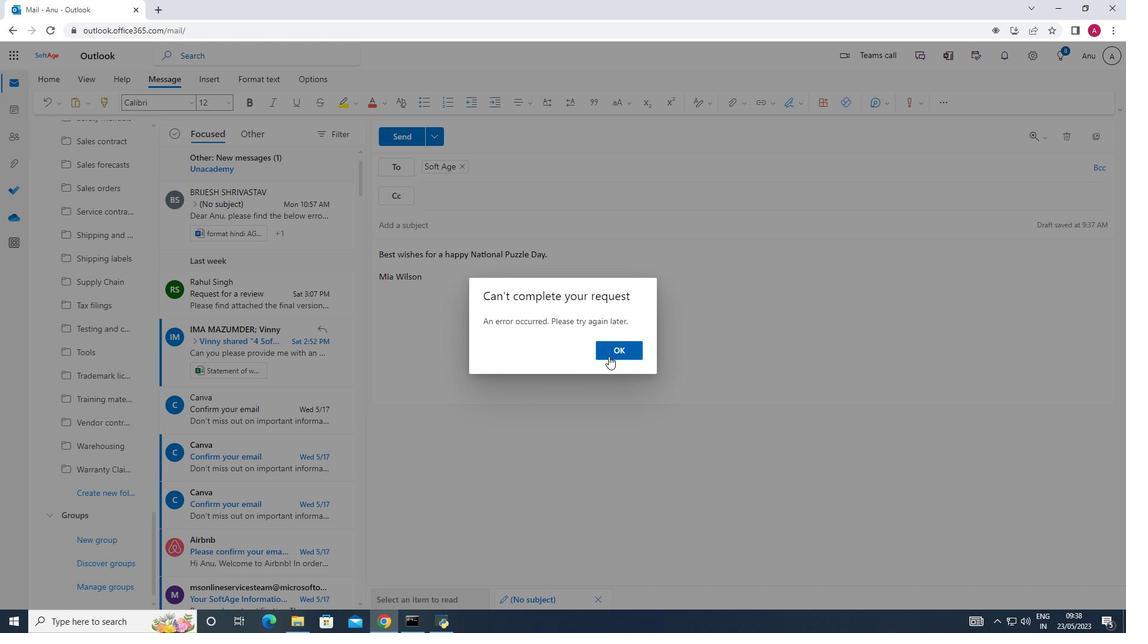 
Action: Mouse pressed left at (608, 356)
Screenshot: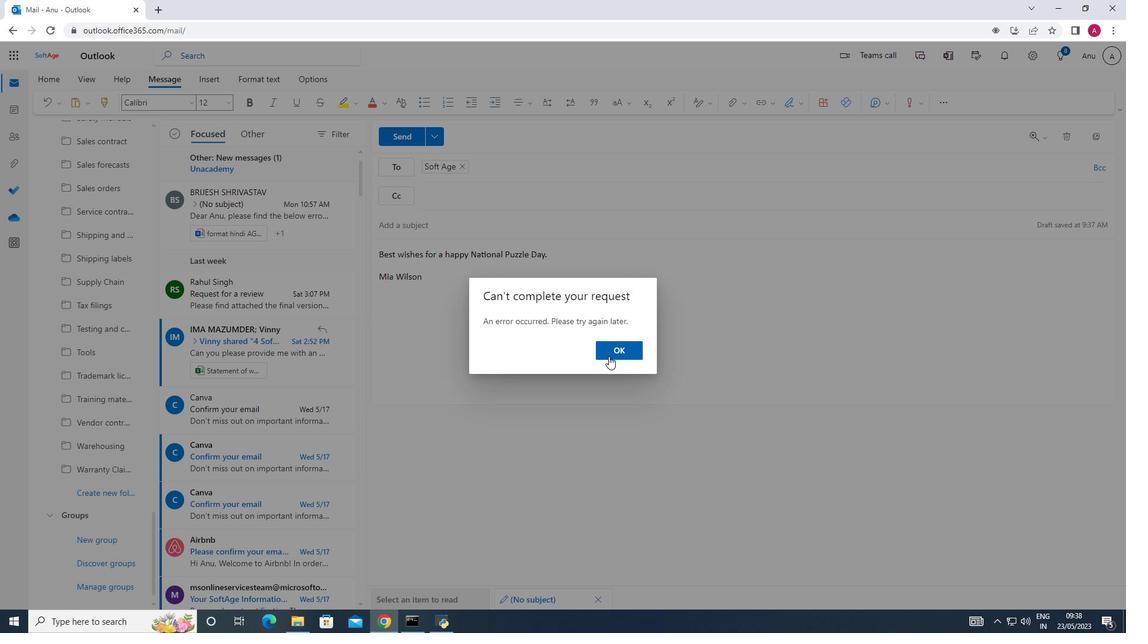 
Action: Mouse moved to (116, 495)
Screenshot: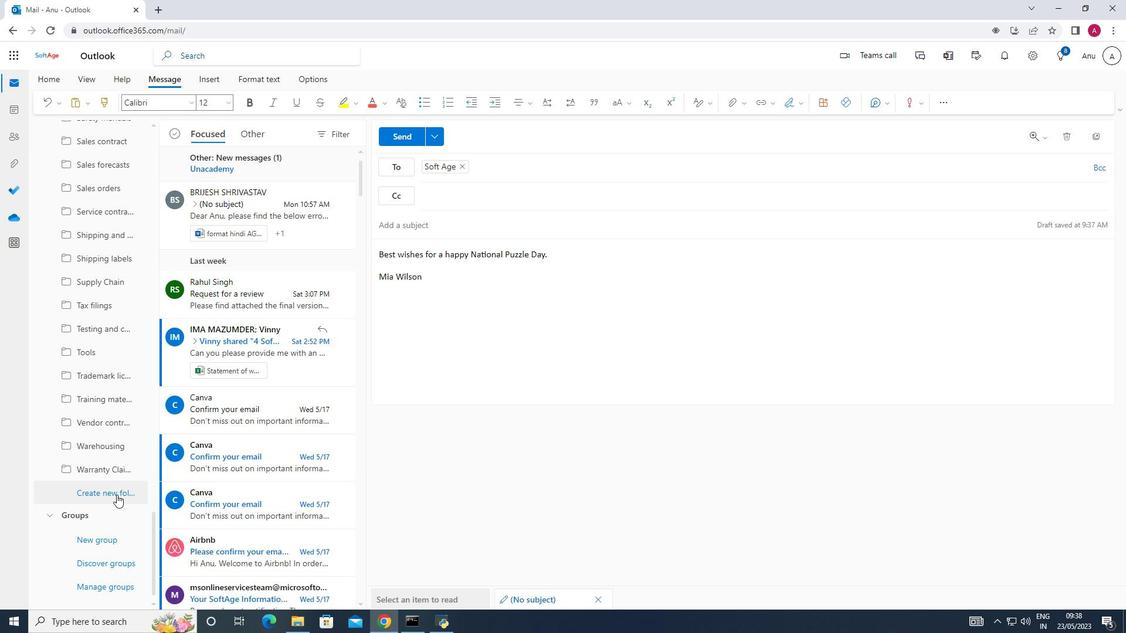 
Action: Mouse pressed left at (116, 495)
Screenshot: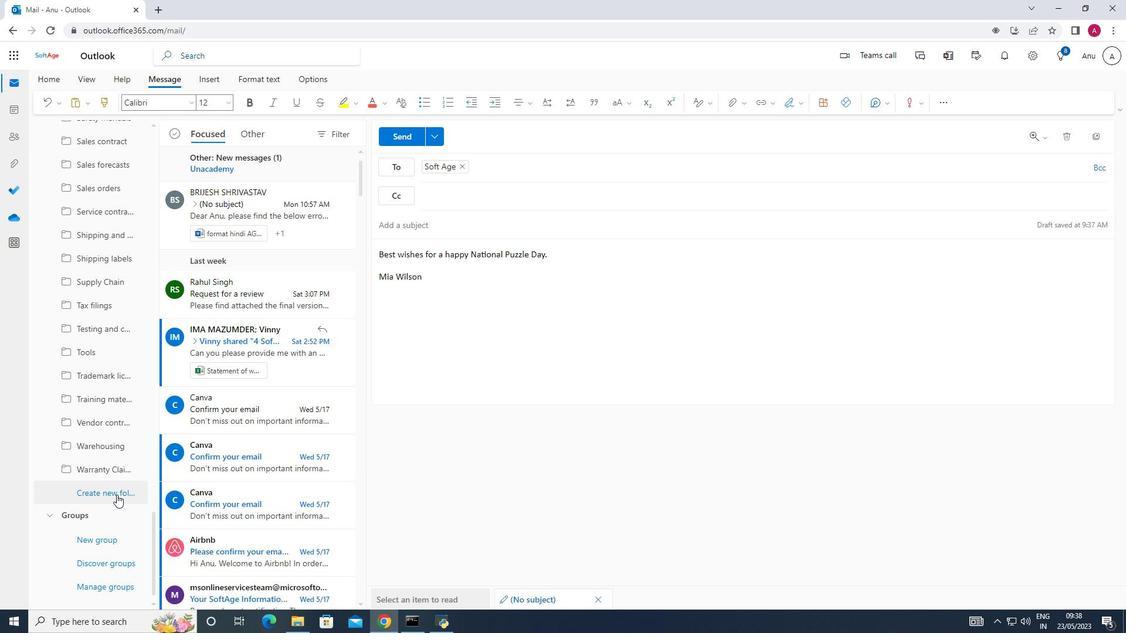 
Action: Mouse moved to (87, 495)
Screenshot: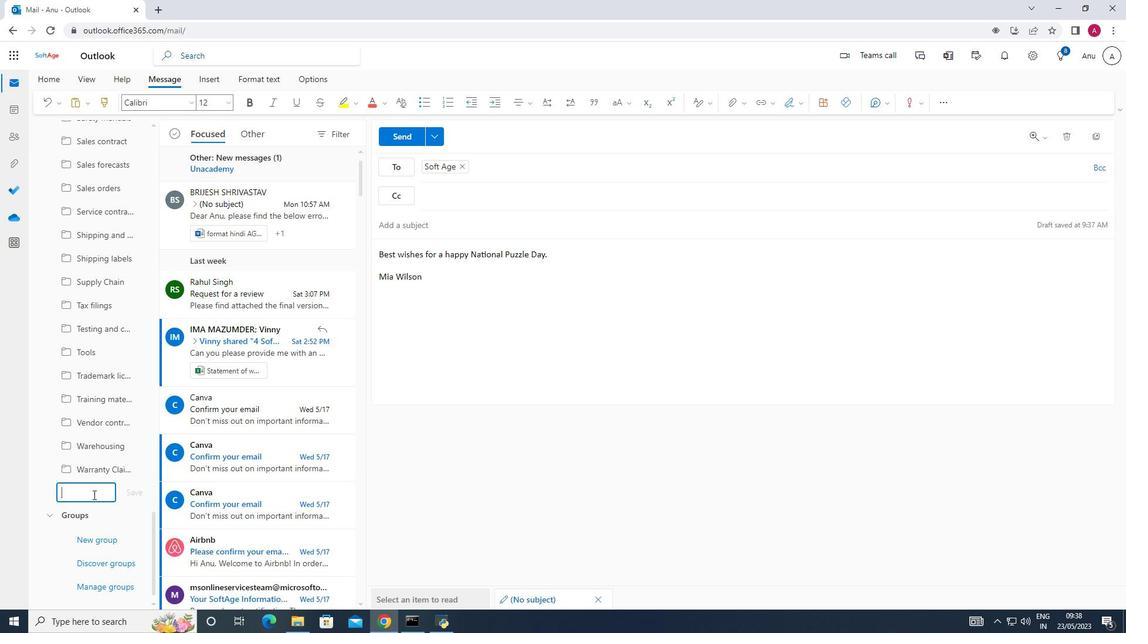 
Action: Mouse pressed left at (87, 495)
Screenshot: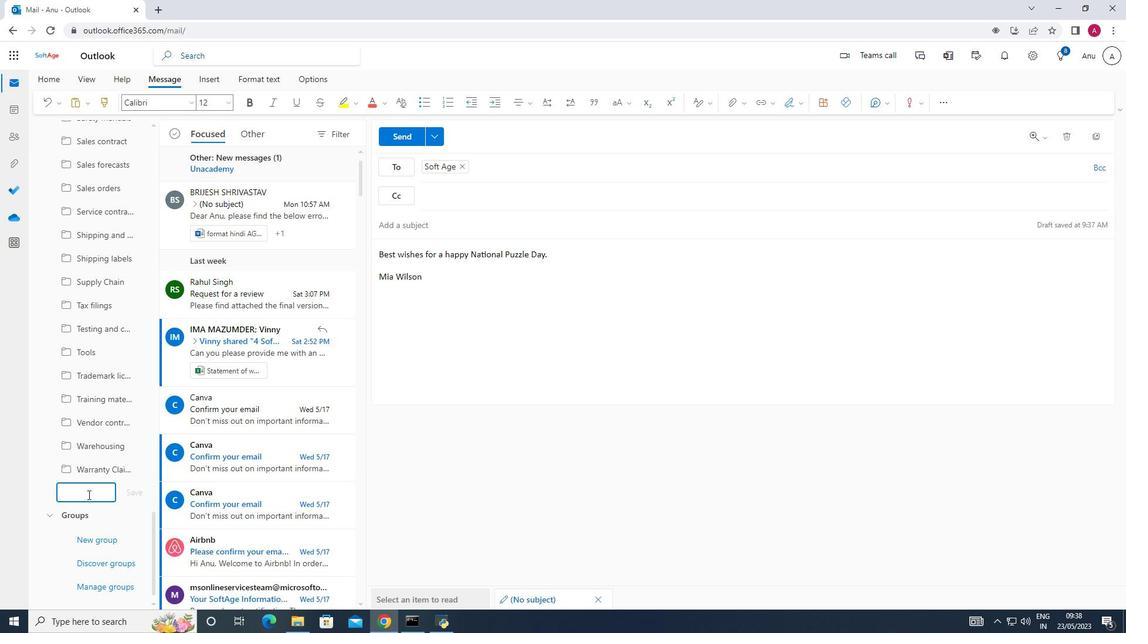 
Action: Key pressed <Key.shift_r>Long<Key.space><Key.shift_r>-te<Key.backspace>erm<Key.space>care<Key.space>insurnce
Screenshot: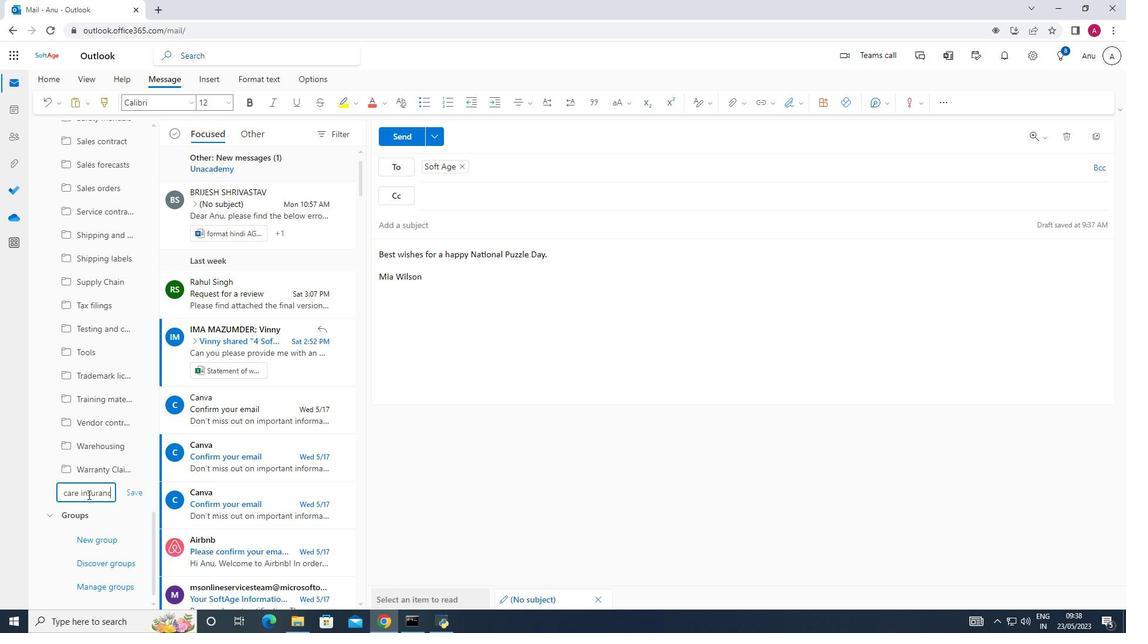 
Action: Mouse moved to (134, 493)
Screenshot: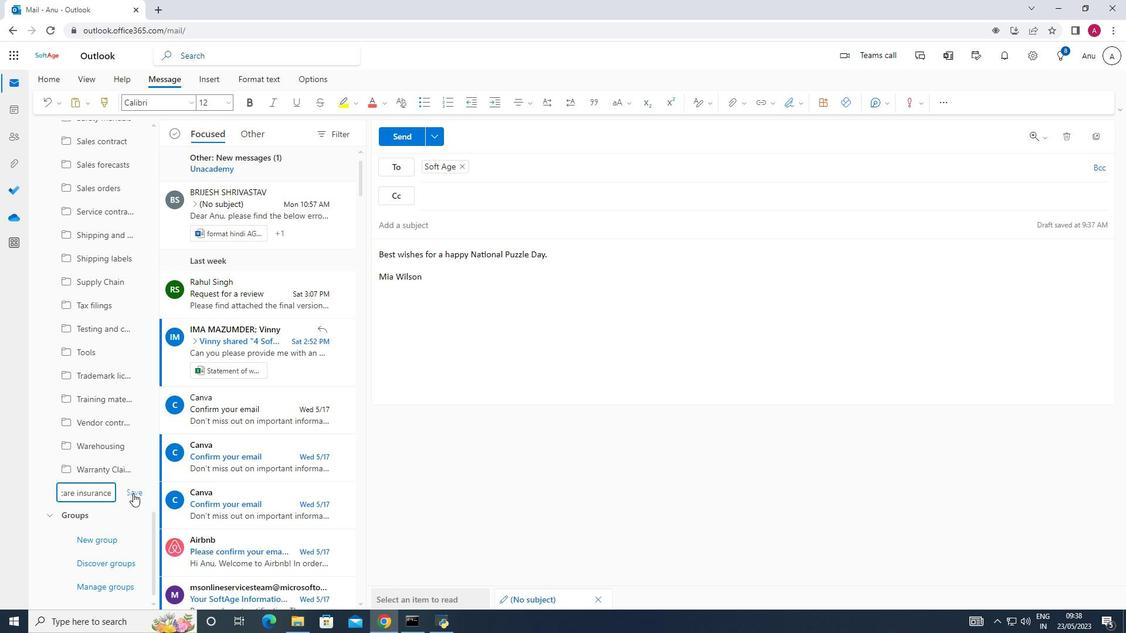 
Action: Mouse pressed left at (134, 493)
Screenshot: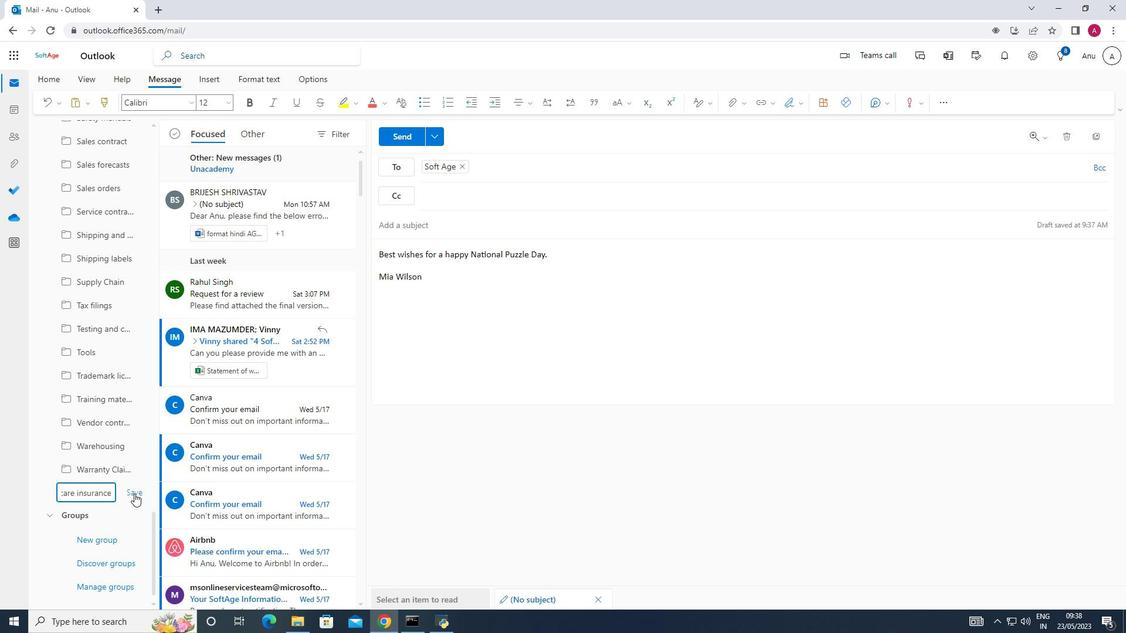 
Action: Mouse moved to (411, 353)
Screenshot: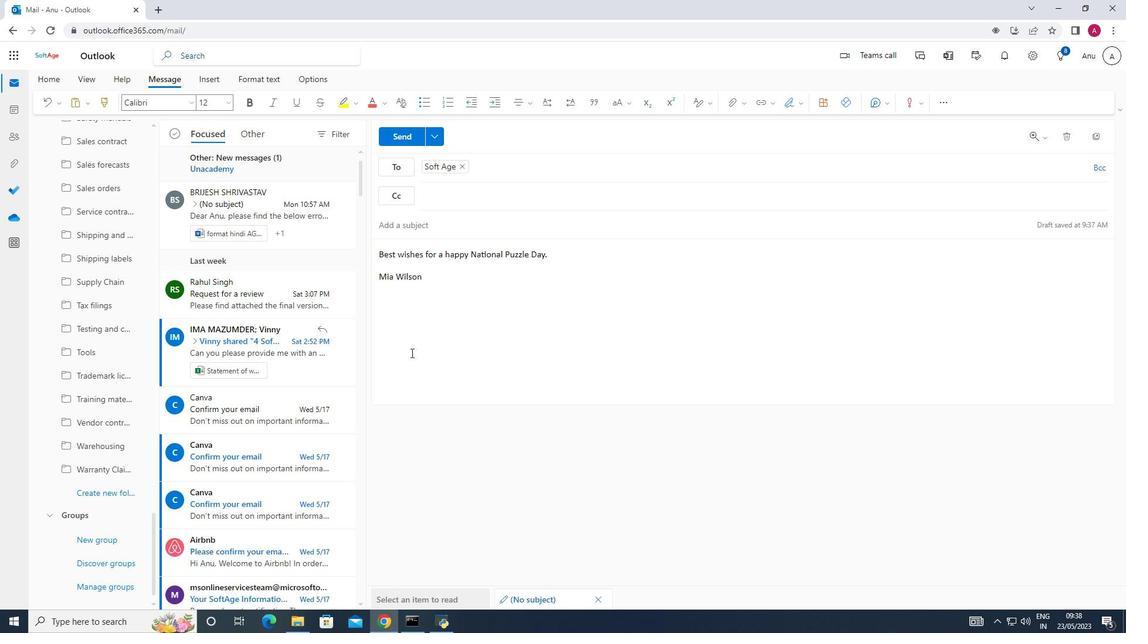 
Action: Mouse scrolled (411, 353) with delta (0, 0)
Screenshot: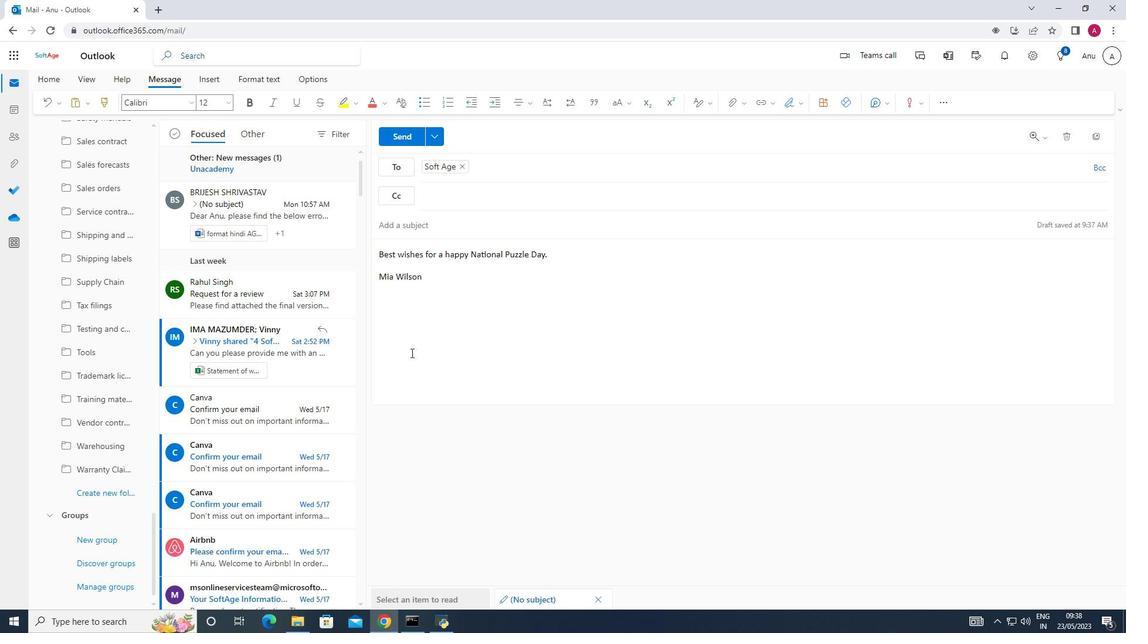 
Action: Mouse scrolled (411, 353) with delta (0, 0)
Screenshot: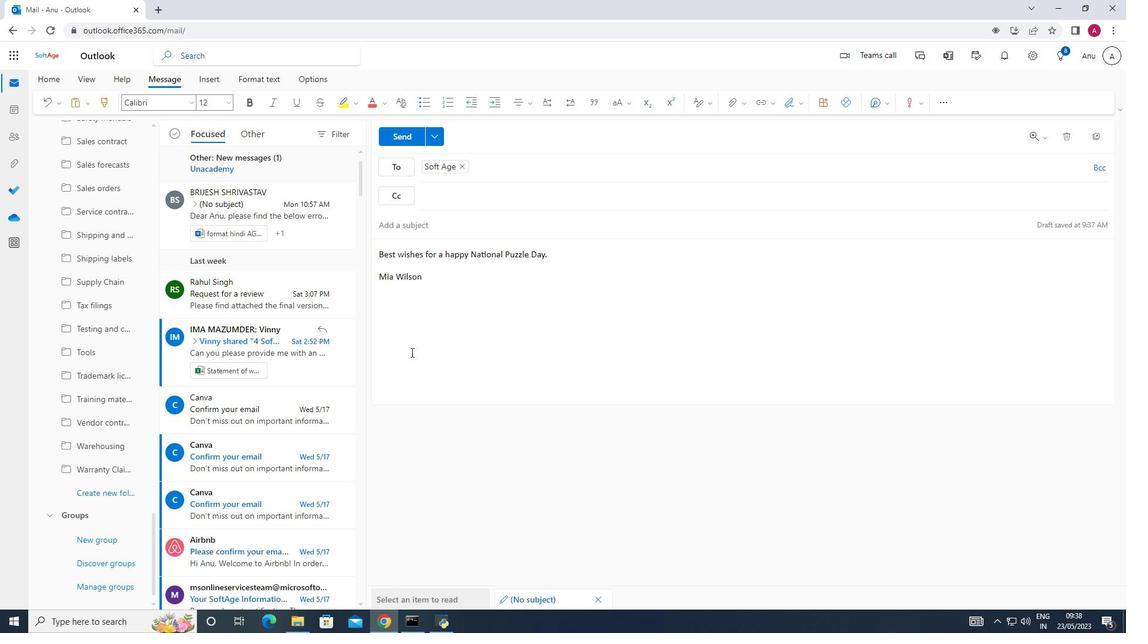 
Action: Mouse moved to (412, 350)
Screenshot: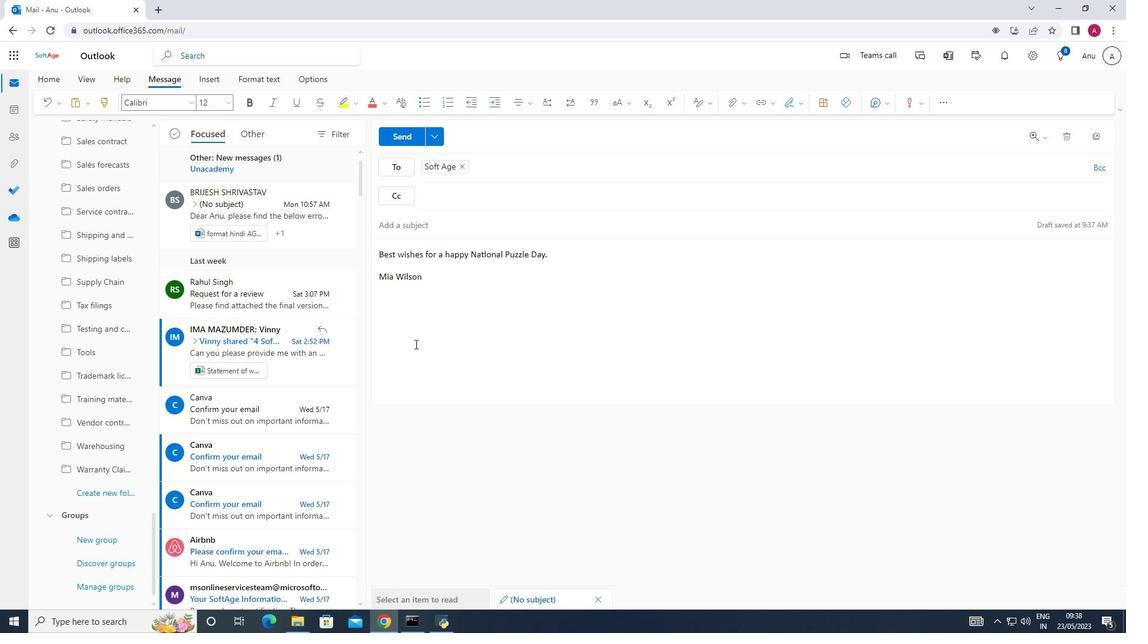 
Action: Mouse scrolled (412, 351) with delta (0, 0)
Screenshot: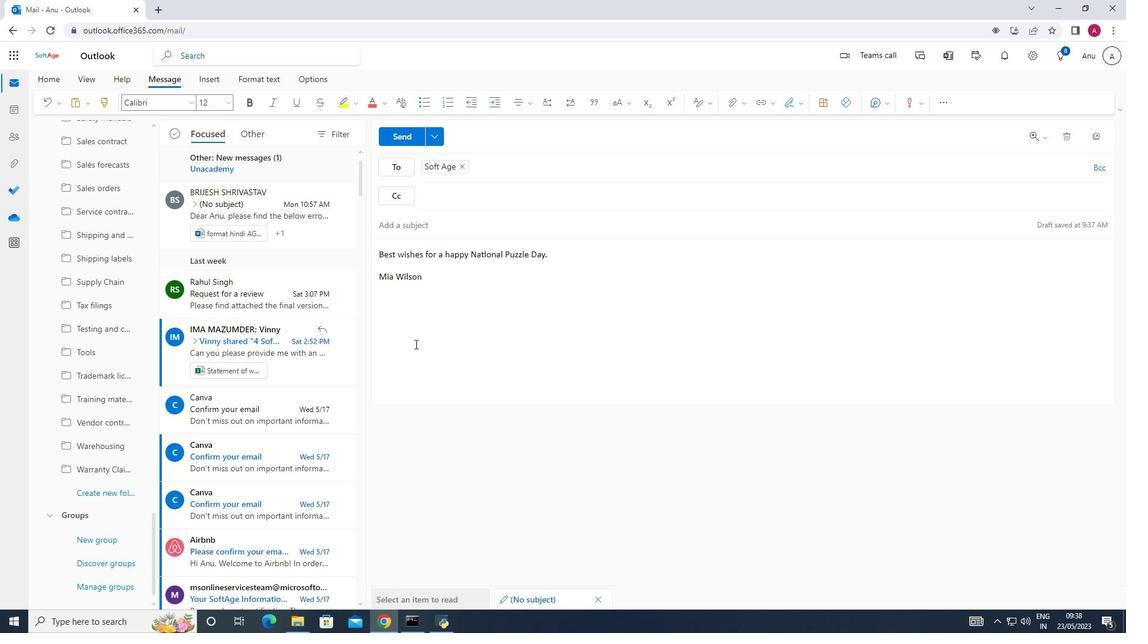 
Action: Mouse moved to (408, 135)
Screenshot: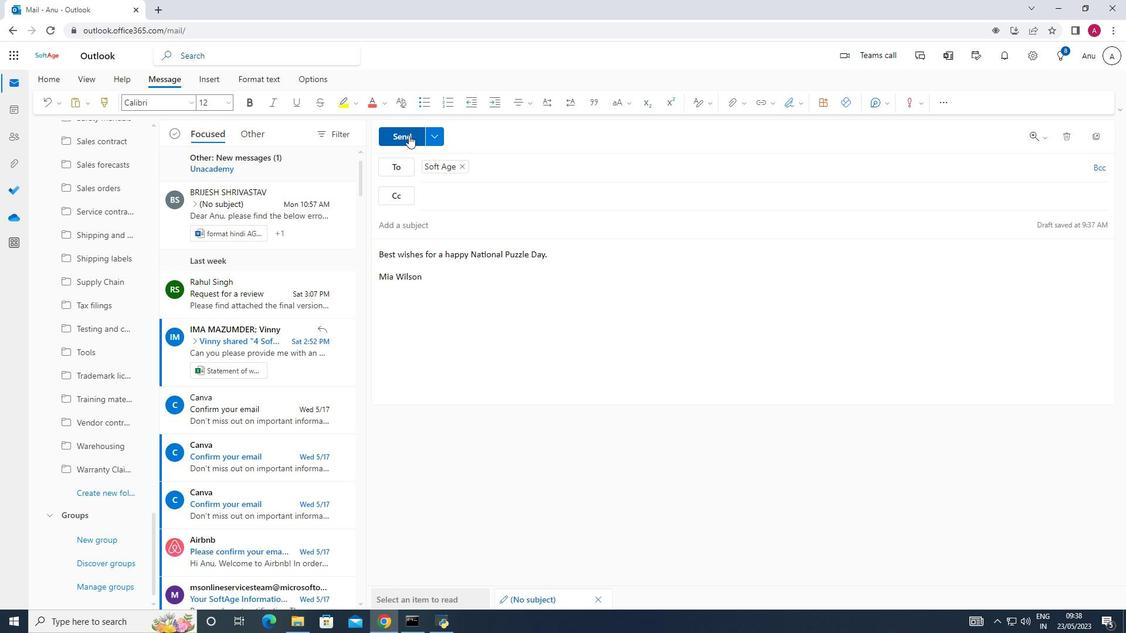 
Action: Mouse pressed left at (408, 135)
Screenshot: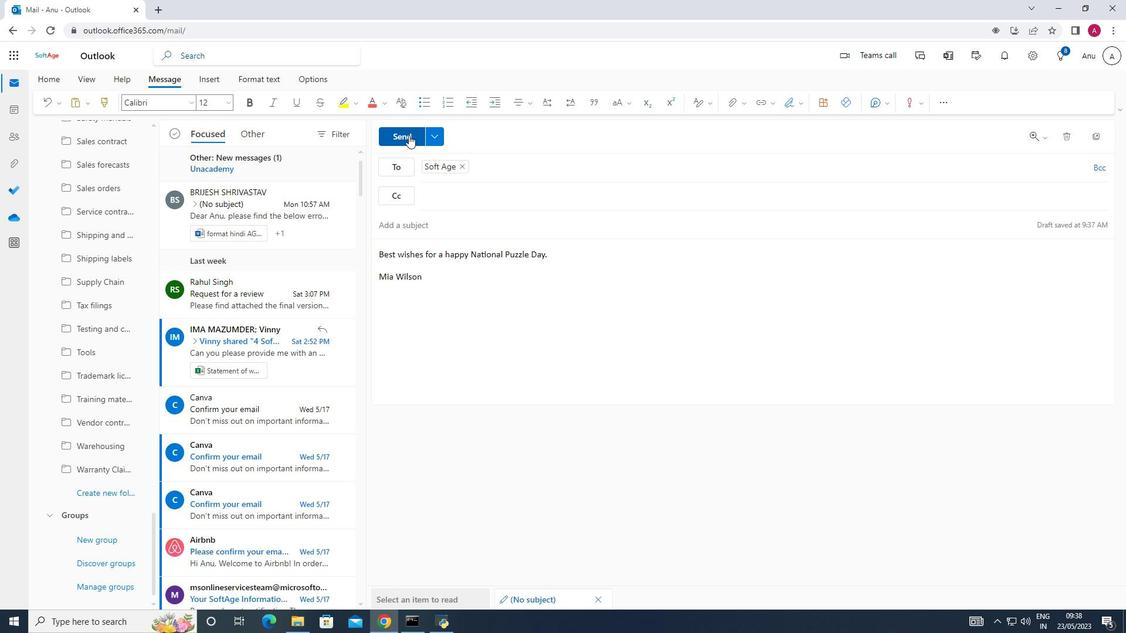 
Action: Mouse moved to (558, 358)
Screenshot: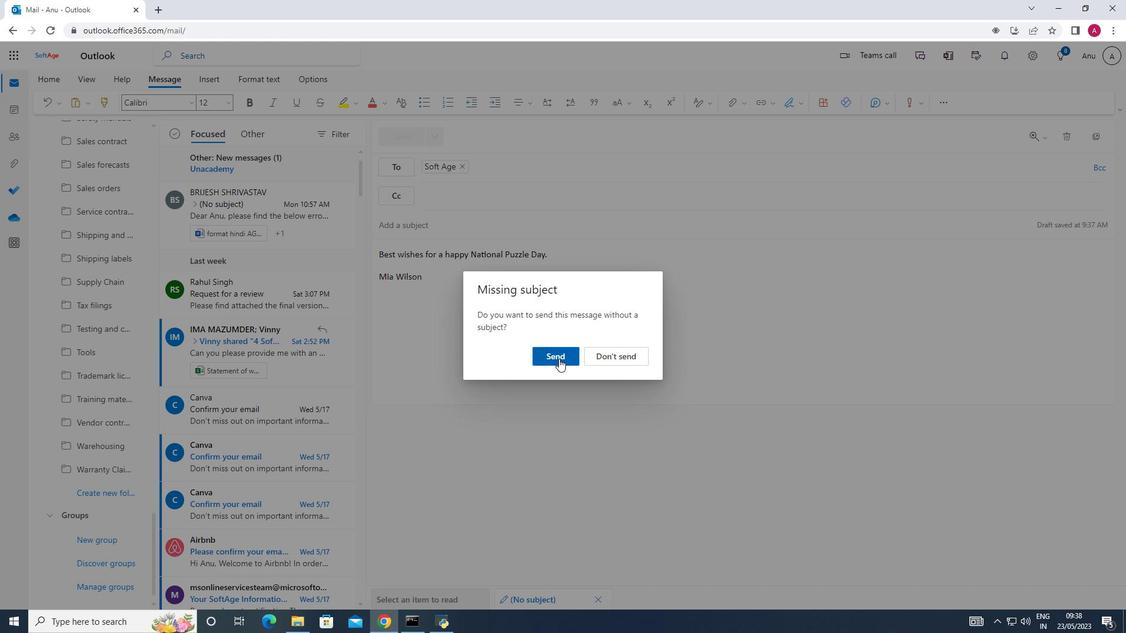 
Action: Mouse pressed left at (558, 358)
Screenshot: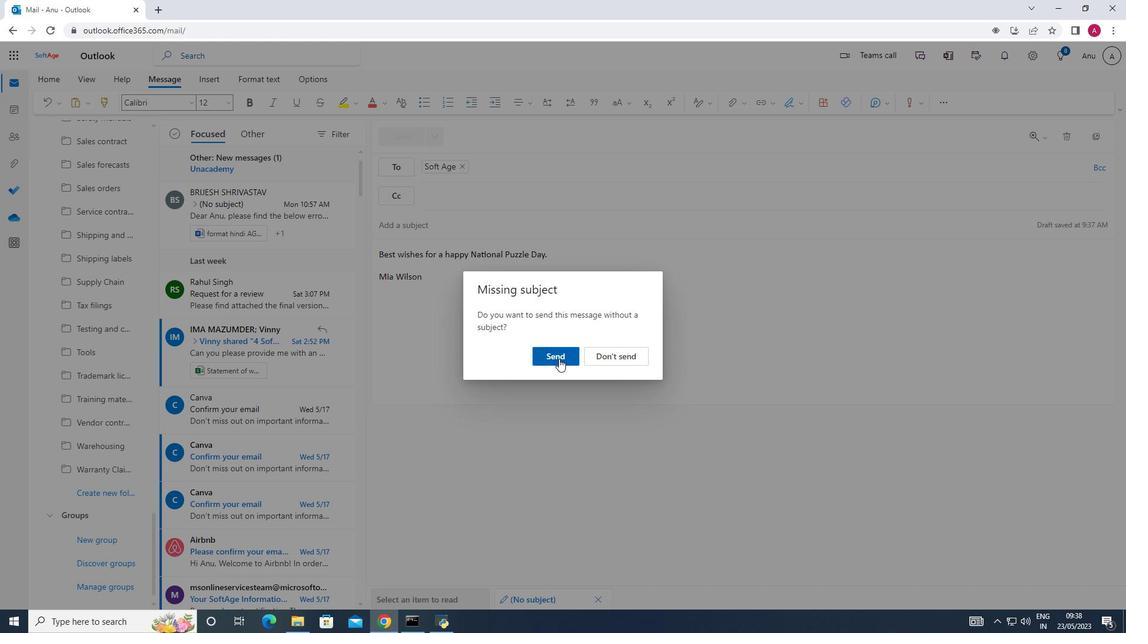
